 Task: Find connections with filter location Beidaihehaibin with filter topic #Jobhunterswith filter profile language Potuguese with filter current company Yellow.ai with filter school LNCT Group of Colleges with filter industry Military and International Affairs with filter service category Video Animation with filter keywords title Community Volunteer Jobs
Action: Mouse moved to (496, 84)
Screenshot: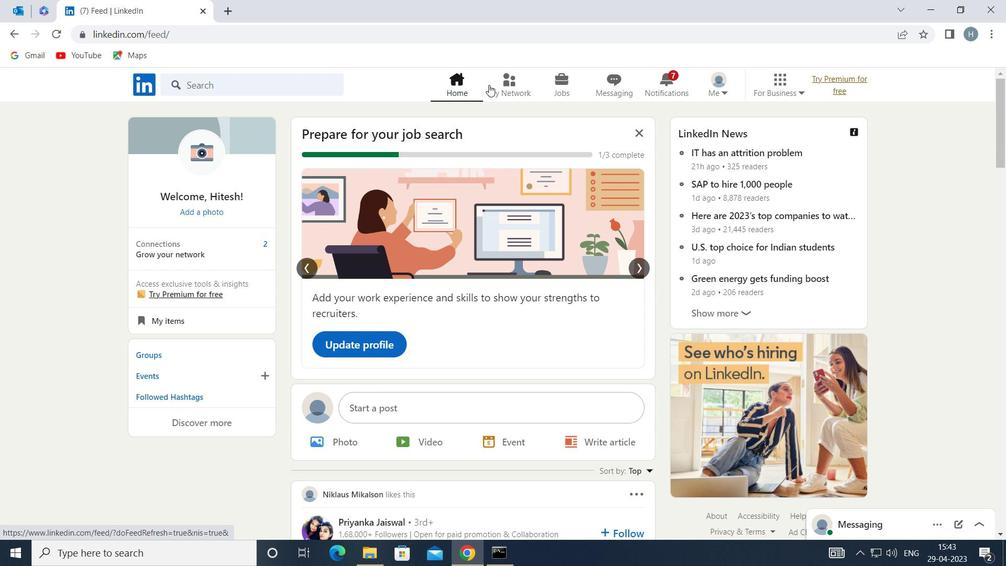 
Action: Mouse pressed left at (496, 84)
Screenshot: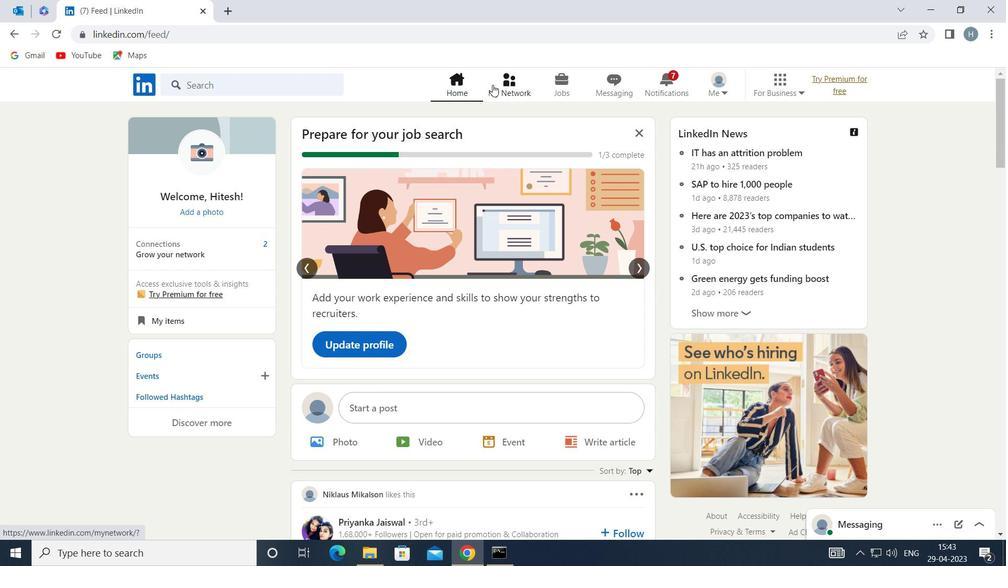 
Action: Mouse moved to (270, 159)
Screenshot: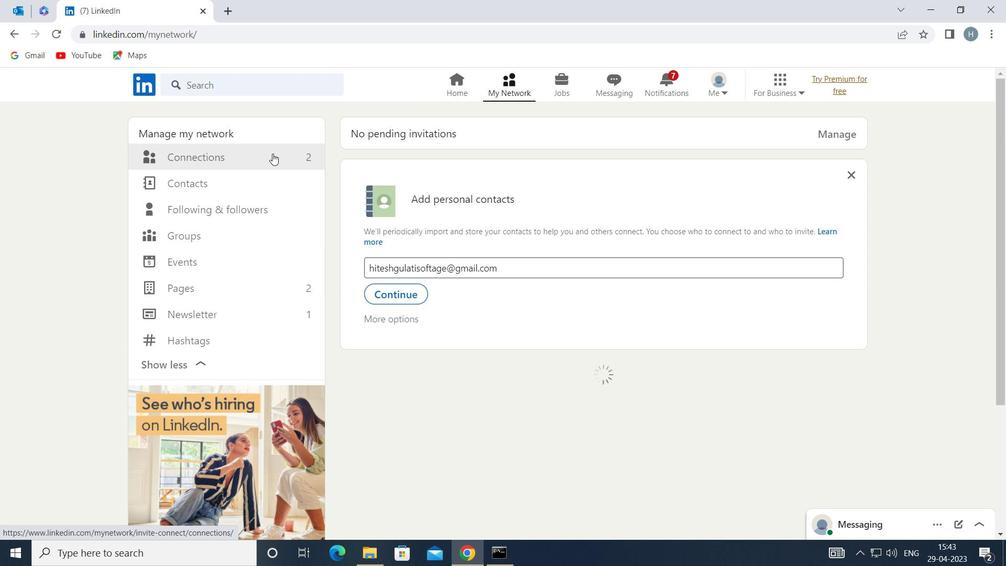 
Action: Mouse pressed left at (270, 159)
Screenshot: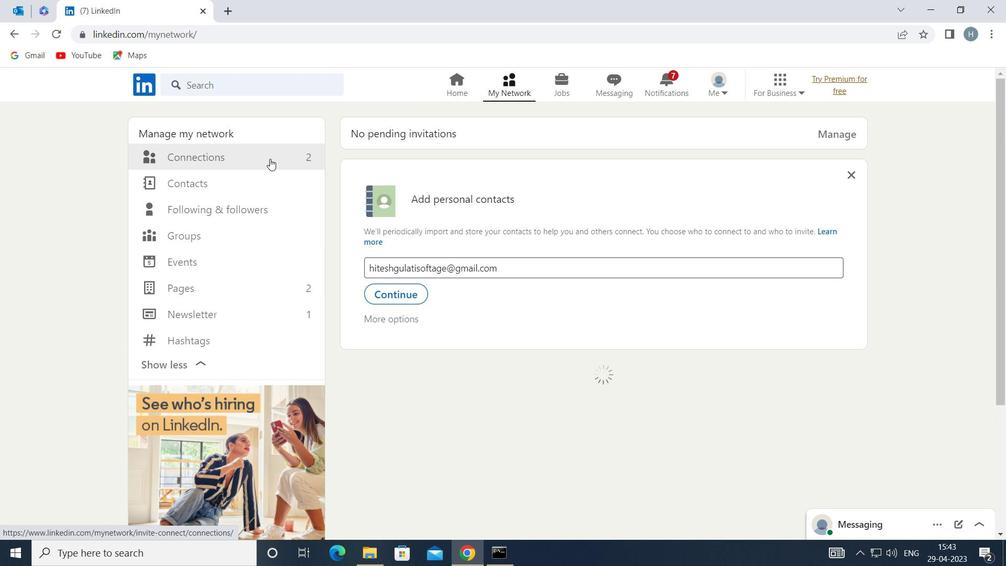 
Action: Mouse moved to (591, 157)
Screenshot: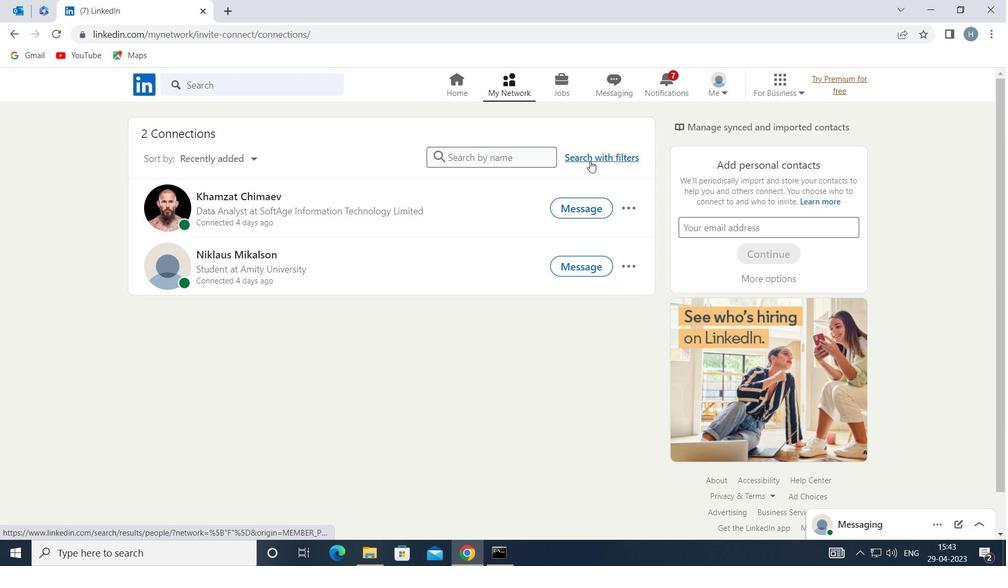 
Action: Mouse pressed left at (591, 157)
Screenshot: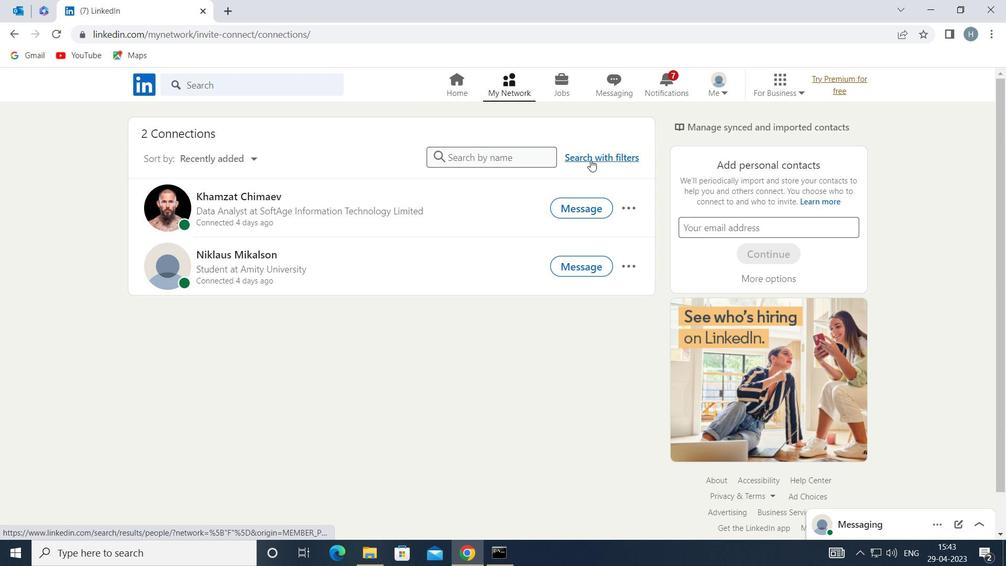 
Action: Mouse moved to (550, 120)
Screenshot: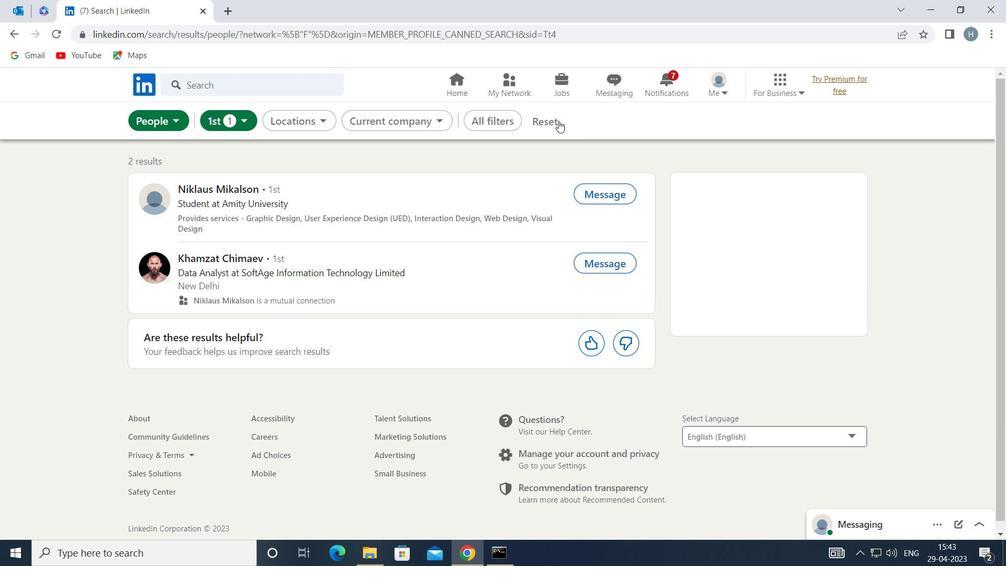 
Action: Mouse pressed left at (550, 120)
Screenshot: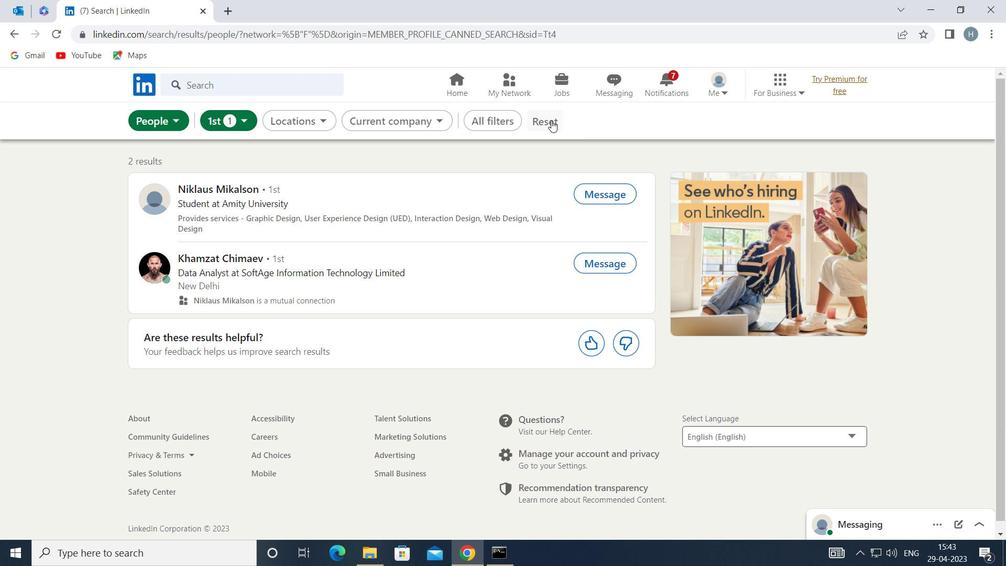 
Action: Mouse moved to (536, 117)
Screenshot: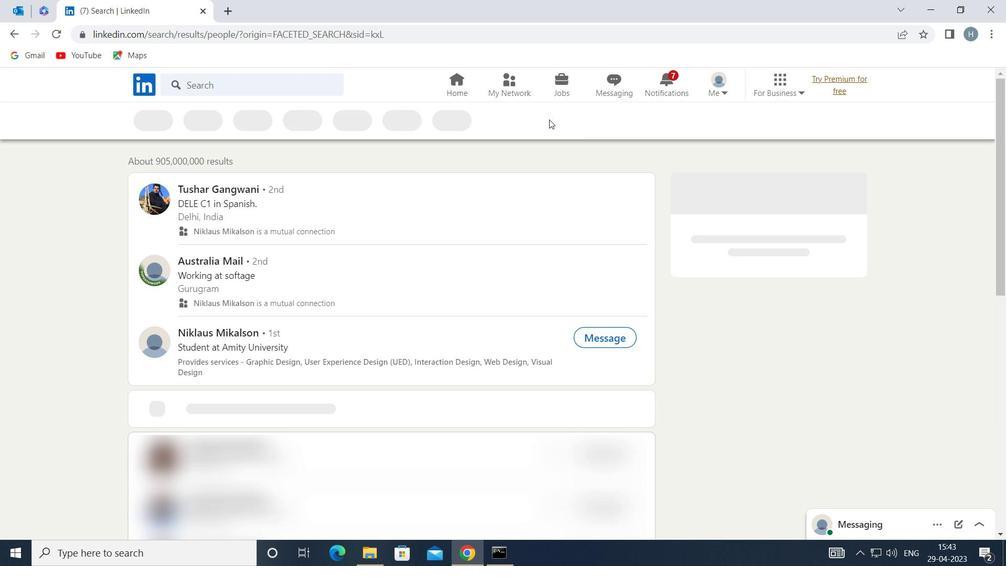 
Action: Mouse pressed left at (536, 117)
Screenshot: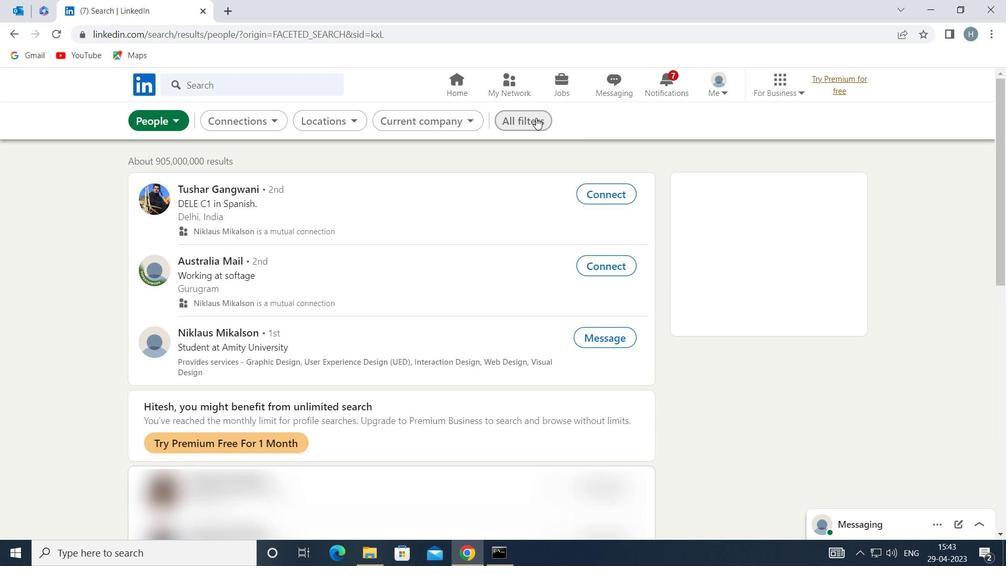 
Action: Mouse moved to (723, 222)
Screenshot: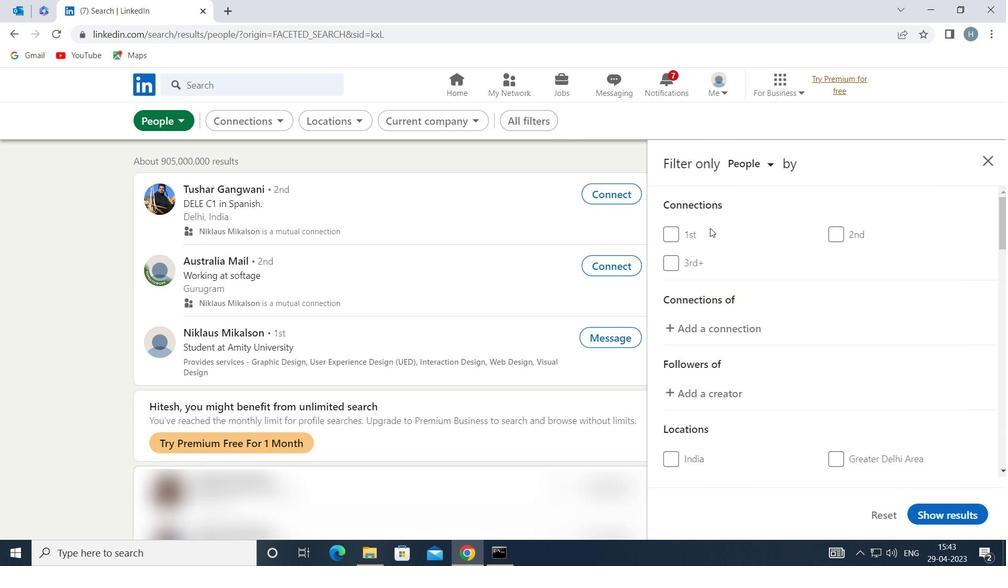 
Action: Mouse scrolled (723, 221) with delta (0, 0)
Screenshot: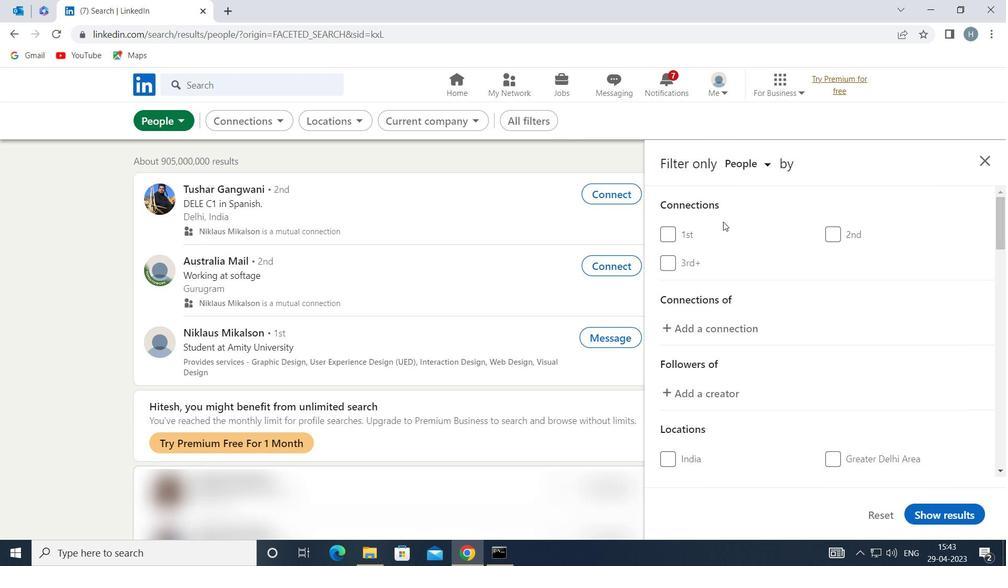 
Action: Mouse scrolled (723, 221) with delta (0, 0)
Screenshot: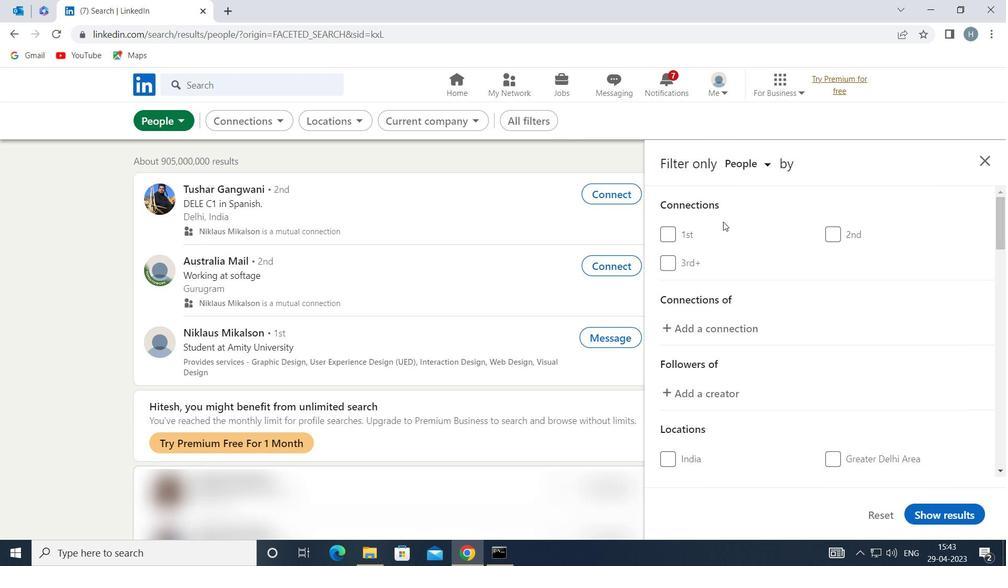 
Action: Mouse moved to (724, 222)
Screenshot: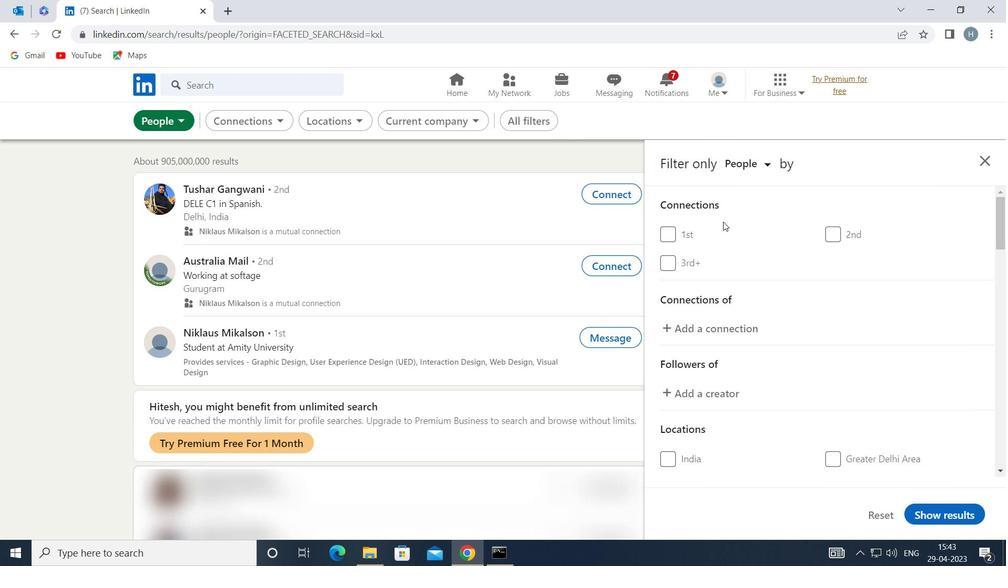 
Action: Mouse scrolled (724, 221) with delta (0, 0)
Screenshot: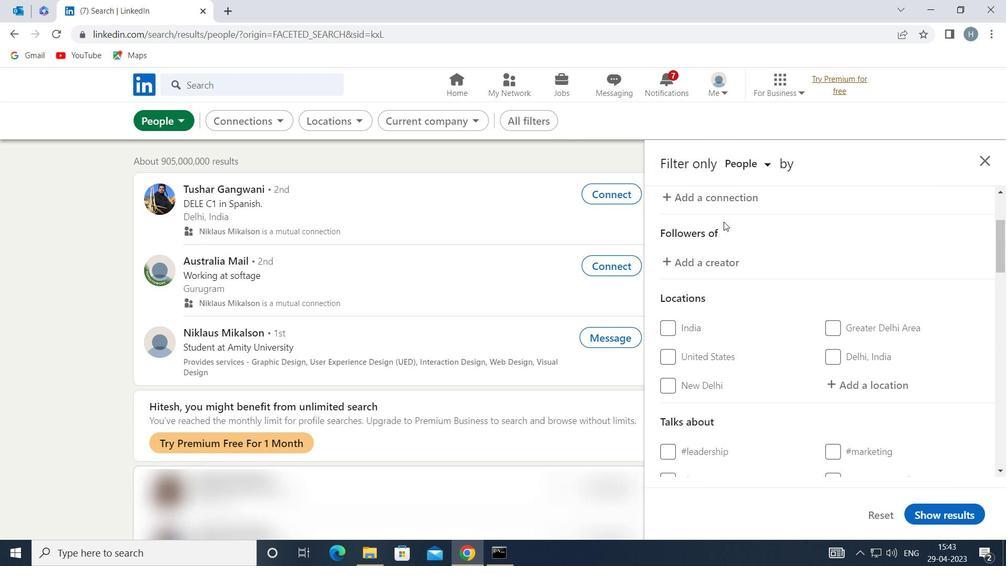 
Action: Mouse moved to (843, 316)
Screenshot: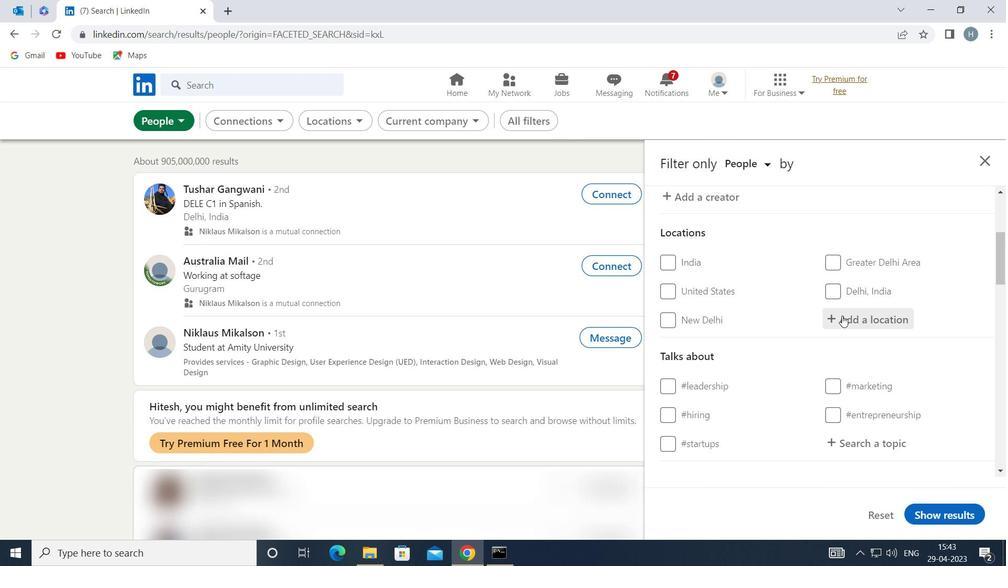
Action: Mouse pressed left at (843, 316)
Screenshot: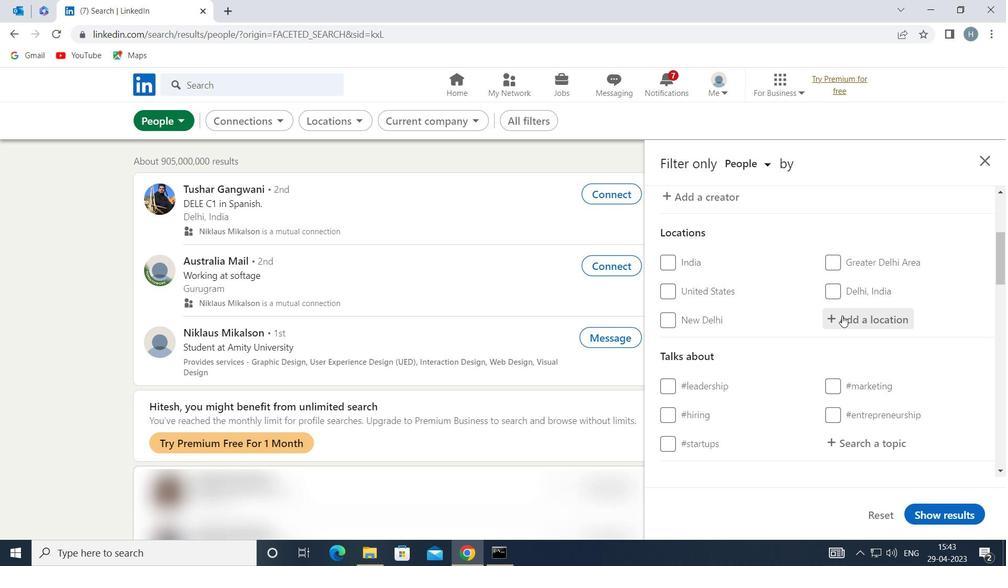 
Action: Mouse moved to (843, 316)
Screenshot: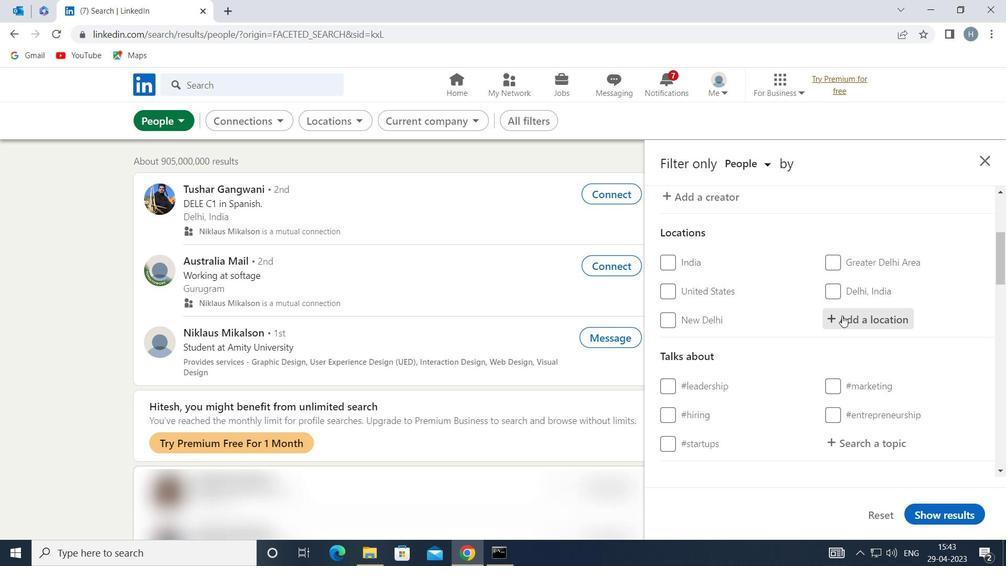 
Action: Key pressed <Key.shift><Key.shift><Key.shift><Key.shift><Key.shift><Key.shift>BEIDAIHEHAIBIN
Screenshot: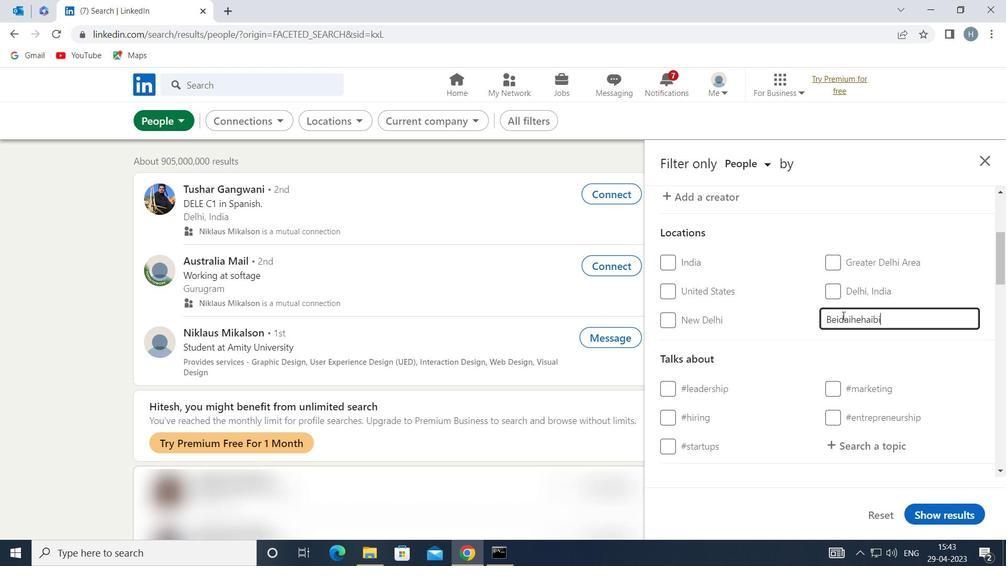 
Action: Mouse moved to (848, 258)
Screenshot: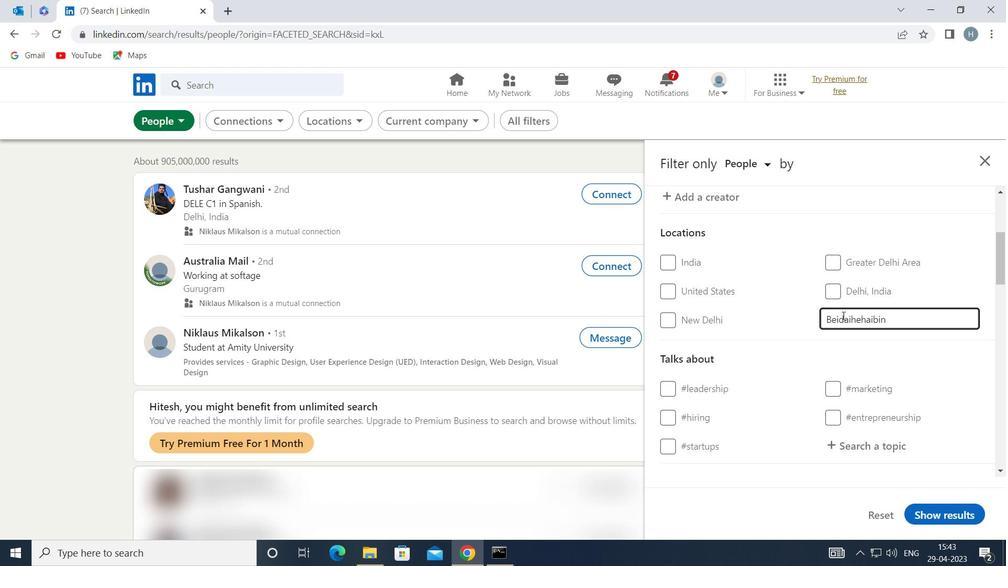 
Action: Key pressed <Key.enter>
Screenshot: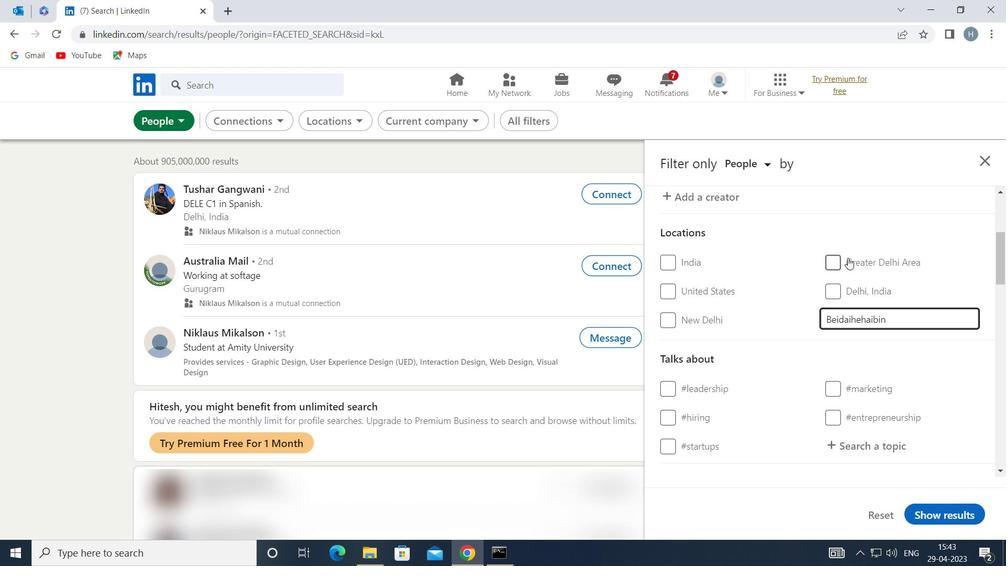 
Action: Mouse moved to (920, 358)
Screenshot: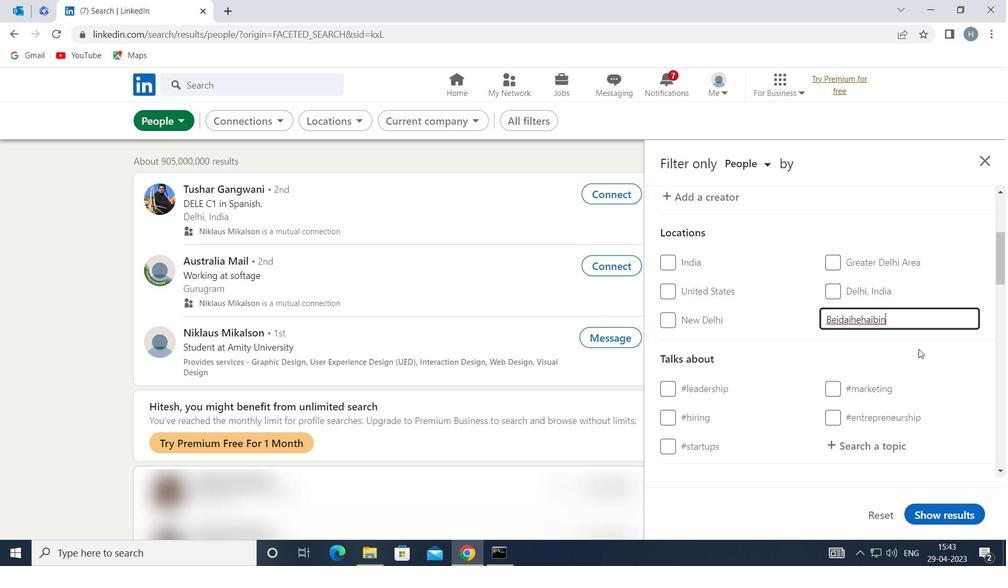 
Action: Mouse scrolled (920, 358) with delta (0, 0)
Screenshot: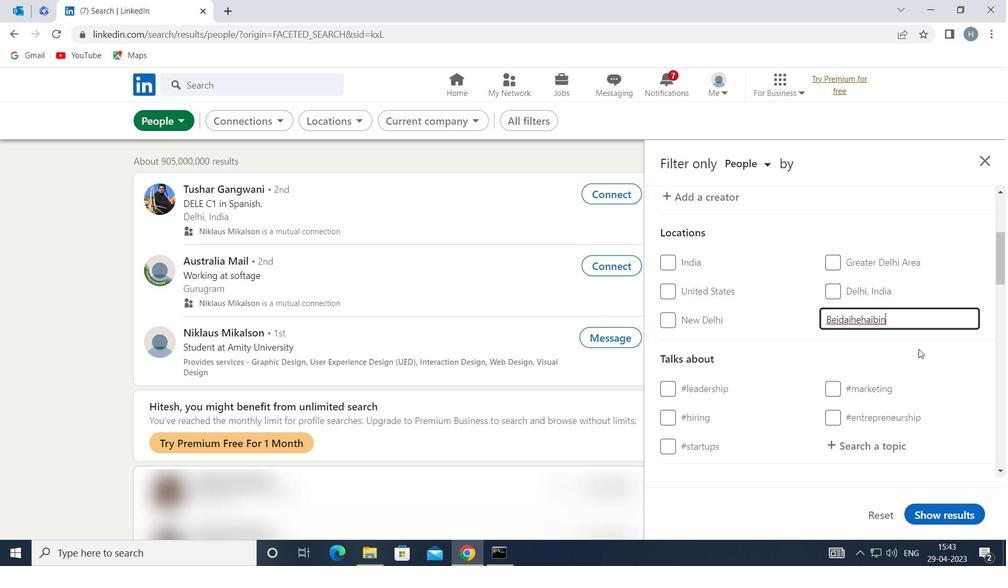 
Action: Mouse moved to (894, 378)
Screenshot: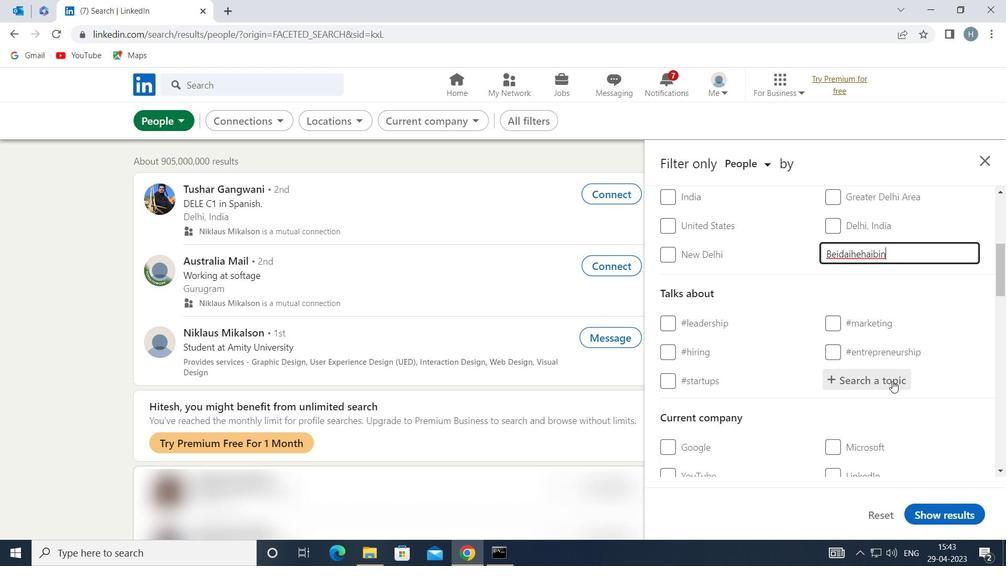 
Action: Mouse pressed left at (894, 378)
Screenshot: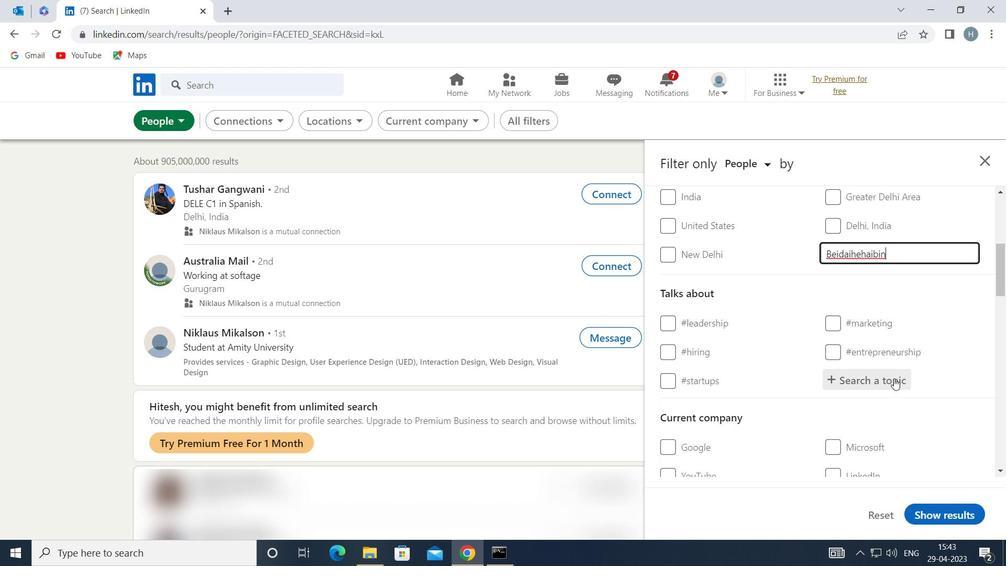
Action: Mouse moved to (889, 378)
Screenshot: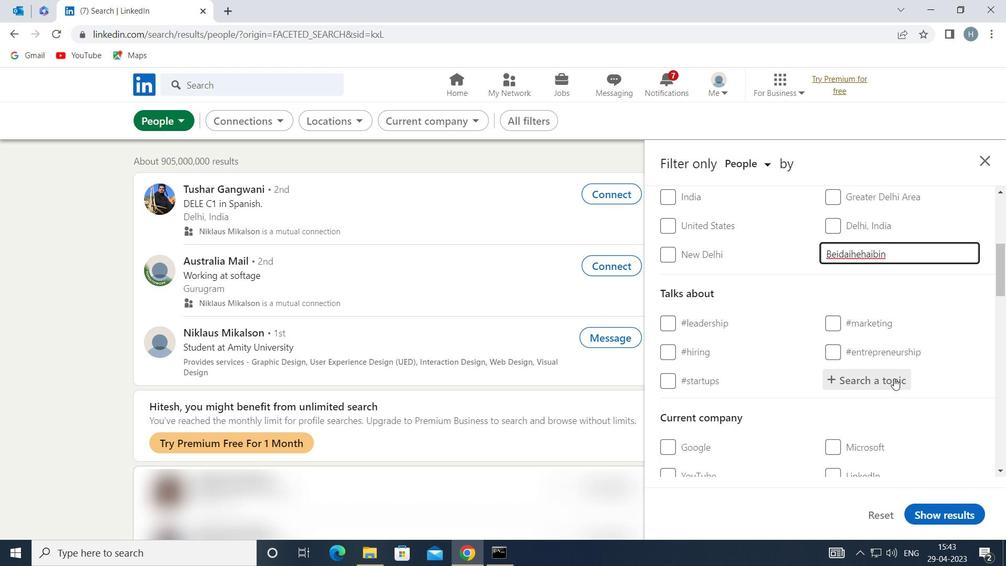 
Action: Key pressed <Key.shift><Key.shift>JOBHUNTER
Screenshot: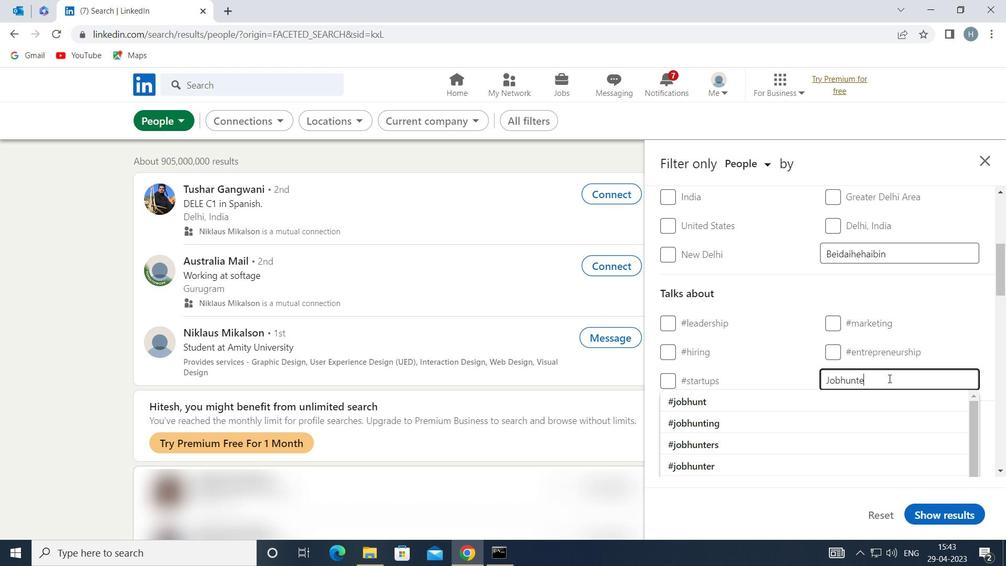 
Action: Mouse moved to (872, 385)
Screenshot: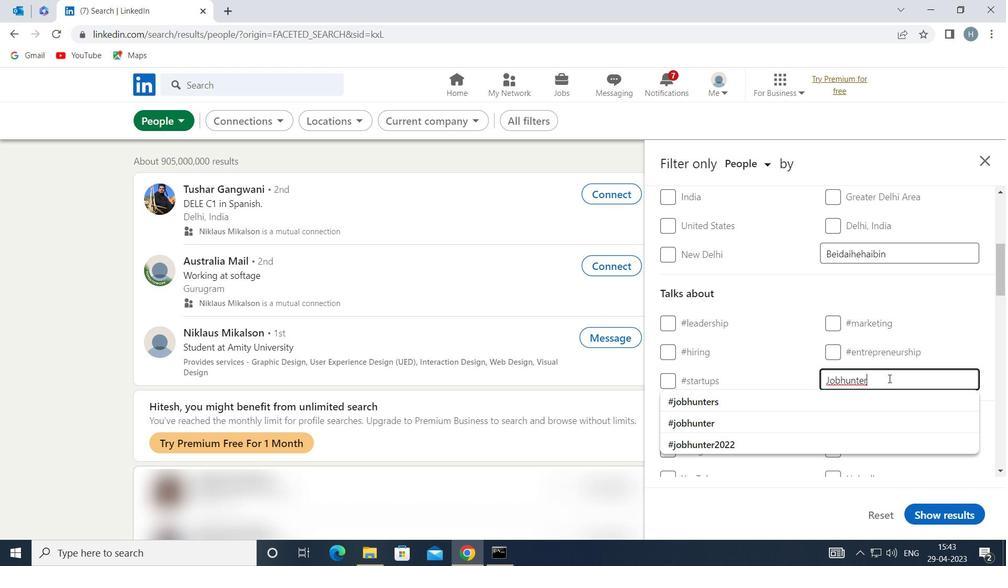 
Action: Key pressed S
Screenshot: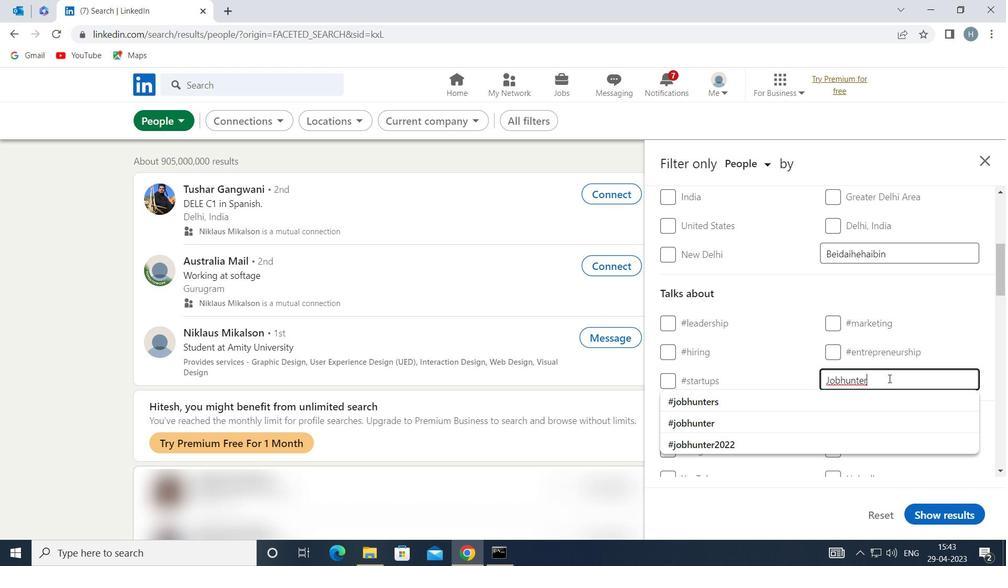 
Action: Mouse moved to (839, 398)
Screenshot: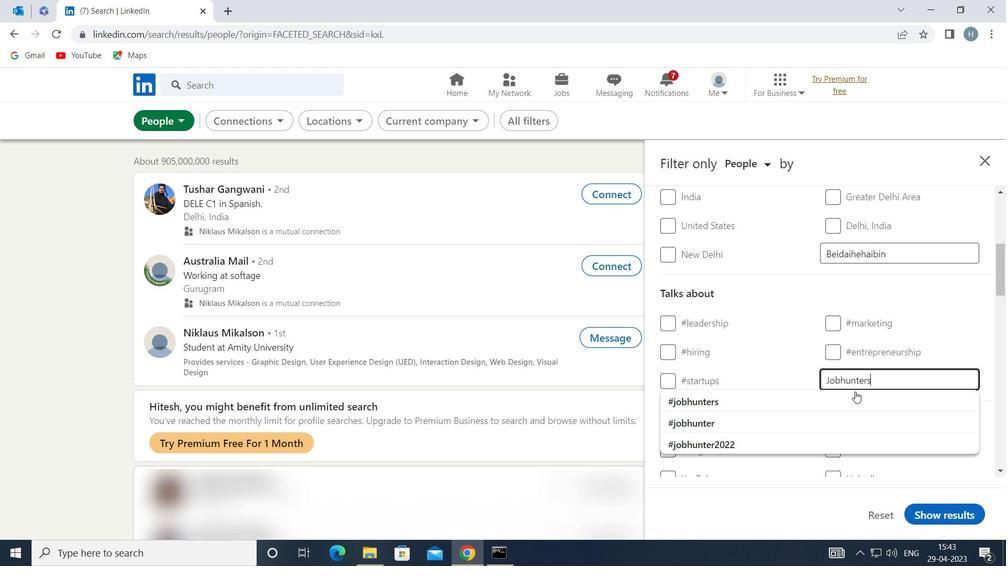 
Action: Mouse pressed left at (839, 398)
Screenshot: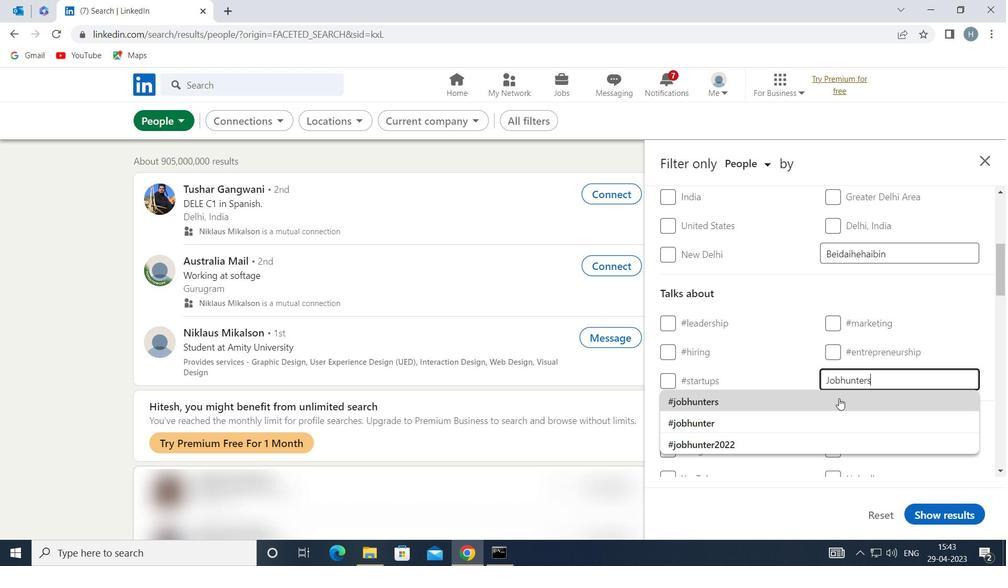 
Action: Mouse moved to (818, 397)
Screenshot: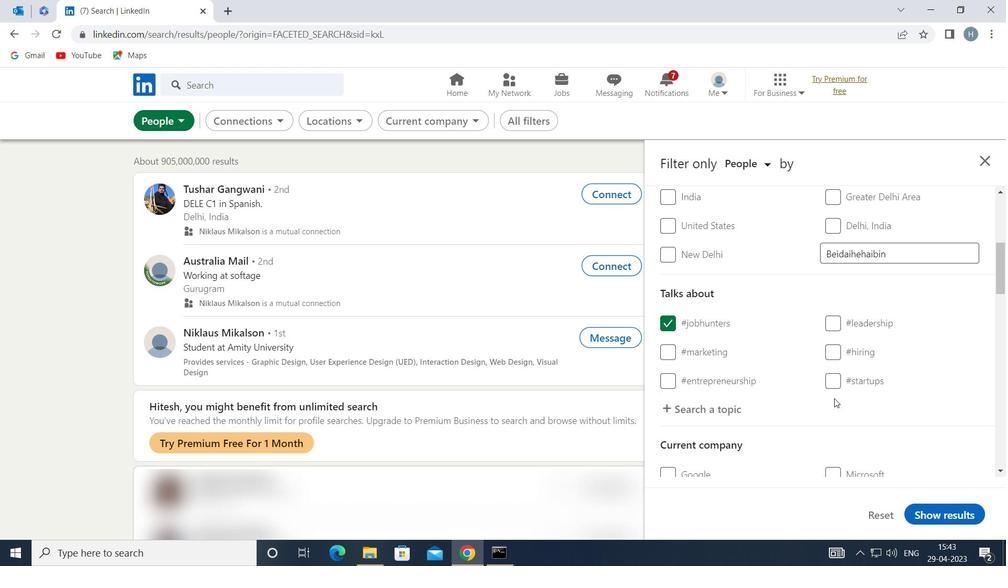 
Action: Mouse scrolled (818, 396) with delta (0, 0)
Screenshot: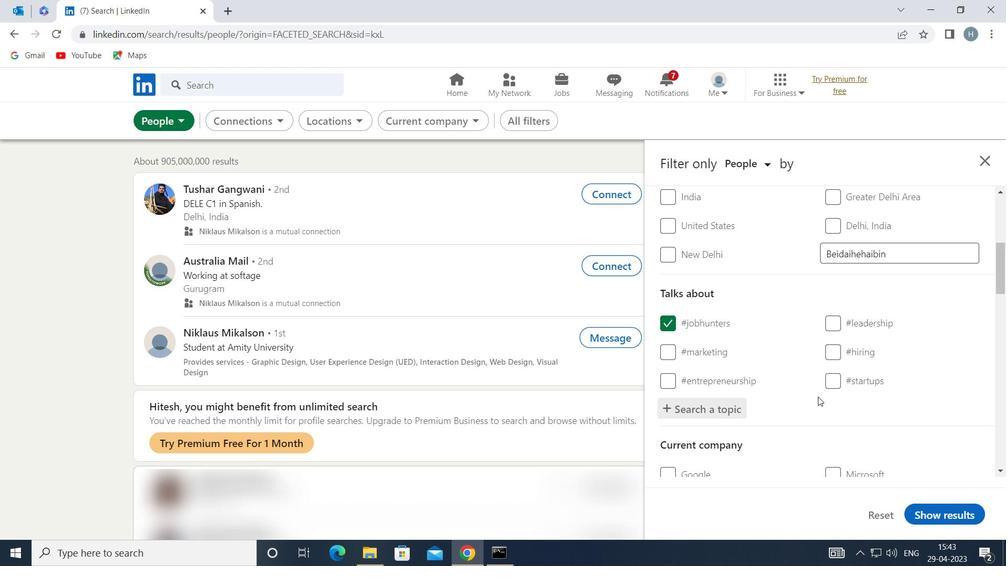 
Action: Mouse scrolled (818, 396) with delta (0, 0)
Screenshot: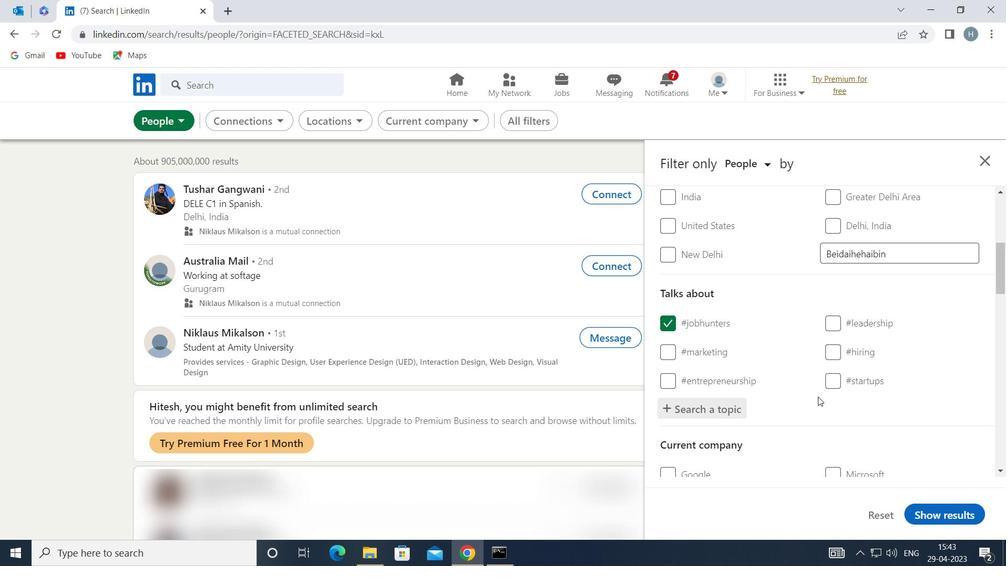 
Action: Mouse scrolled (818, 396) with delta (0, 0)
Screenshot: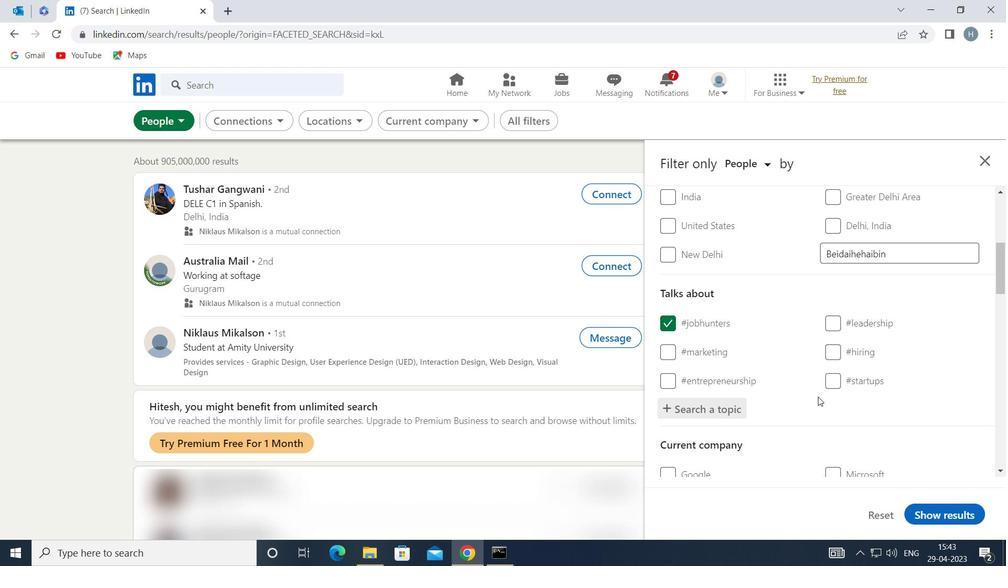 
Action: Mouse moved to (815, 387)
Screenshot: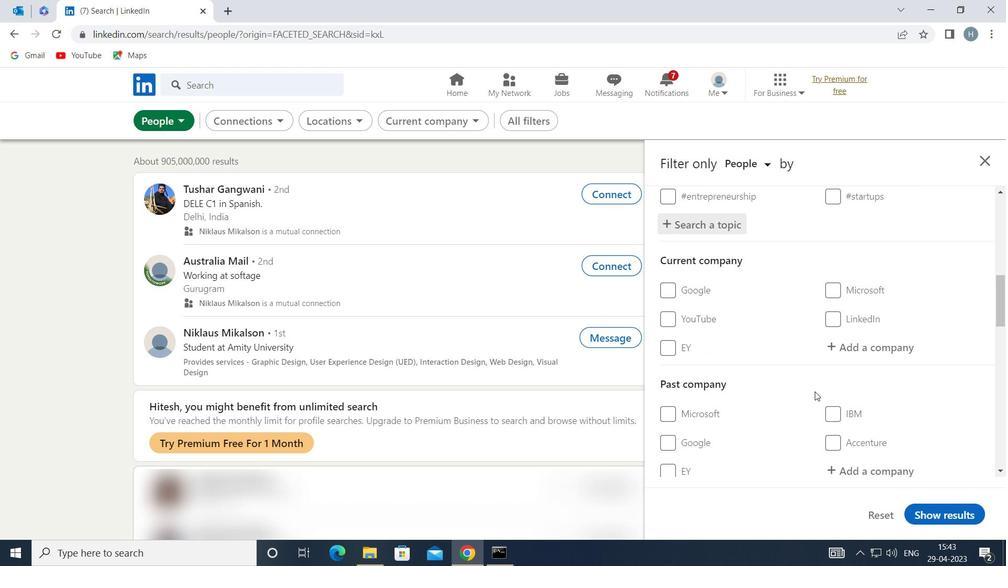 
Action: Mouse scrolled (815, 387) with delta (0, 0)
Screenshot: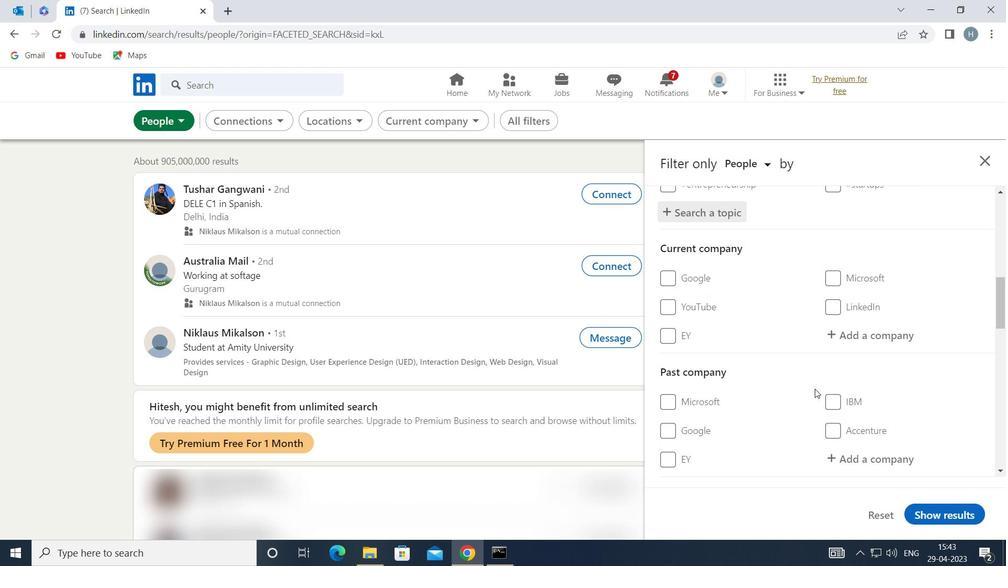 
Action: Mouse scrolled (815, 387) with delta (0, 0)
Screenshot: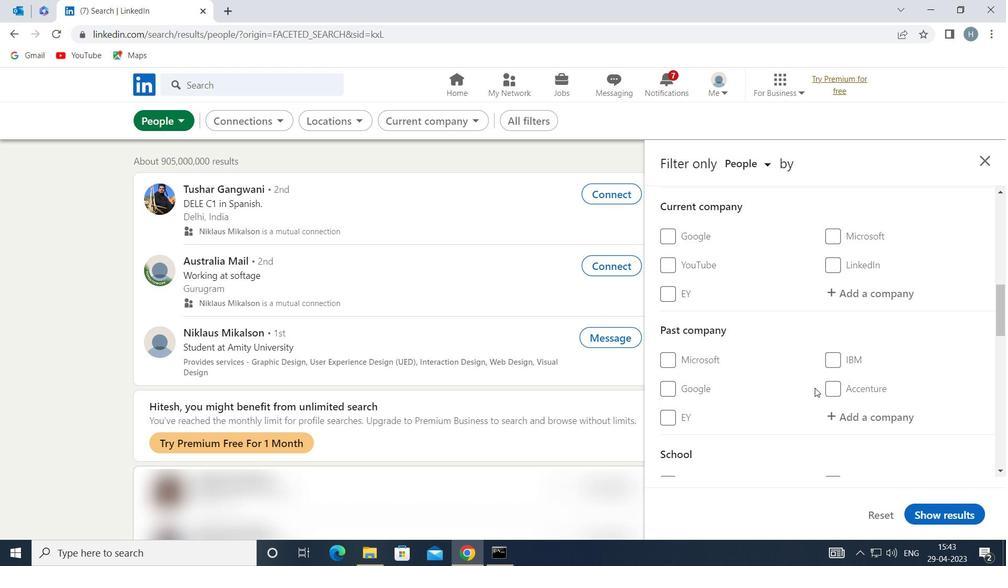 
Action: Mouse scrolled (815, 387) with delta (0, 0)
Screenshot: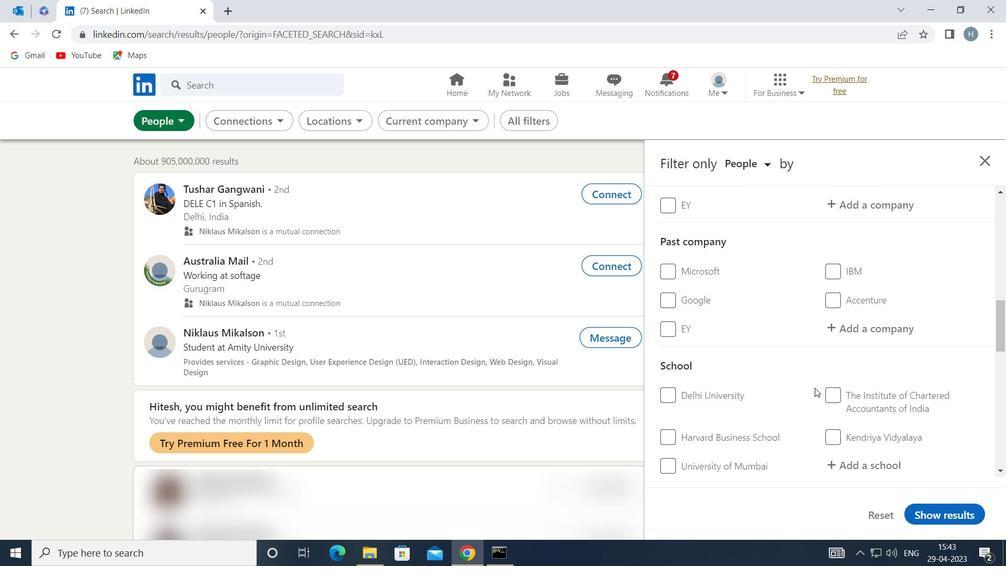 
Action: Mouse scrolled (815, 387) with delta (0, 0)
Screenshot: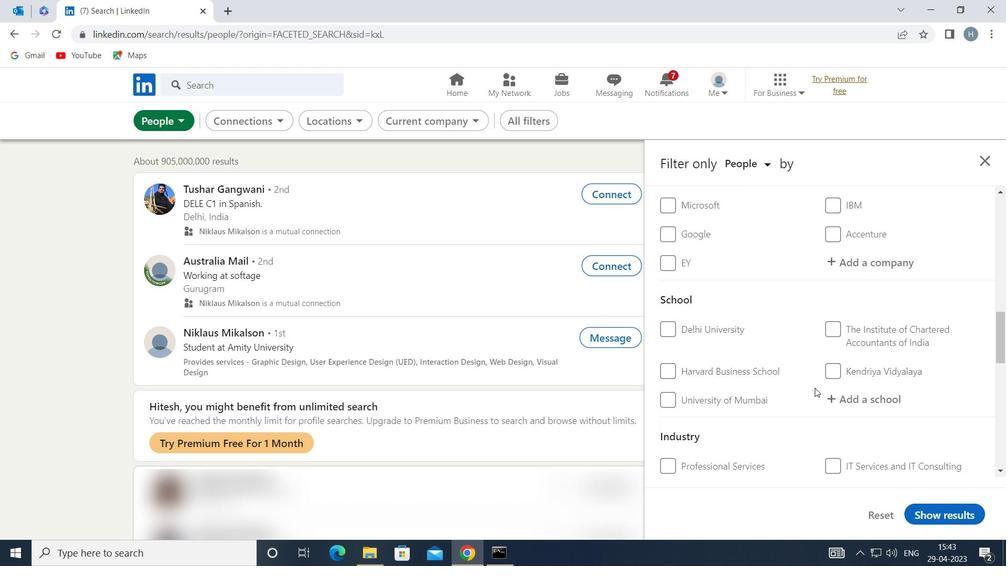 
Action: Mouse scrolled (815, 387) with delta (0, 0)
Screenshot: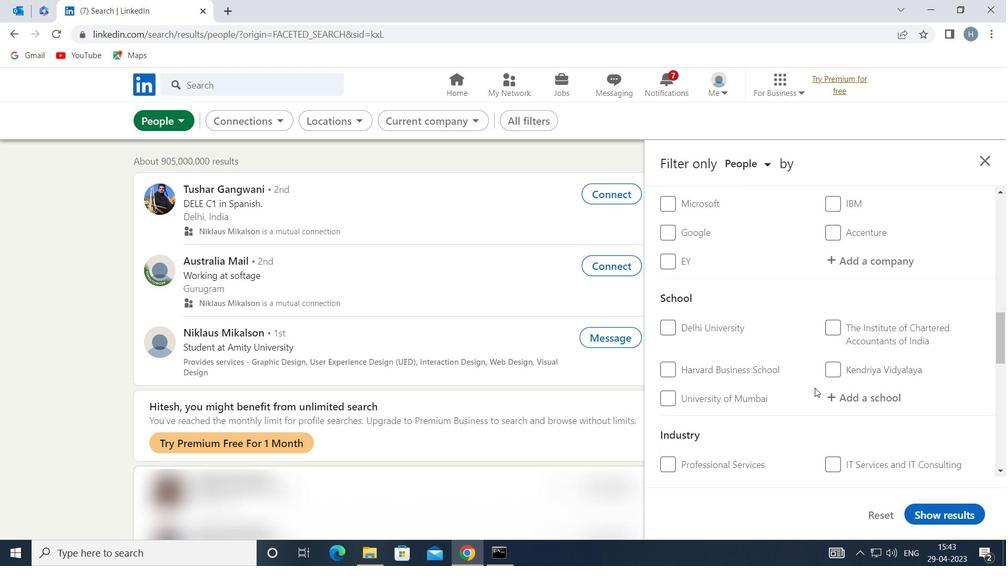 
Action: Mouse scrolled (815, 387) with delta (0, 0)
Screenshot: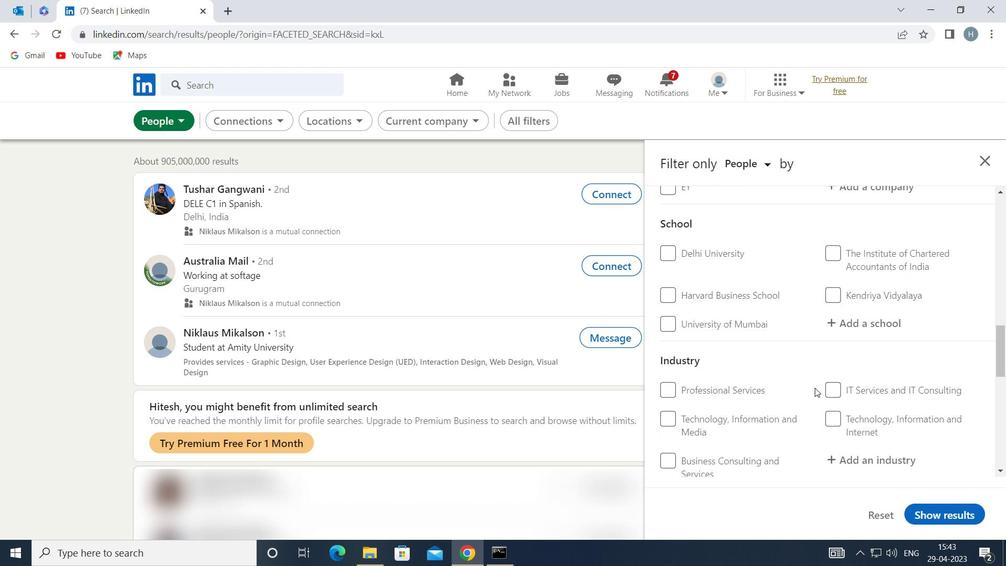 
Action: Mouse moved to (815, 387)
Screenshot: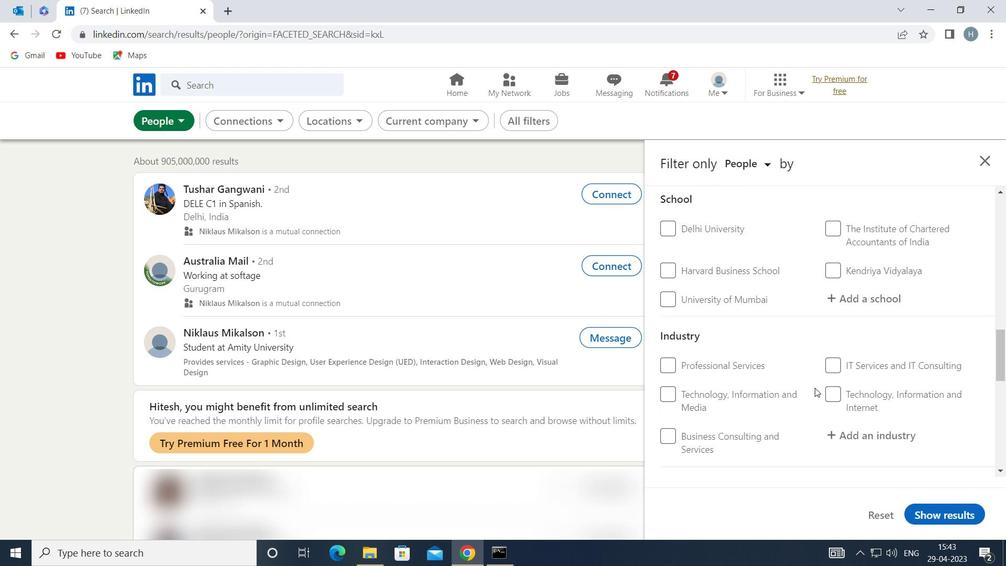 
Action: Mouse scrolled (815, 386) with delta (0, 0)
Screenshot: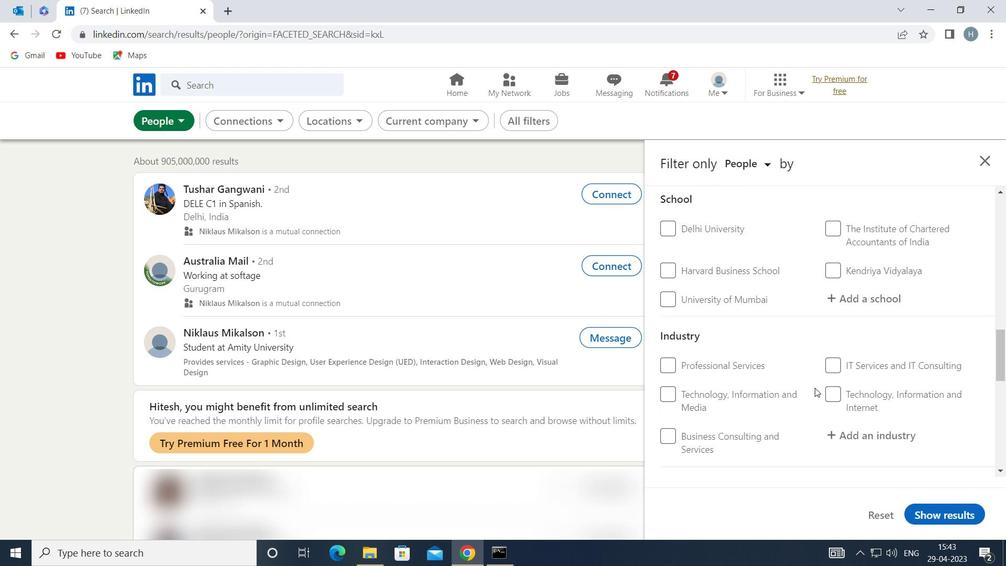
Action: Mouse moved to (852, 384)
Screenshot: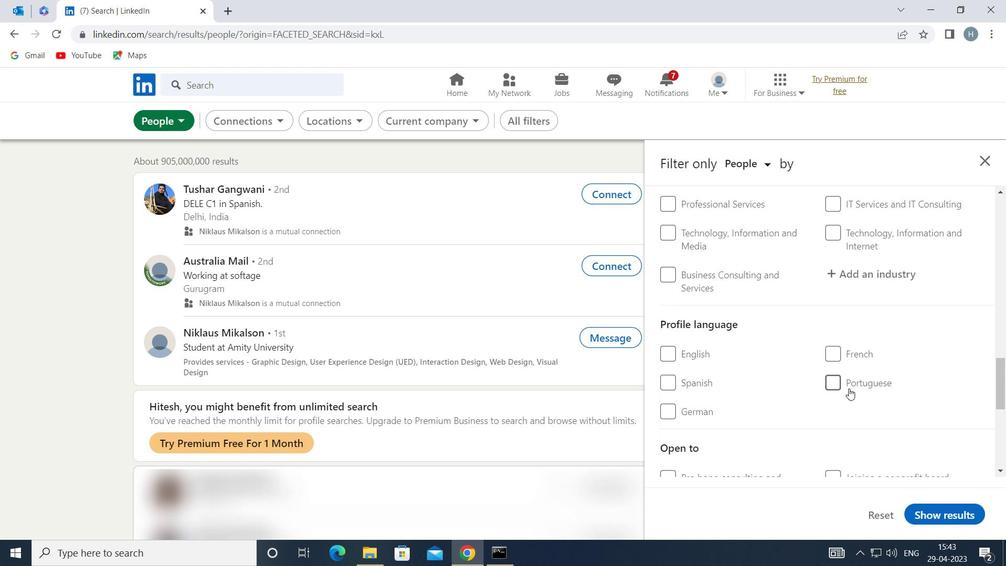 
Action: Mouse pressed left at (852, 384)
Screenshot: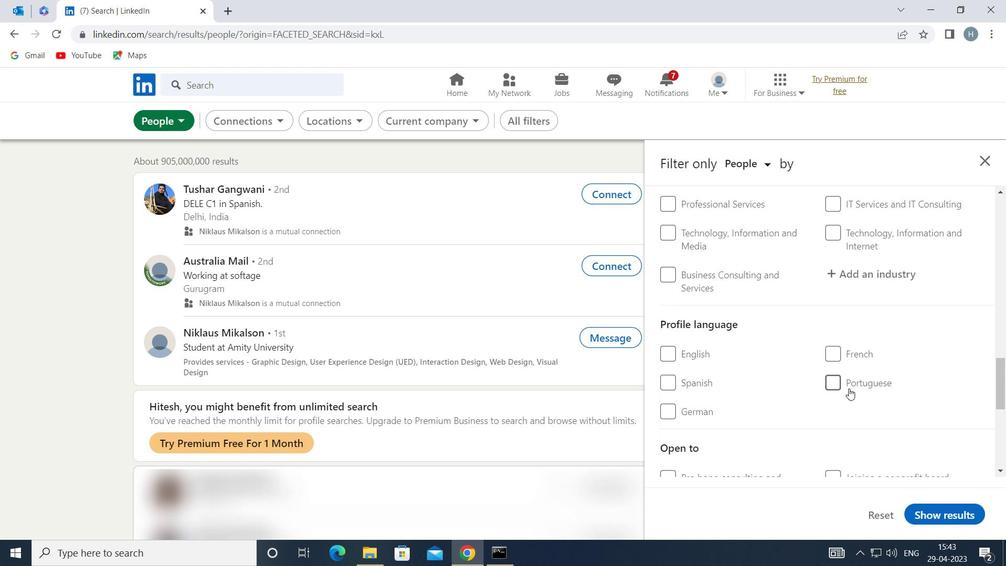 
Action: Mouse moved to (853, 380)
Screenshot: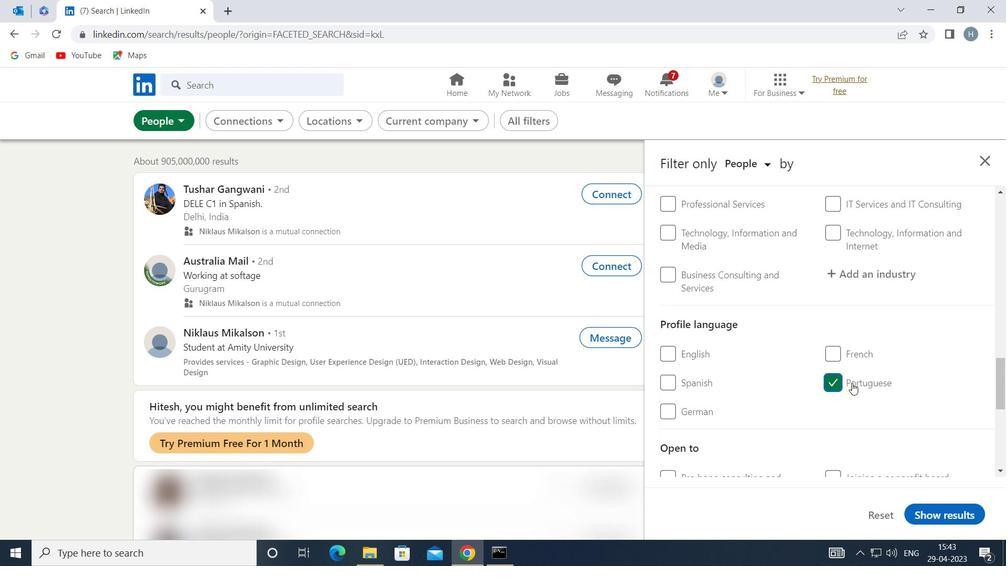 
Action: Mouse scrolled (853, 380) with delta (0, 0)
Screenshot: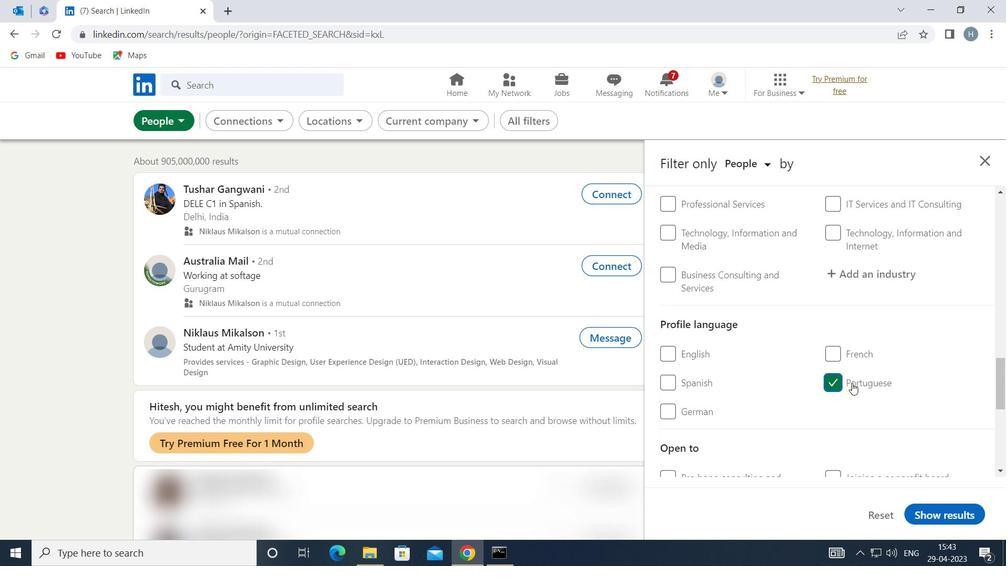 
Action: Mouse scrolled (853, 380) with delta (0, 0)
Screenshot: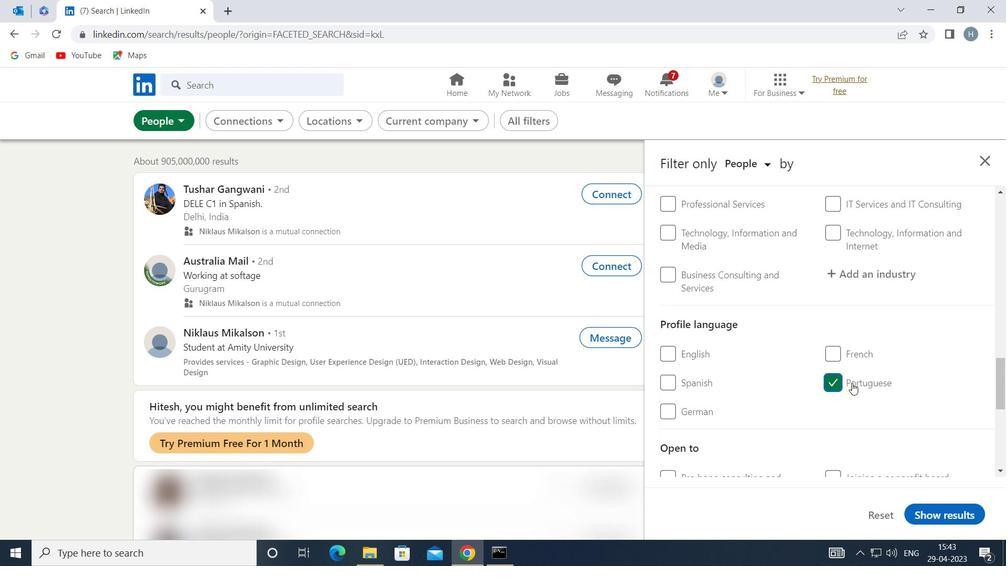 
Action: Mouse moved to (853, 378)
Screenshot: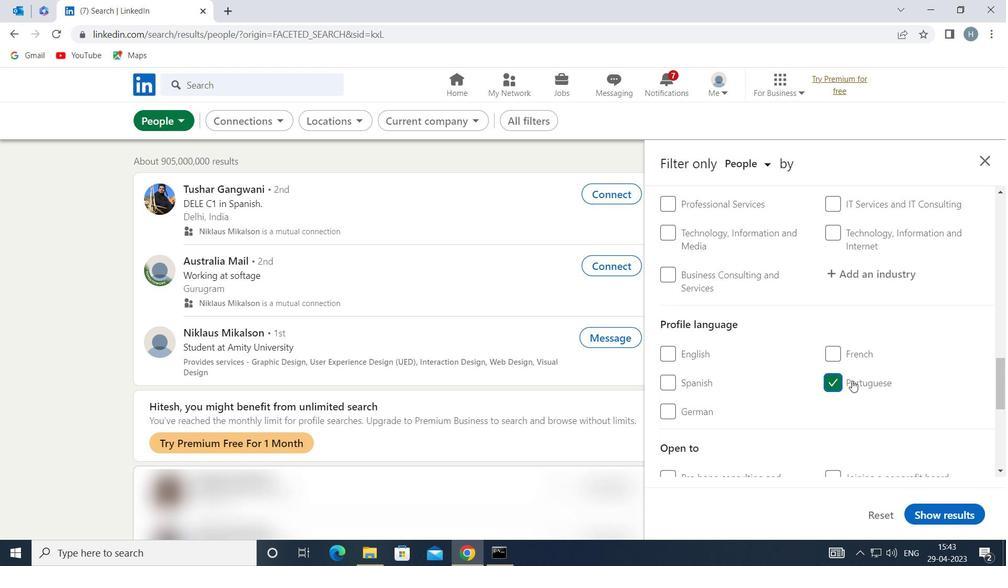 
Action: Mouse scrolled (853, 378) with delta (0, 0)
Screenshot: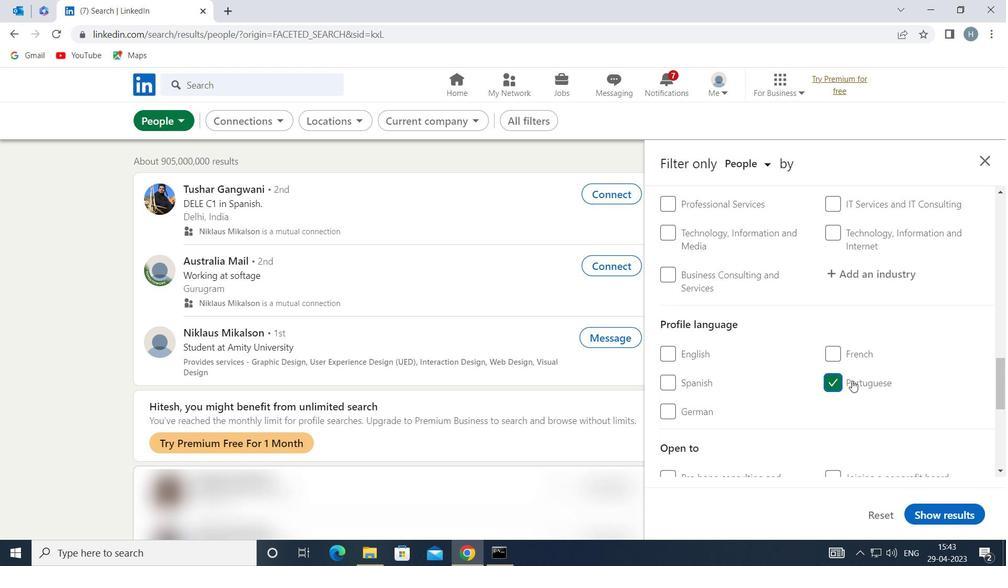 
Action: Mouse moved to (855, 377)
Screenshot: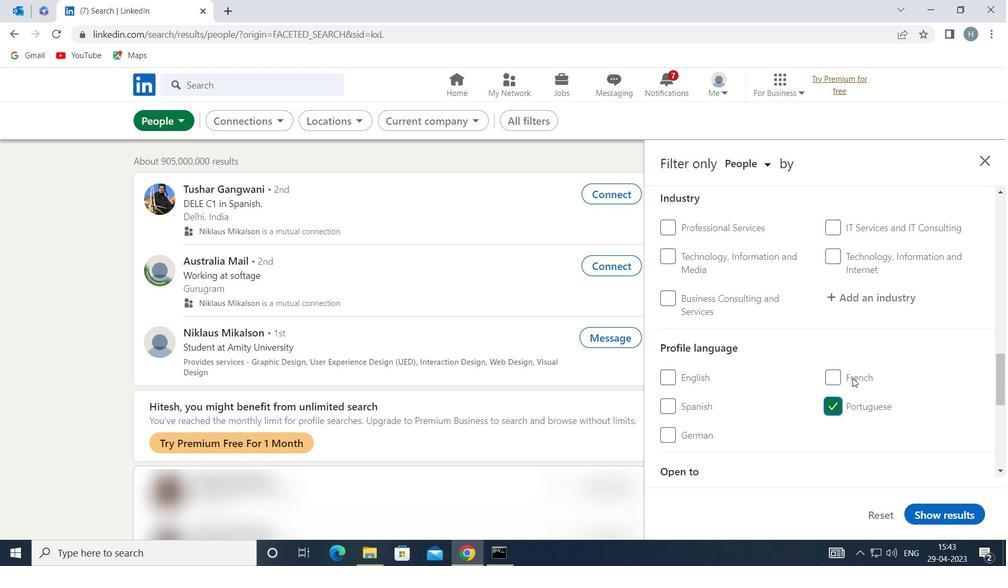 
Action: Mouse scrolled (855, 378) with delta (0, 0)
Screenshot: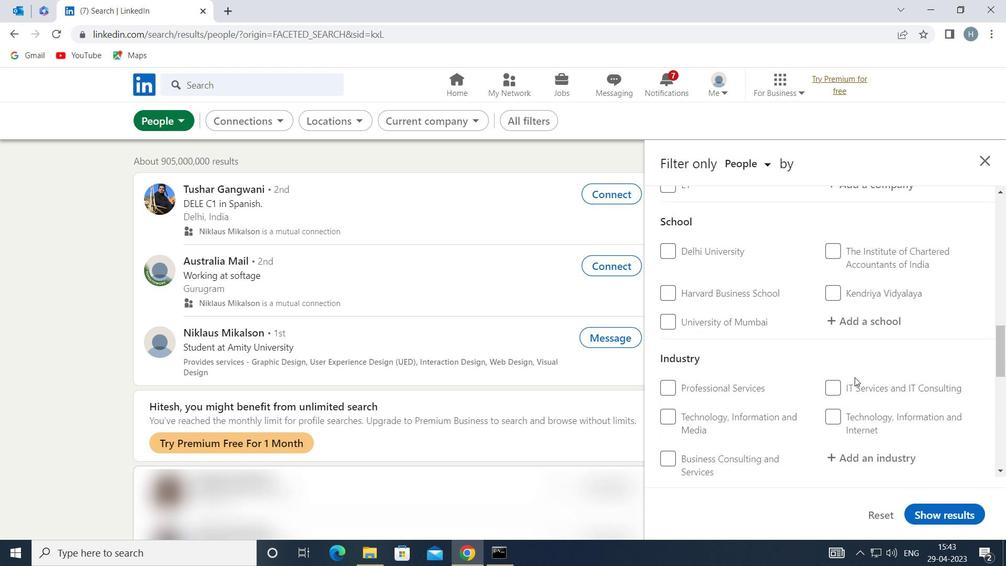 
Action: Mouse scrolled (855, 378) with delta (0, 0)
Screenshot: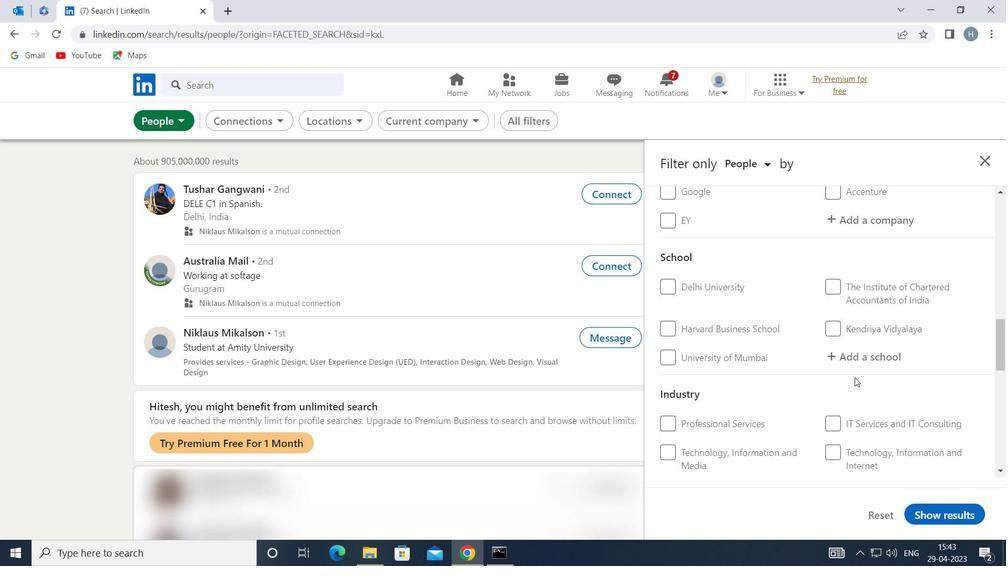 
Action: Mouse scrolled (855, 378) with delta (0, 0)
Screenshot: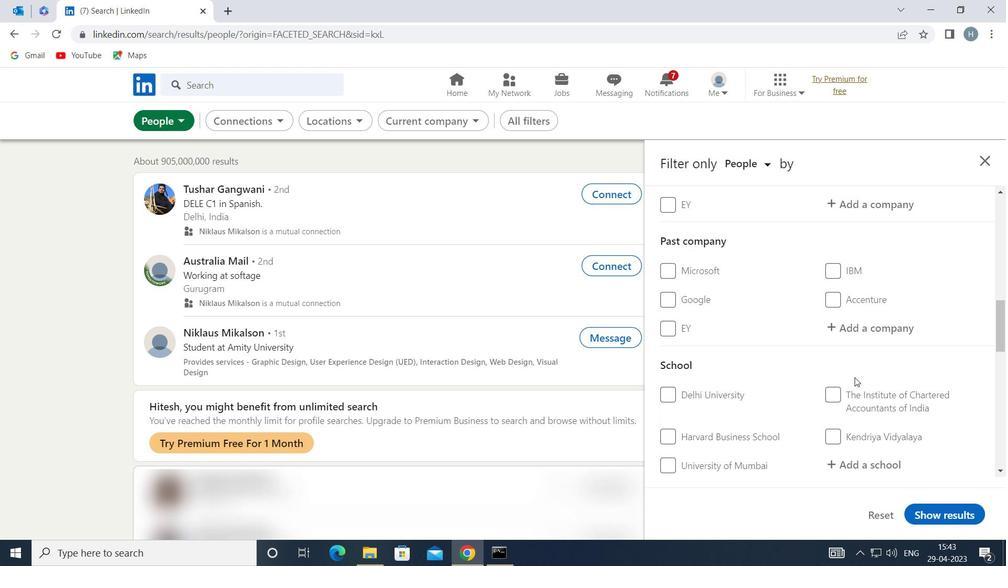 
Action: Mouse scrolled (855, 378) with delta (0, 0)
Screenshot: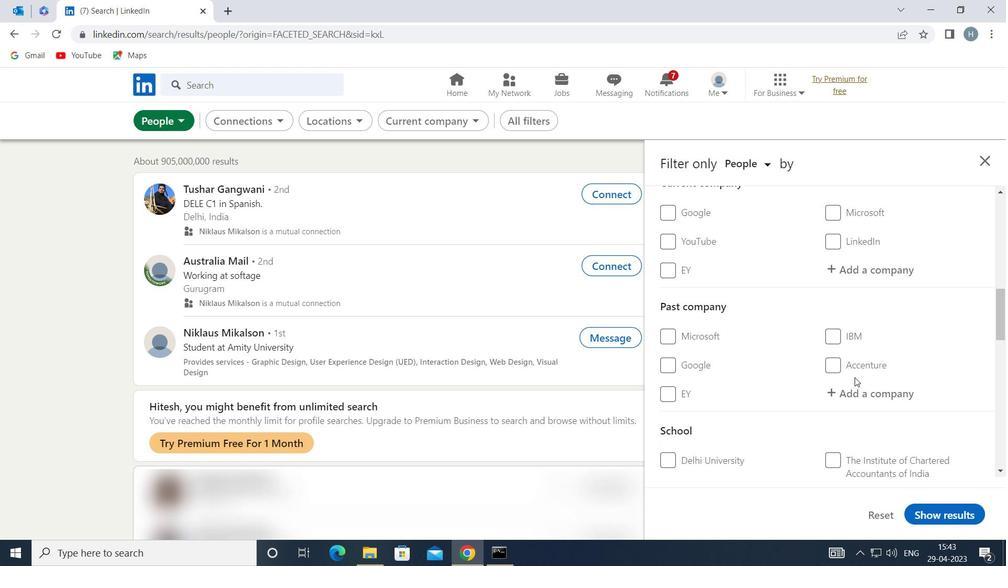 
Action: Mouse moved to (855, 377)
Screenshot: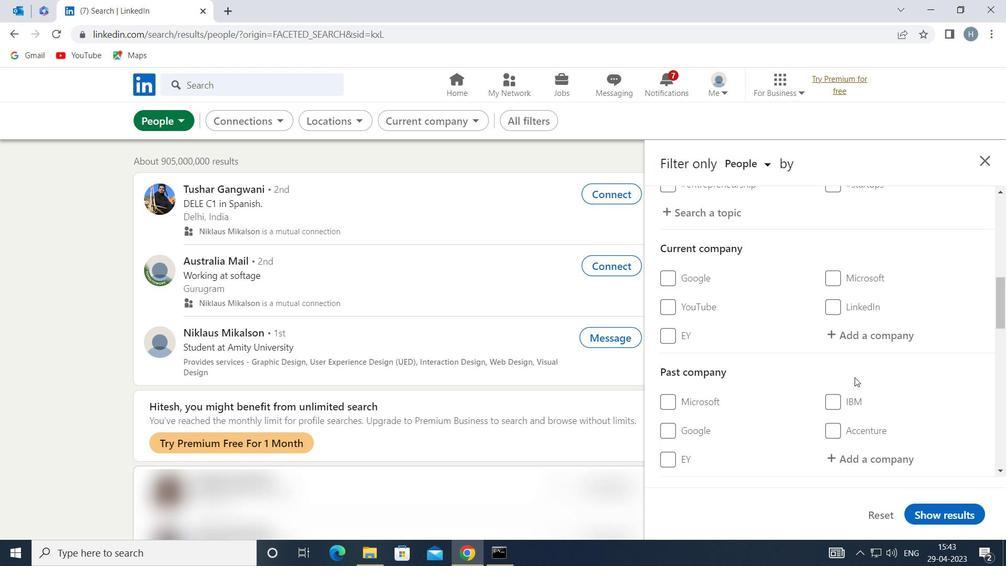 
Action: Mouse scrolled (855, 378) with delta (0, 0)
Screenshot: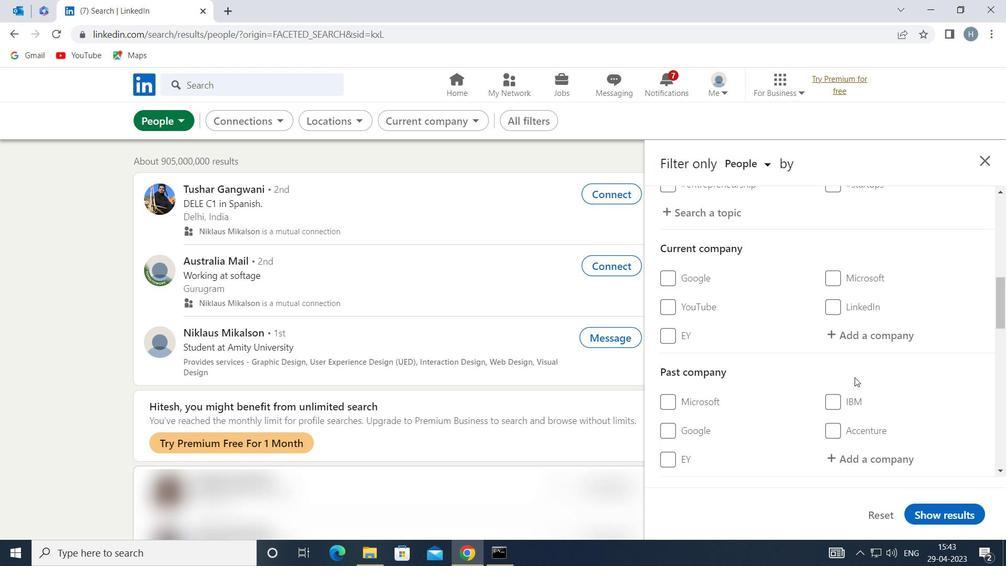
Action: Mouse moved to (849, 396)
Screenshot: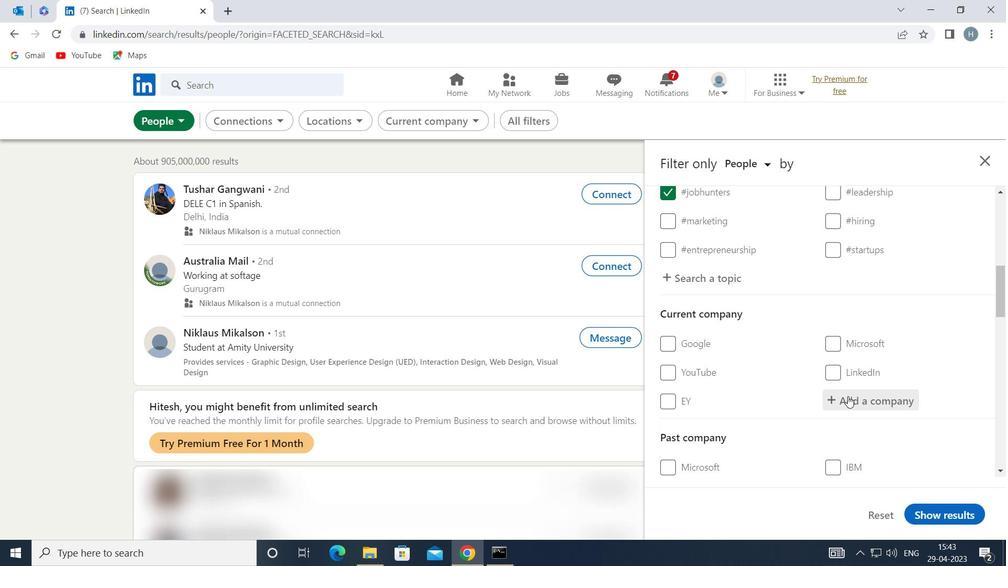 
Action: Mouse pressed left at (849, 396)
Screenshot: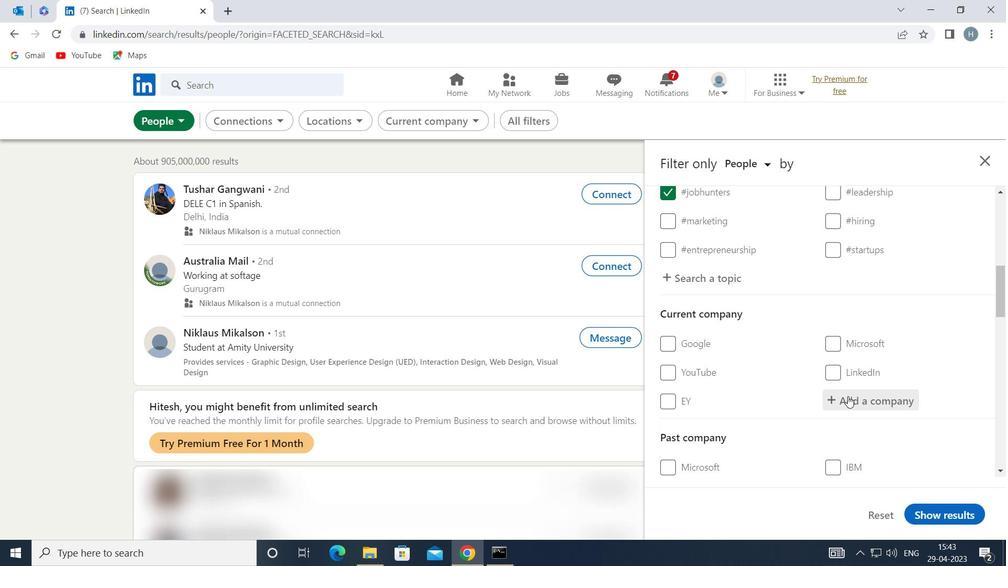 
Action: Key pressed <Key.shift>YELLOW
Screenshot: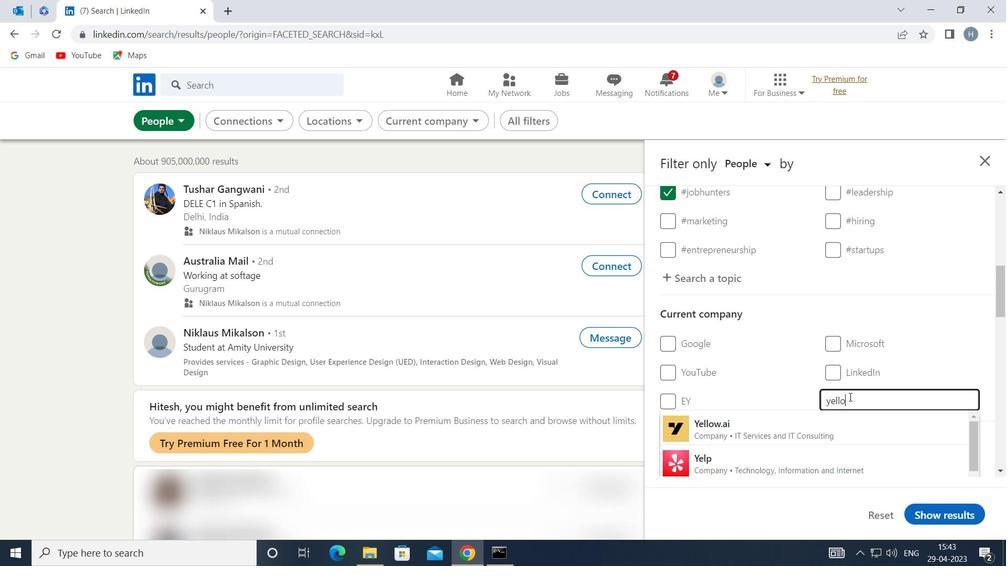 
Action: Mouse moved to (825, 418)
Screenshot: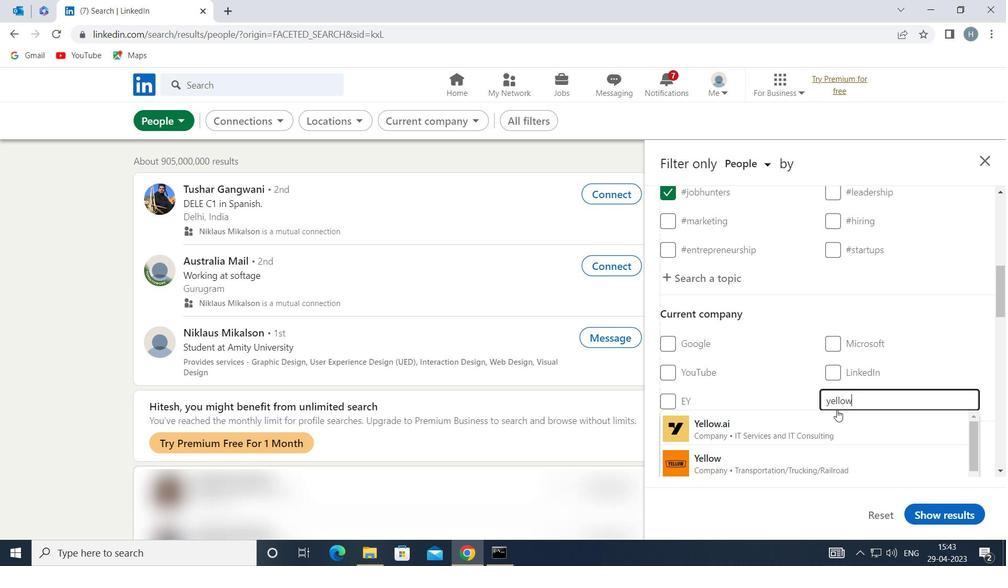 
Action: Mouse pressed left at (825, 418)
Screenshot: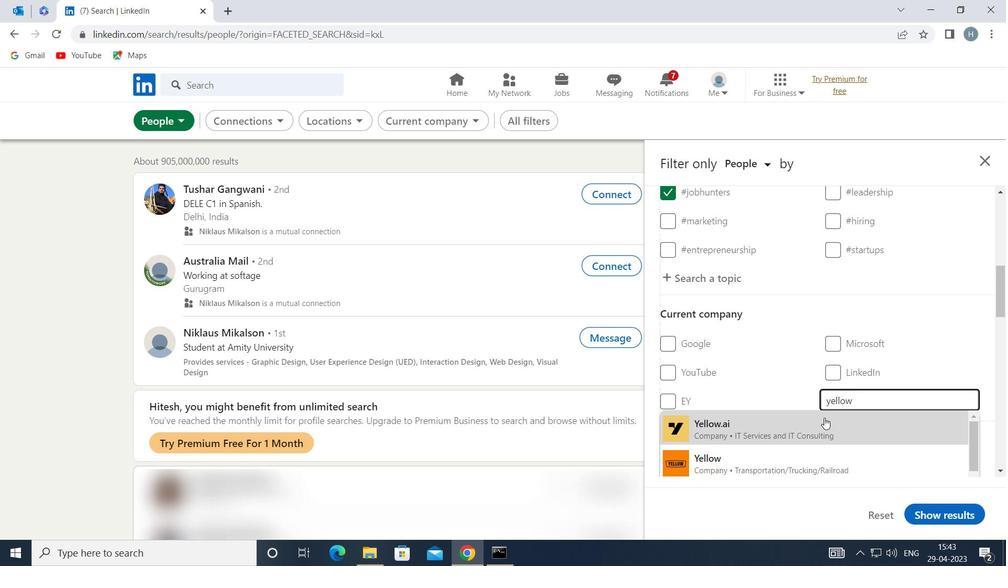 
Action: Mouse moved to (817, 407)
Screenshot: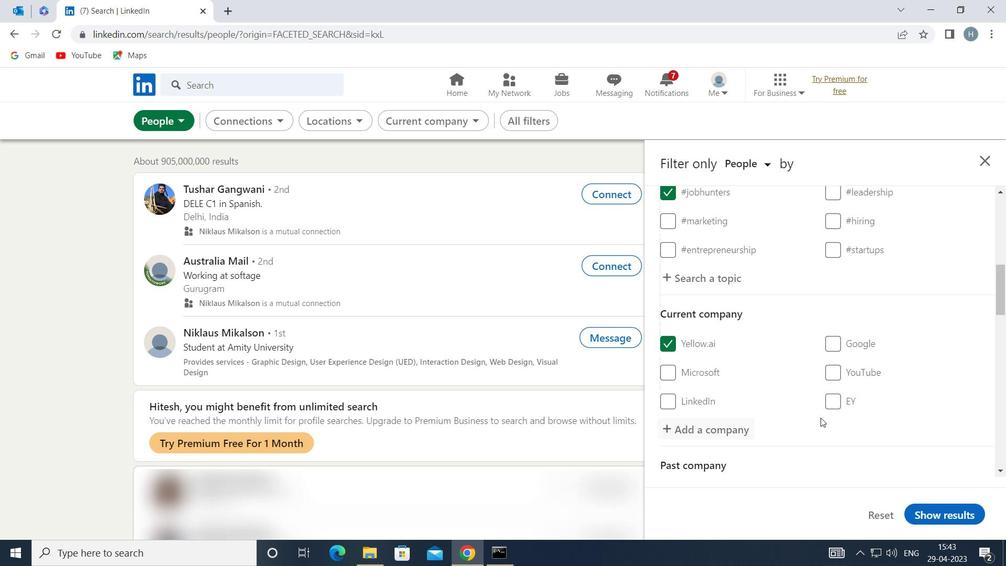 
Action: Mouse scrolled (817, 407) with delta (0, 0)
Screenshot: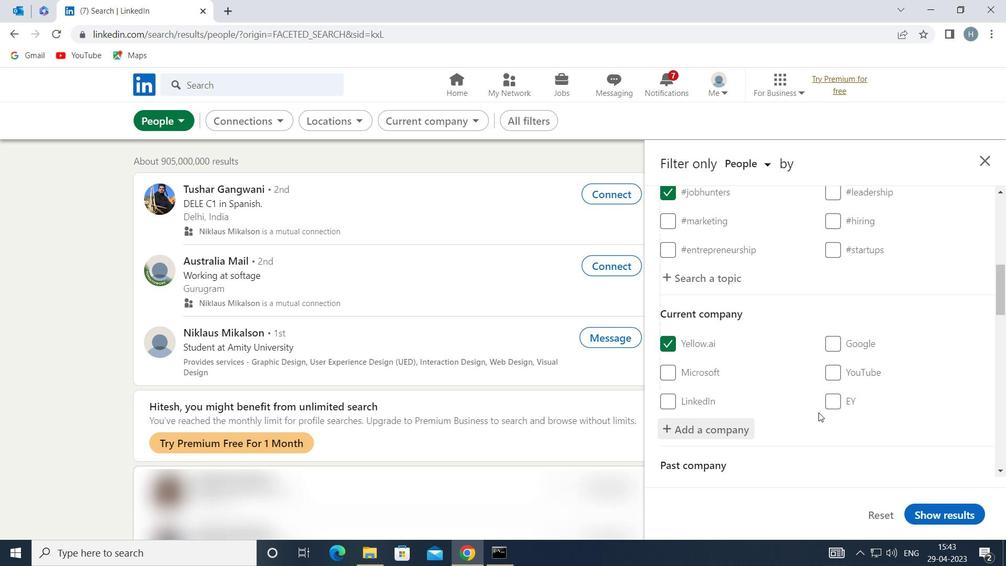 
Action: Mouse scrolled (817, 407) with delta (0, 0)
Screenshot: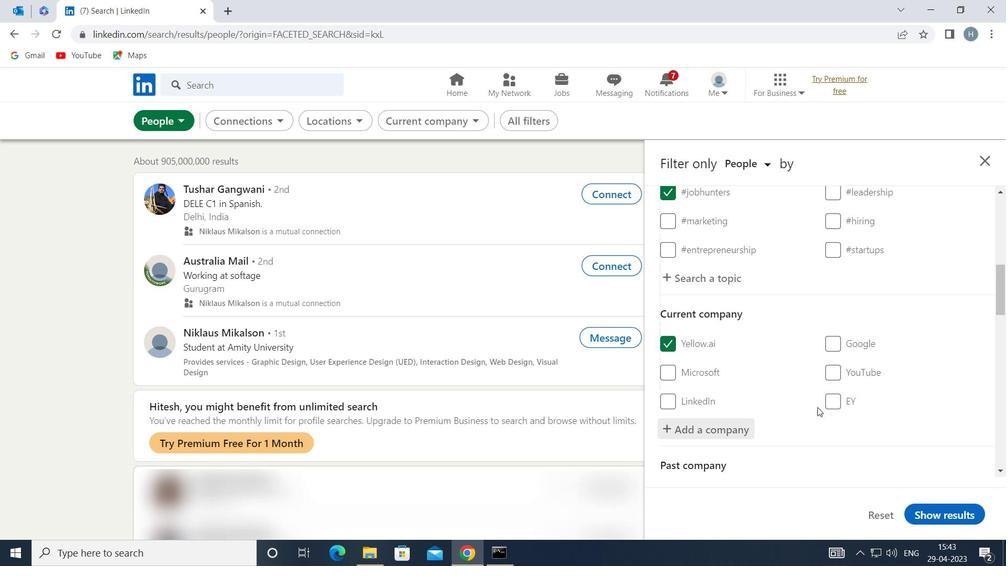 
Action: Mouse moved to (815, 406)
Screenshot: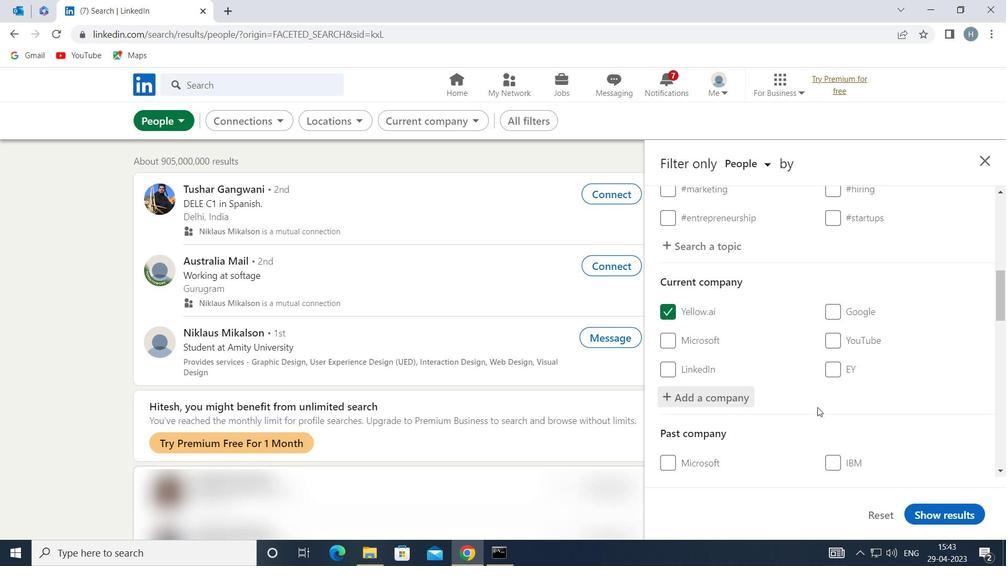 
Action: Mouse scrolled (815, 406) with delta (0, 0)
Screenshot: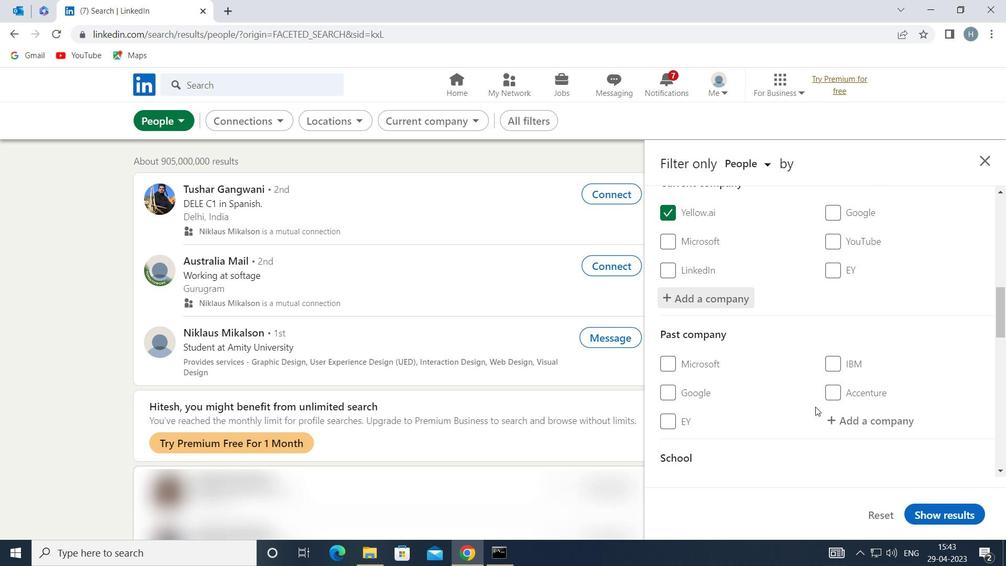 
Action: Mouse moved to (885, 382)
Screenshot: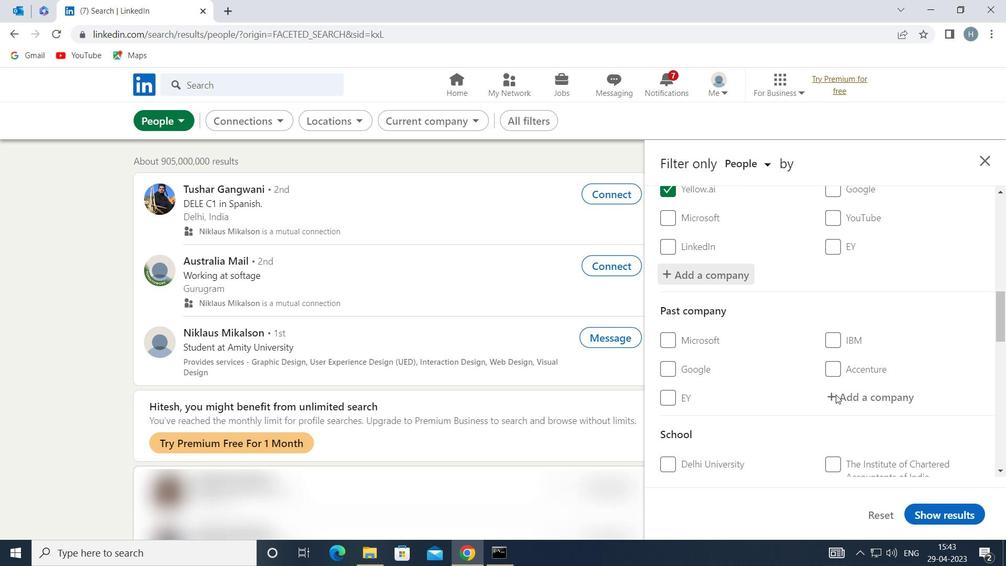 
Action: Mouse scrolled (885, 382) with delta (0, 0)
Screenshot: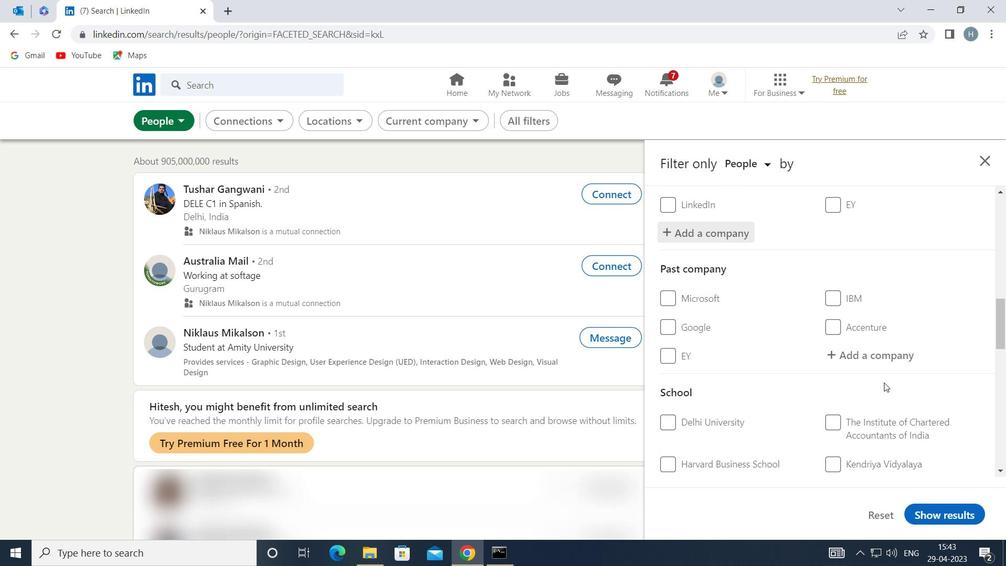 
Action: Mouse moved to (880, 412)
Screenshot: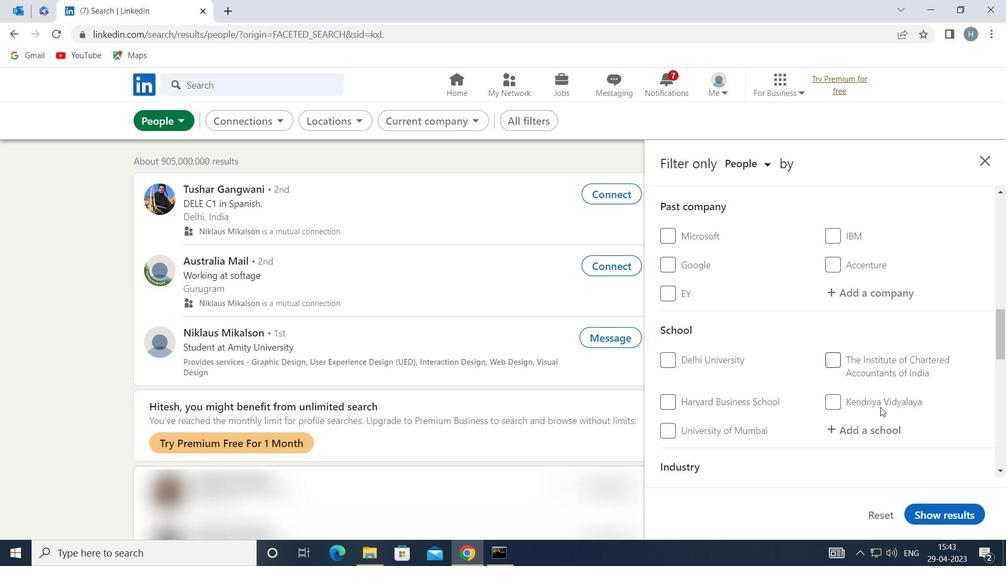 
Action: Mouse scrolled (880, 411) with delta (0, 0)
Screenshot: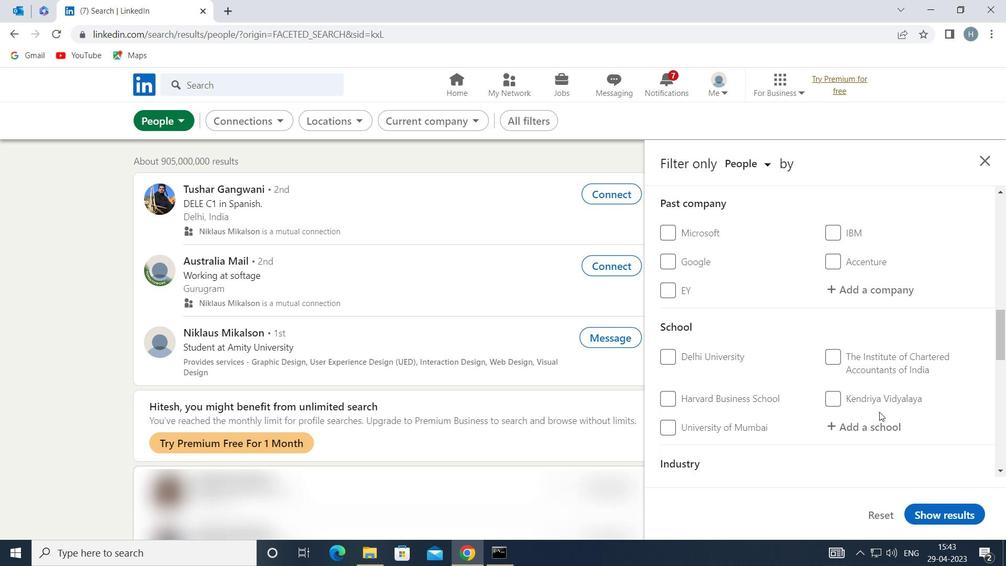 
Action: Mouse moved to (880, 359)
Screenshot: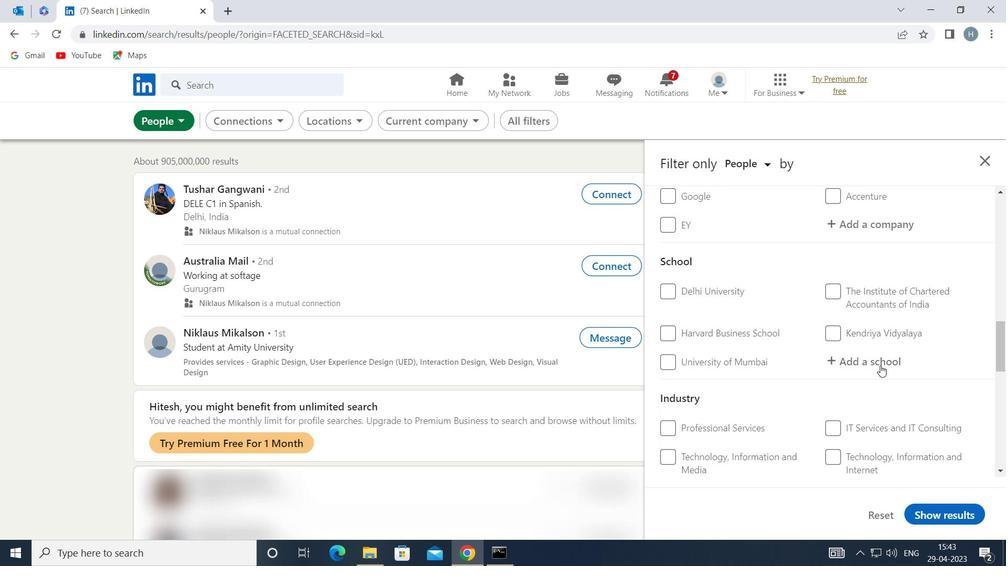 
Action: Mouse pressed left at (880, 359)
Screenshot: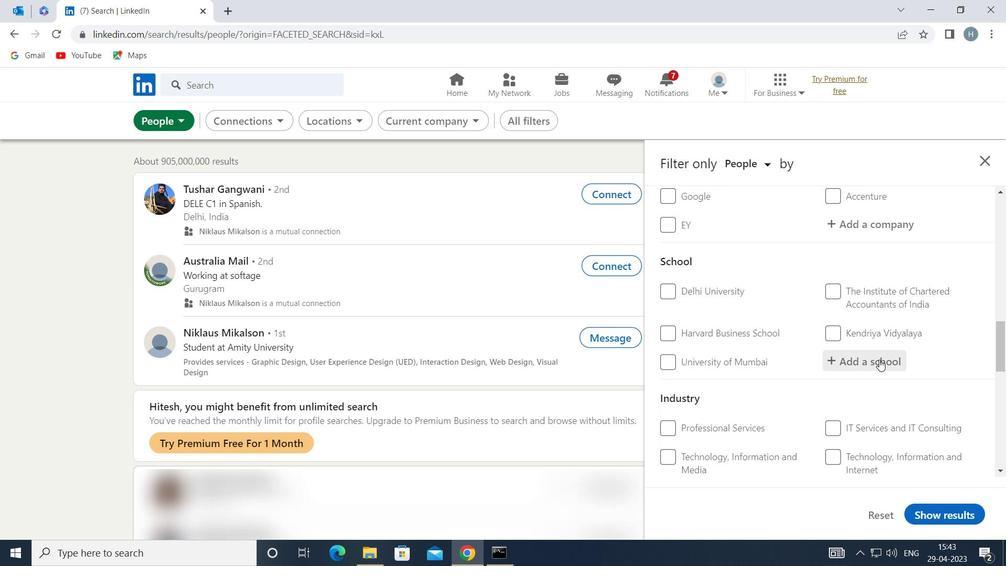 
Action: Key pressed <Key.shift><Key.shift><Key.shift><Key.shift><Key.shift><Key.shift><Key.shift><Key.shift><Key.shift><Key.shift><Key.shift><Key.shift><Key.shift><Key.shift><Key.shift><Key.shift><Key.shift>LNCT<Key.space>GROUP<Key.space>OF<Key.space>
Screenshot: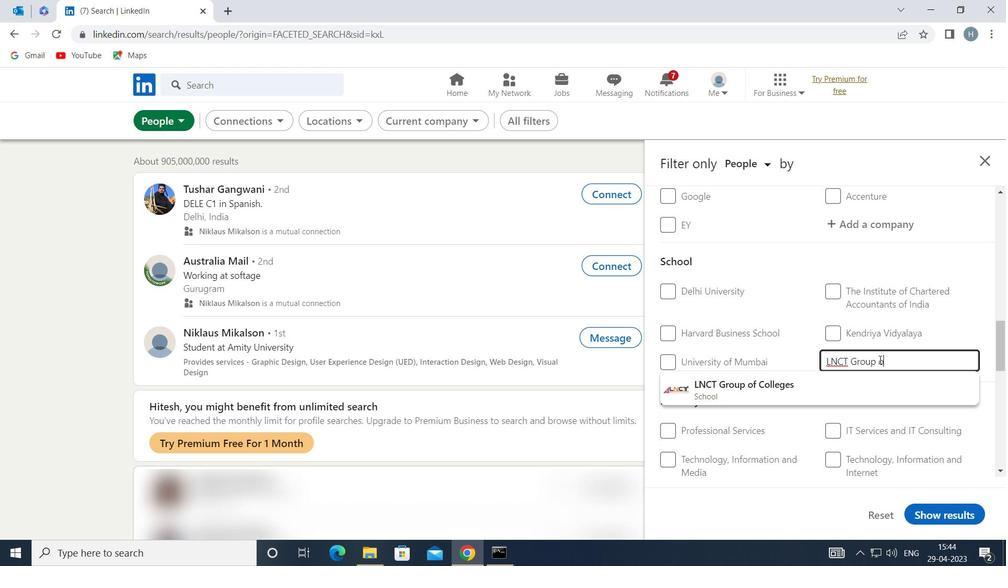 
Action: Mouse moved to (864, 384)
Screenshot: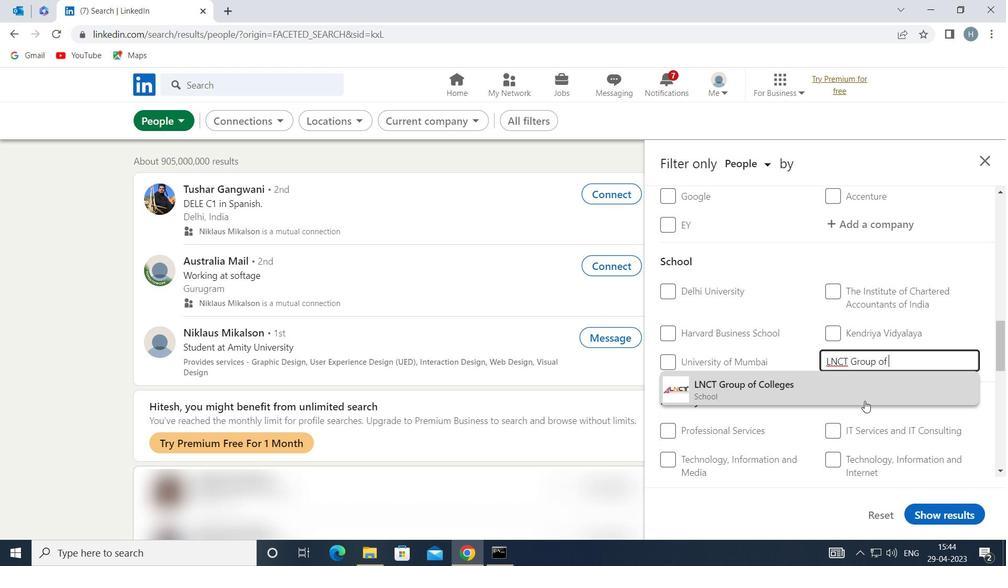 
Action: Mouse pressed left at (864, 384)
Screenshot: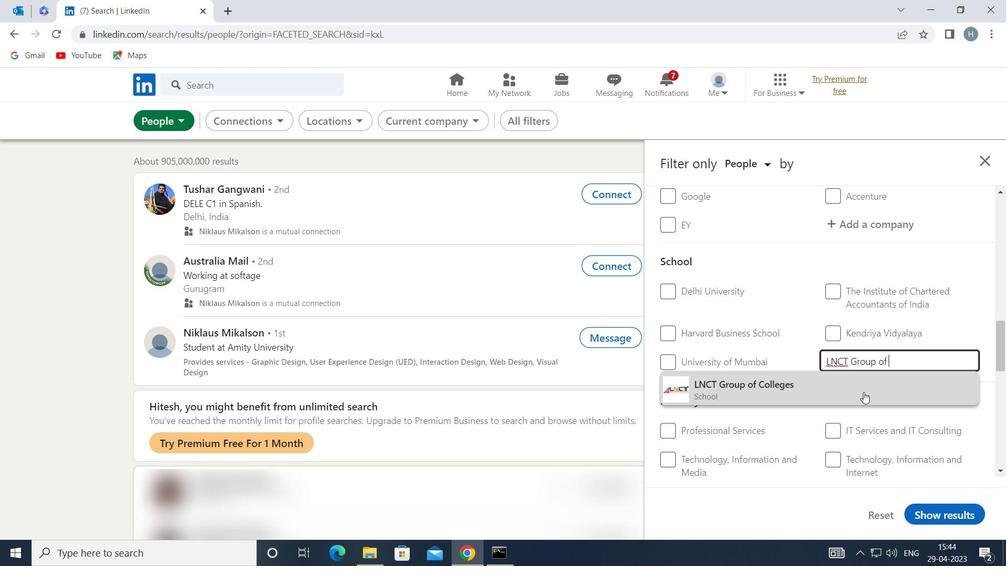 
Action: Mouse moved to (844, 389)
Screenshot: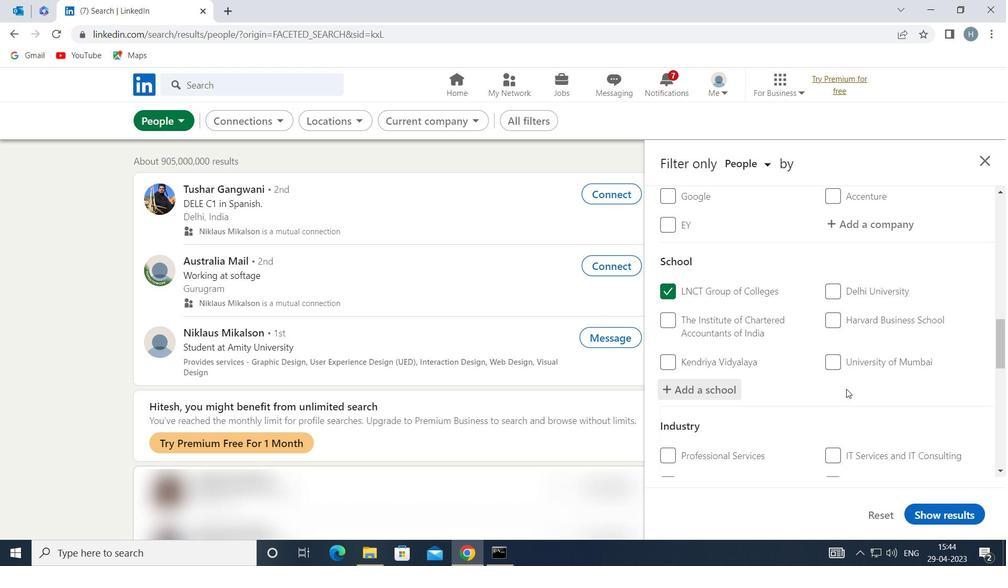 
Action: Mouse scrolled (844, 388) with delta (0, 0)
Screenshot: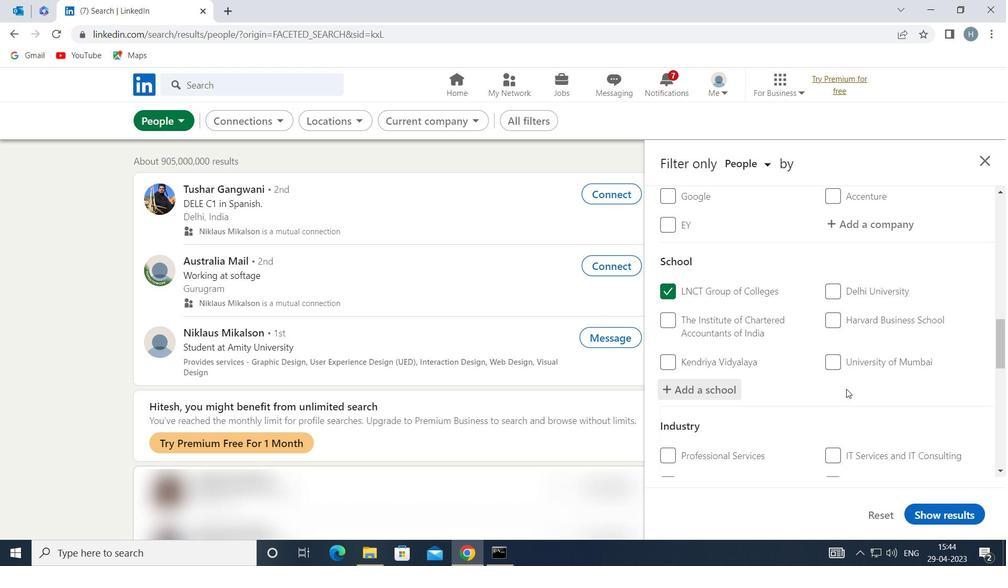 
Action: Mouse moved to (839, 390)
Screenshot: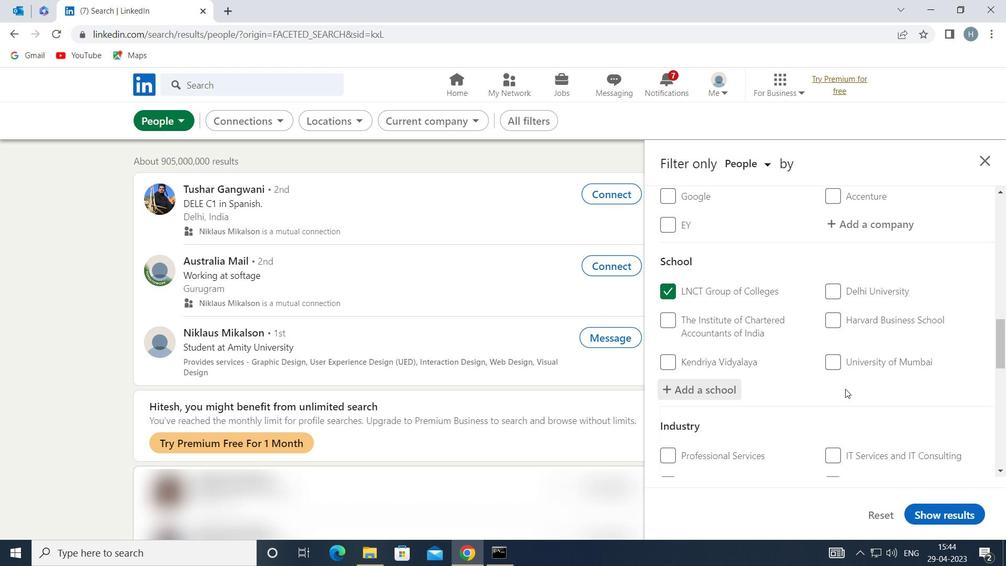 
Action: Mouse scrolled (839, 389) with delta (0, 0)
Screenshot: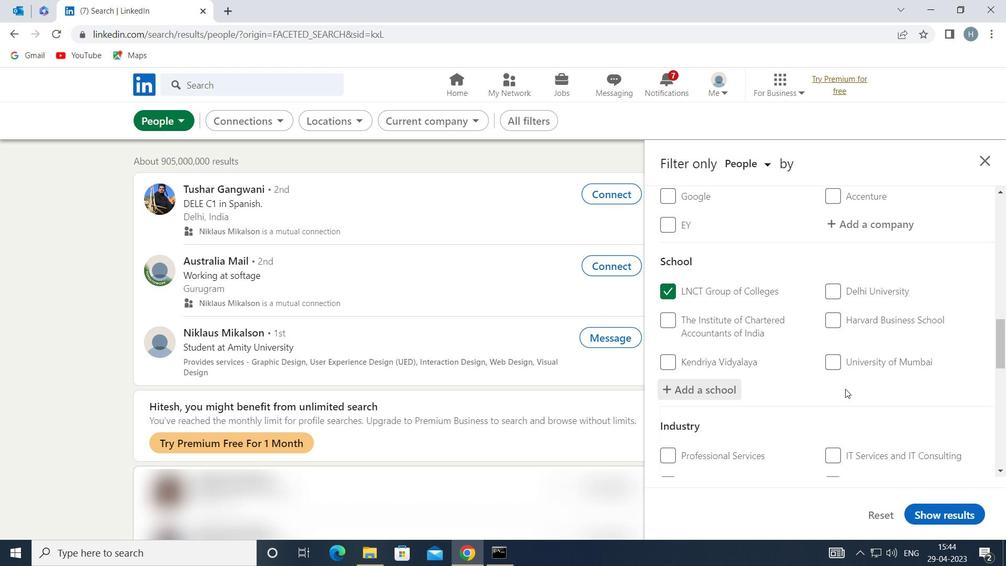
Action: Mouse moved to (828, 386)
Screenshot: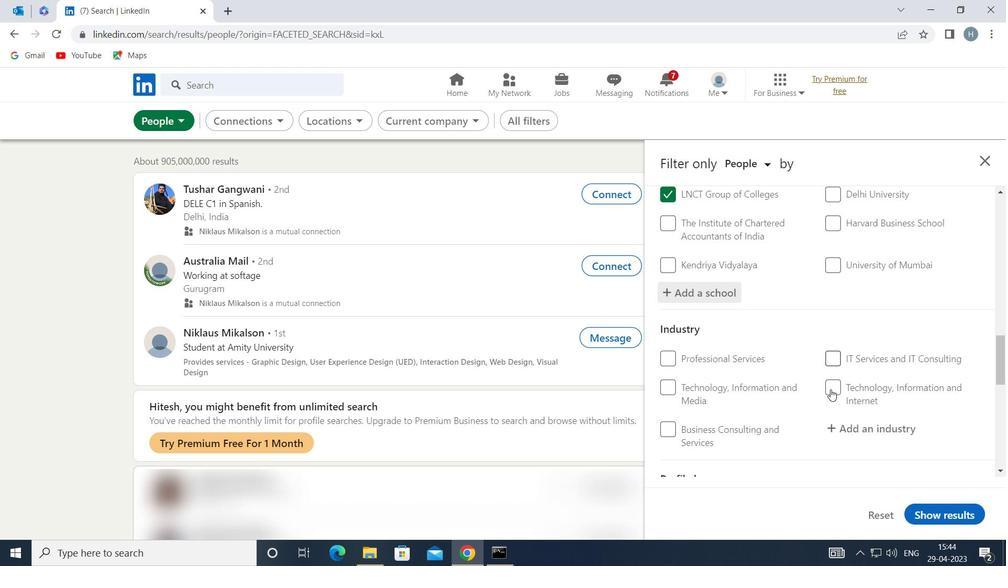 
Action: Mouse scrolled (828, 386) with delta (0, 0)
Screenshot: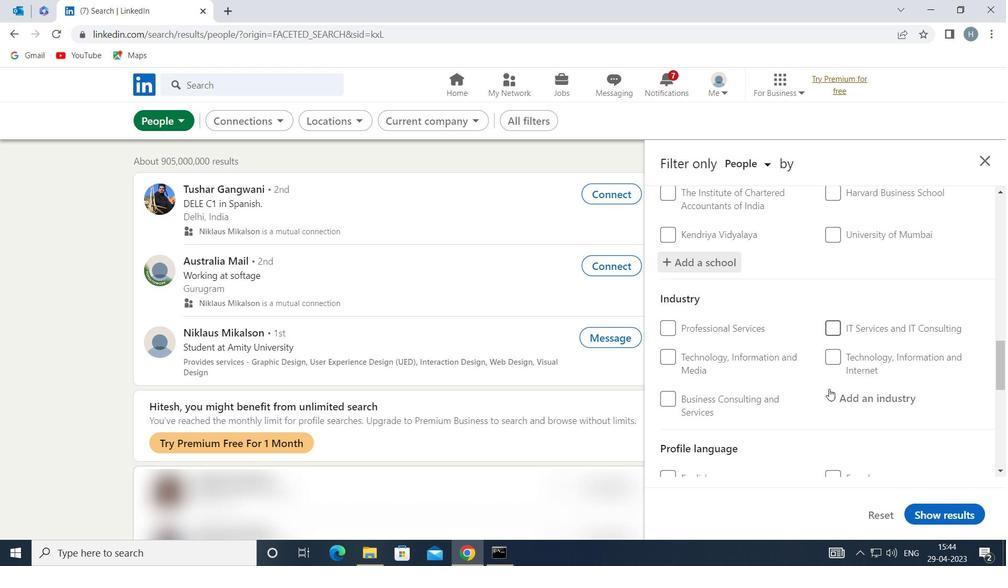 
Action: Mouse moved to (871, 323)
Screenshot: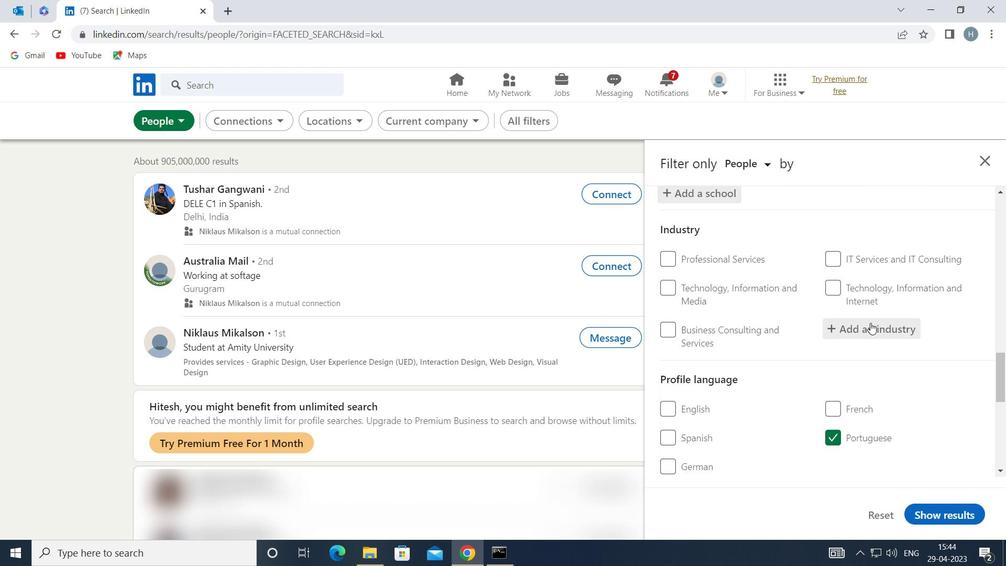 
Action: Mouse pressed left at (871, 323)
Screenshot: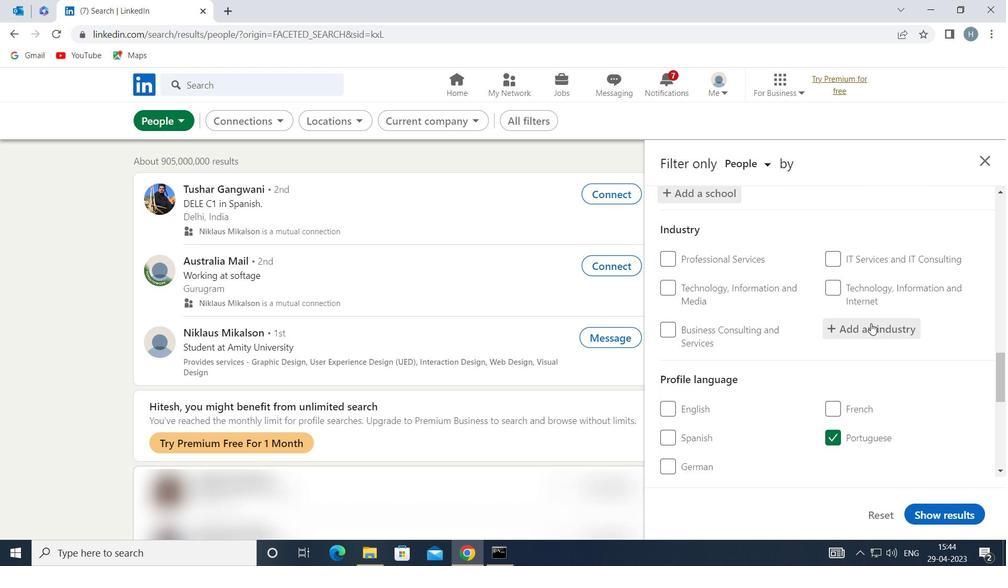 
Action: Key pressed <Key.shift>MILITARY
Screenshot: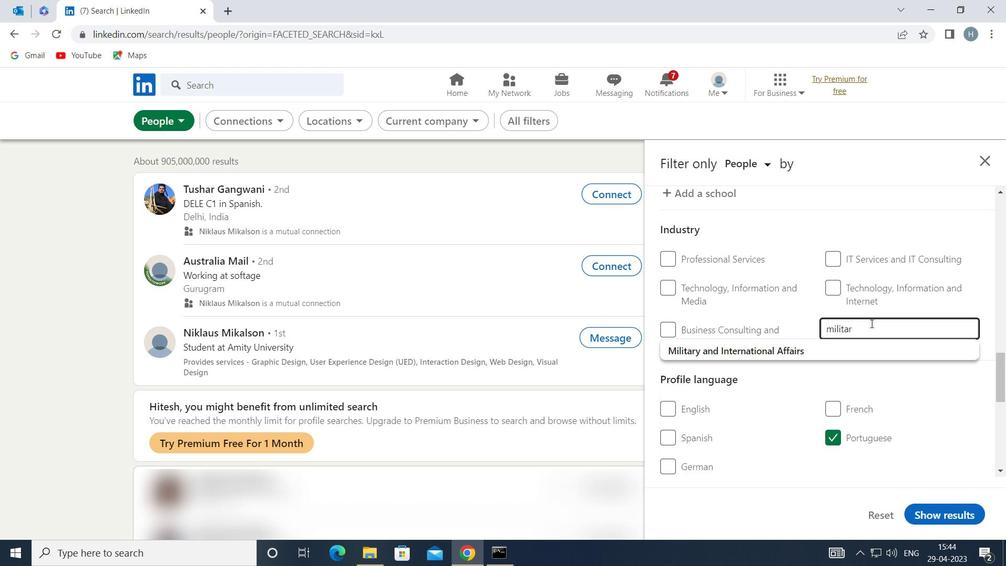 
Action: Mouse moved to (832, 352)
Screenshot: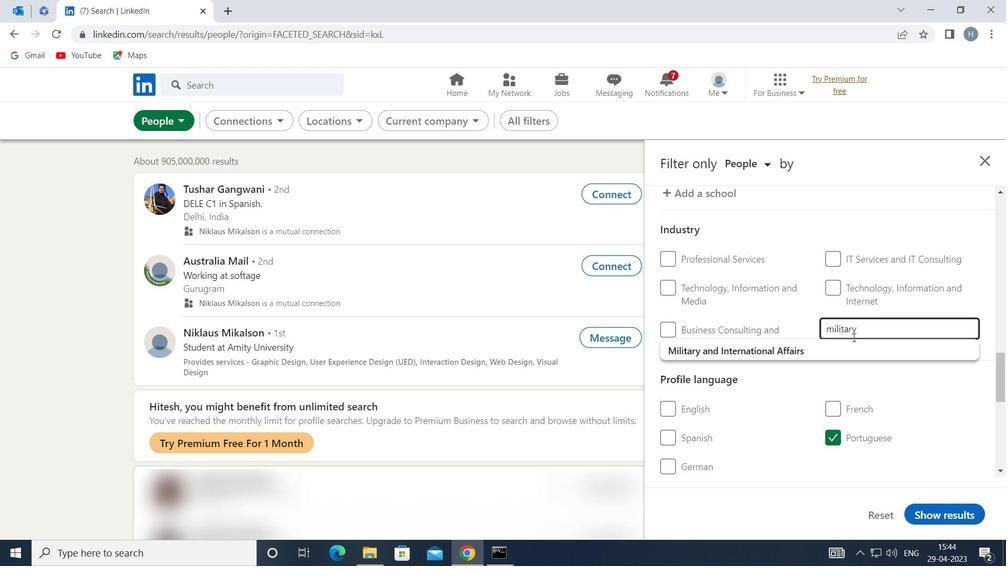 
Action: Mouse pressed left at (832, 352)
Screenshot: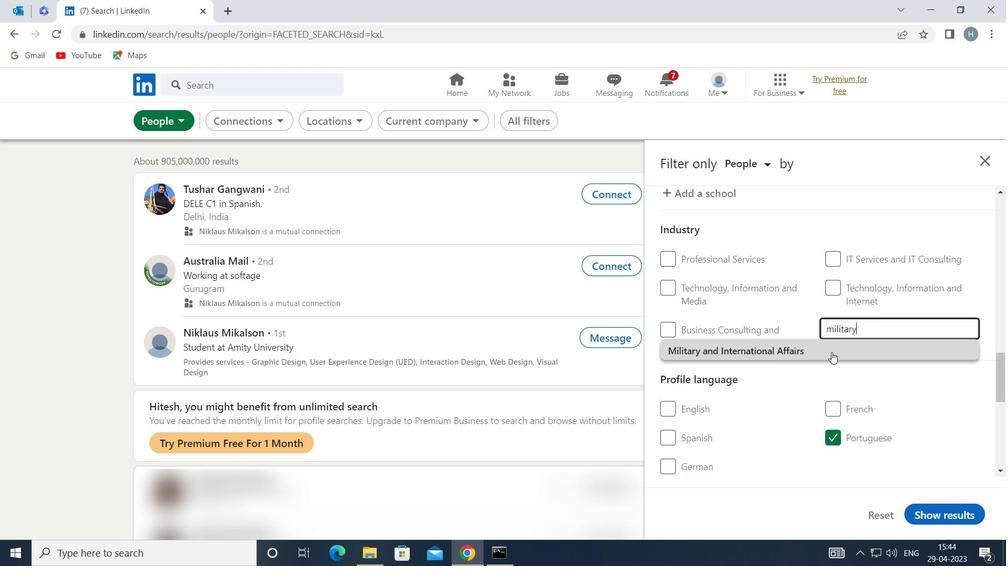 
Action: Mouse moved to (807, 356)
Screenshot: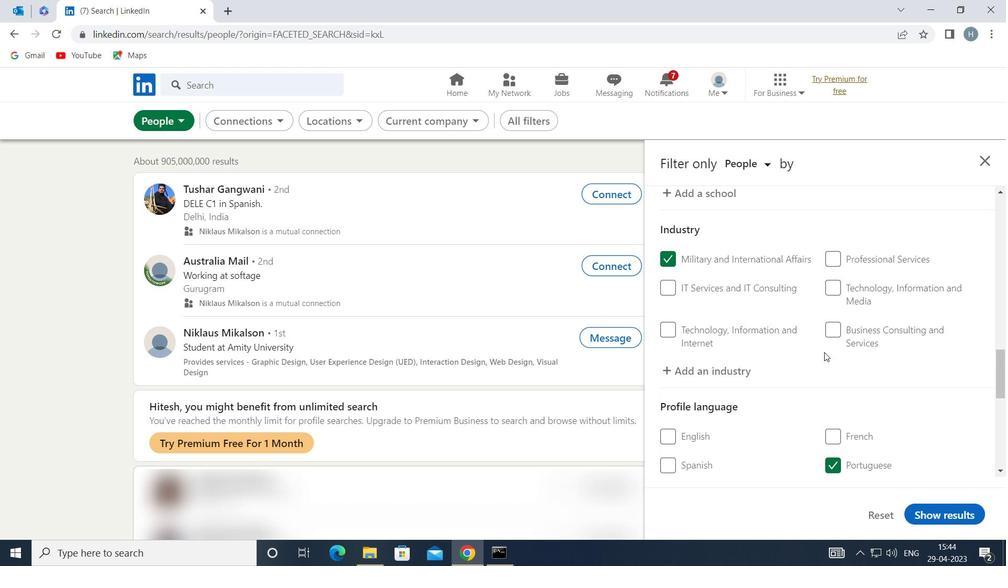 
Action: Mouse scrolled (807, 355) with delta (0, 0)
Screenshot: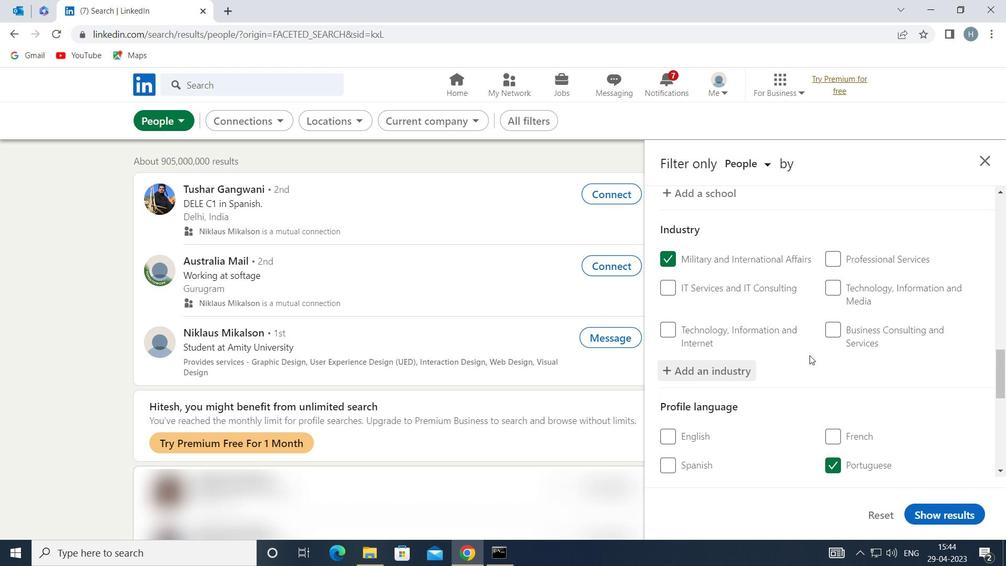 
Action: Mouse scrolled (807, 355) with delta (0, 0)
Screenshot: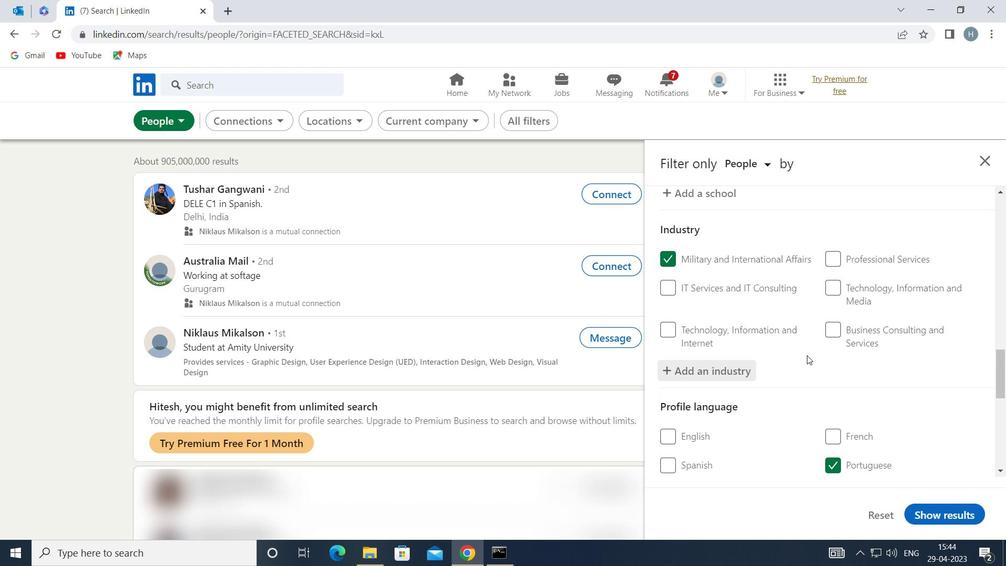 
Action: Mouse scrolled (807, 355) with delta (0, 0)
Screenshot: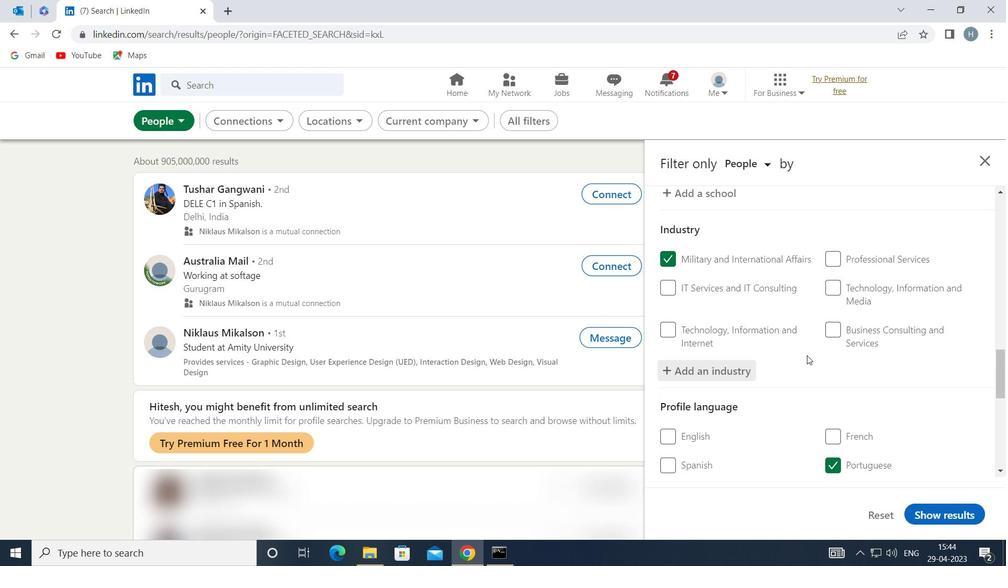 
Action: Mouse moved to (807, 351)
Screenshot: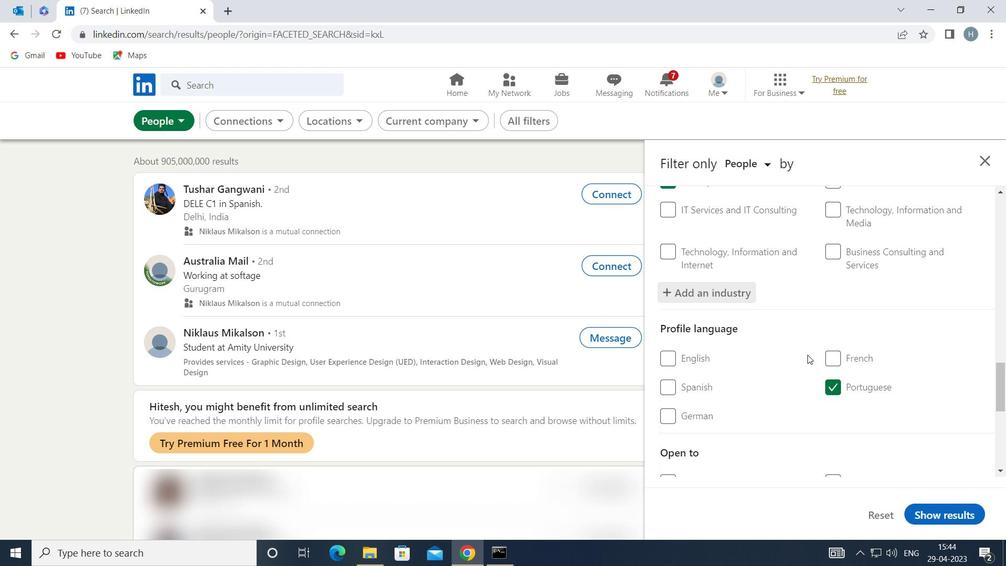 
Action: Mouse scrolled (807, 351) with delta (0, 0)
Screenshot: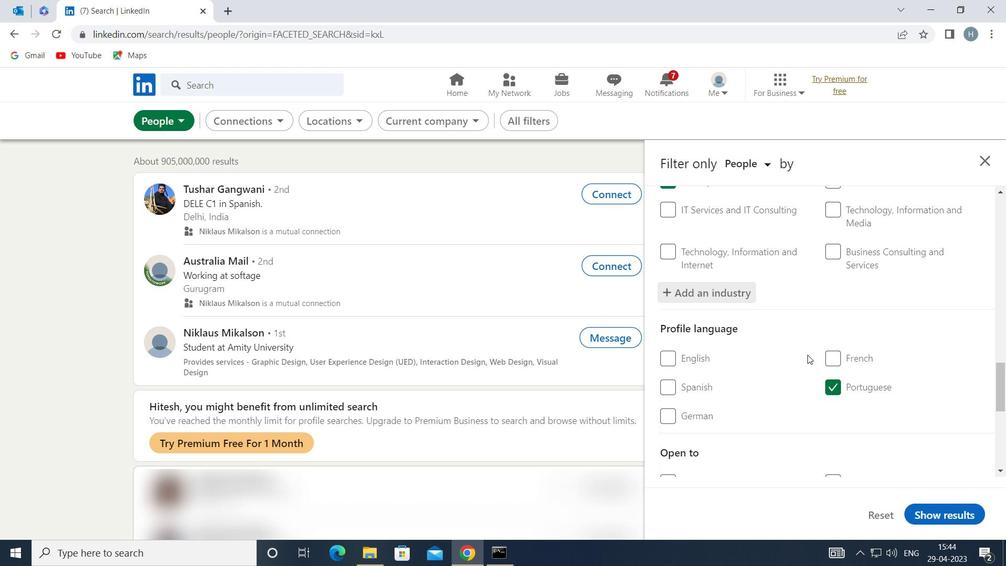 
Action: Mouse moved to (806, 351)
Screenshot: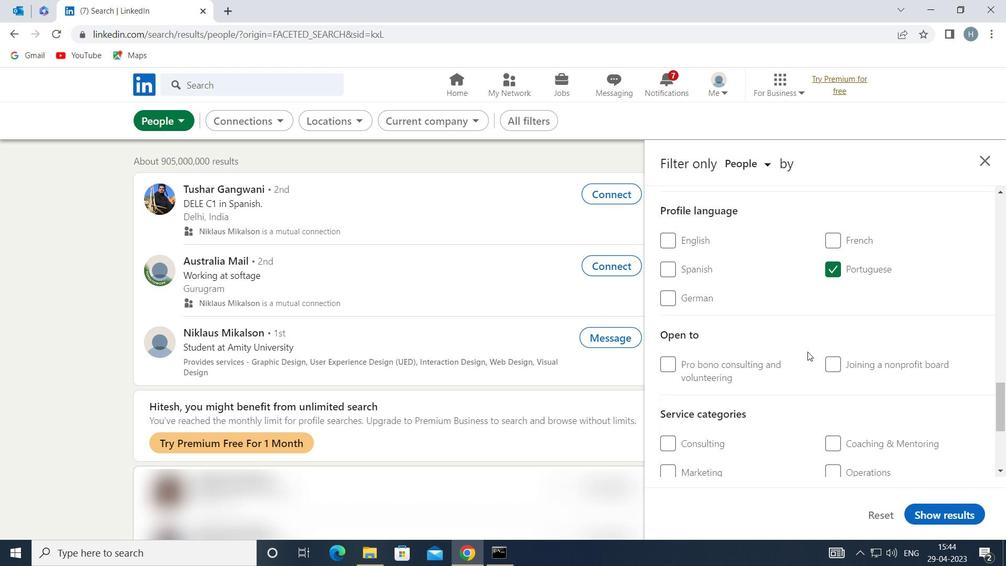 
Action: Mouse scrolled (806, 351) with delta (0, 0)
Screenshot: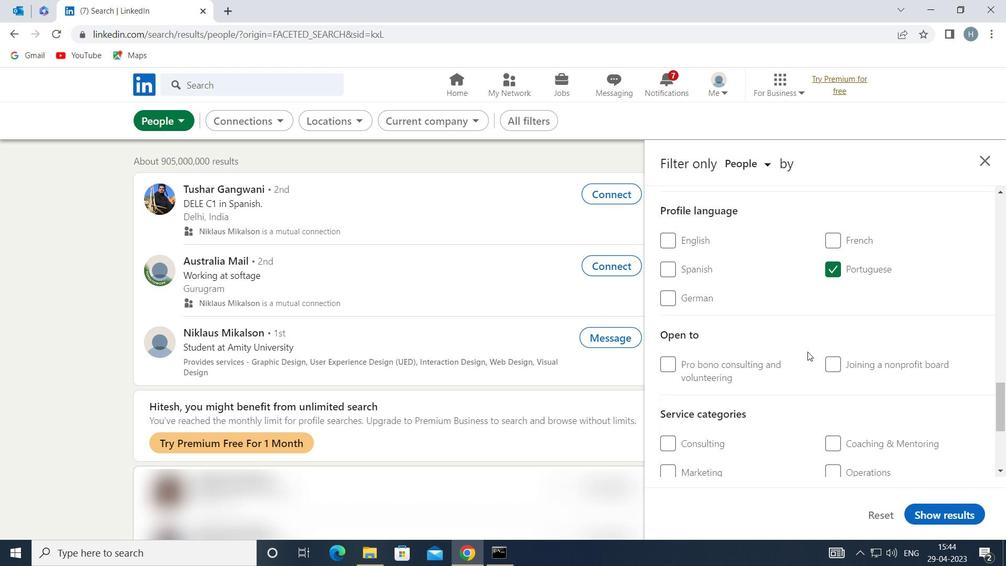 
Action: Mouse moved to (850, 364)
Screenshot: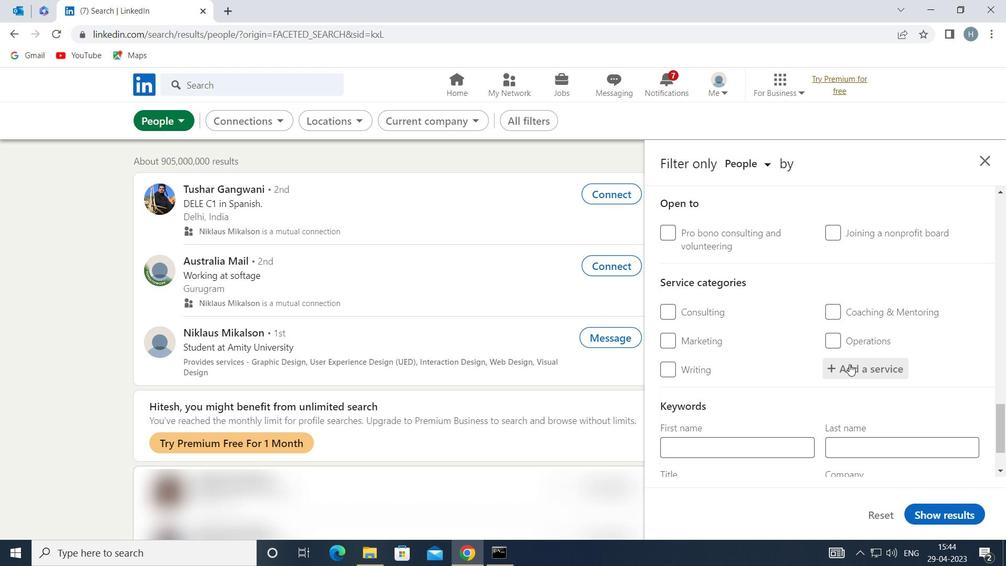 
Action: Mouse pressed left at (850, 364)
Screenshot: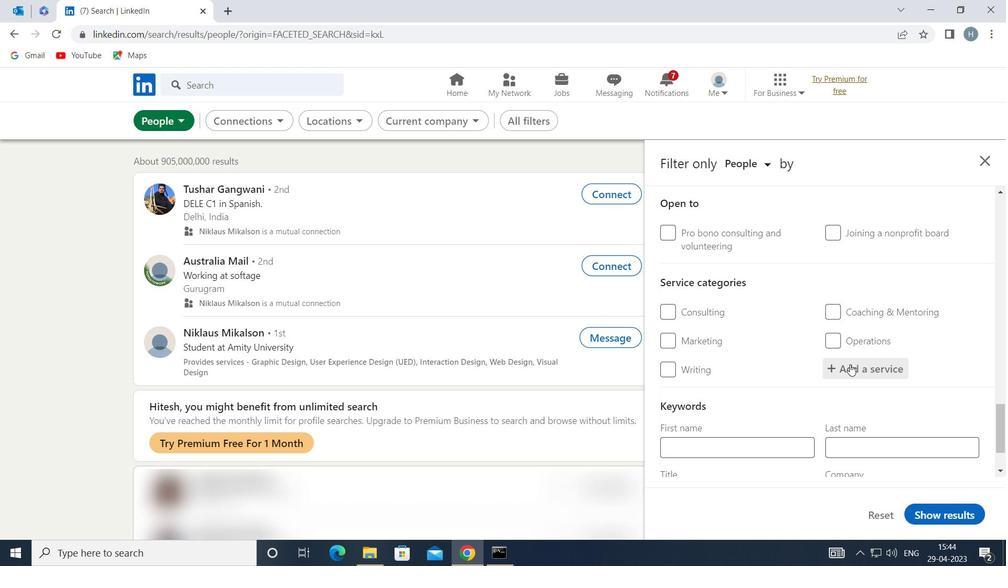 
Action: Mouse moved to (851, 362)
Screenshot: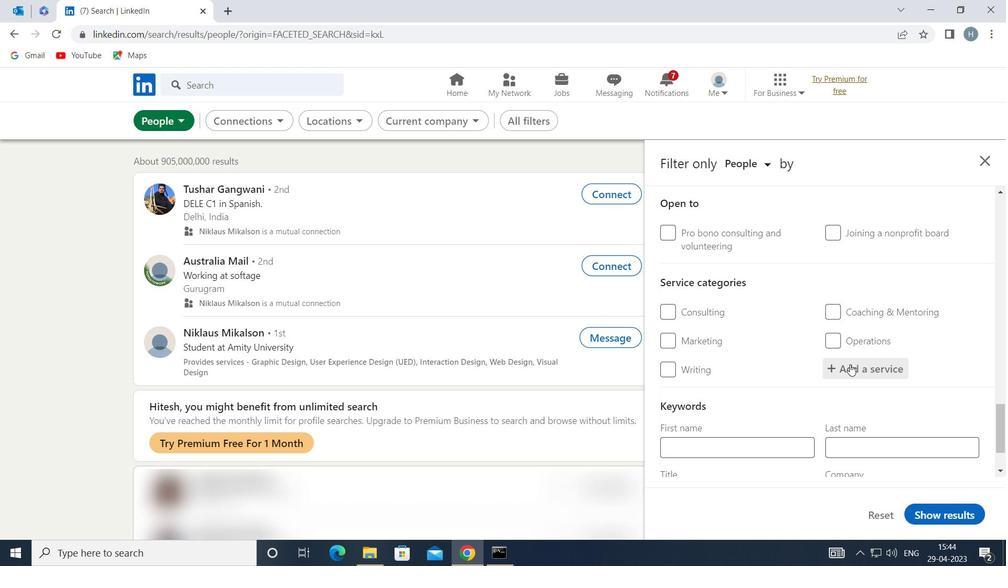 
Action: Key pressed <Key.shift>VIDEO<Key.space><Key.shift>A
Screenshot: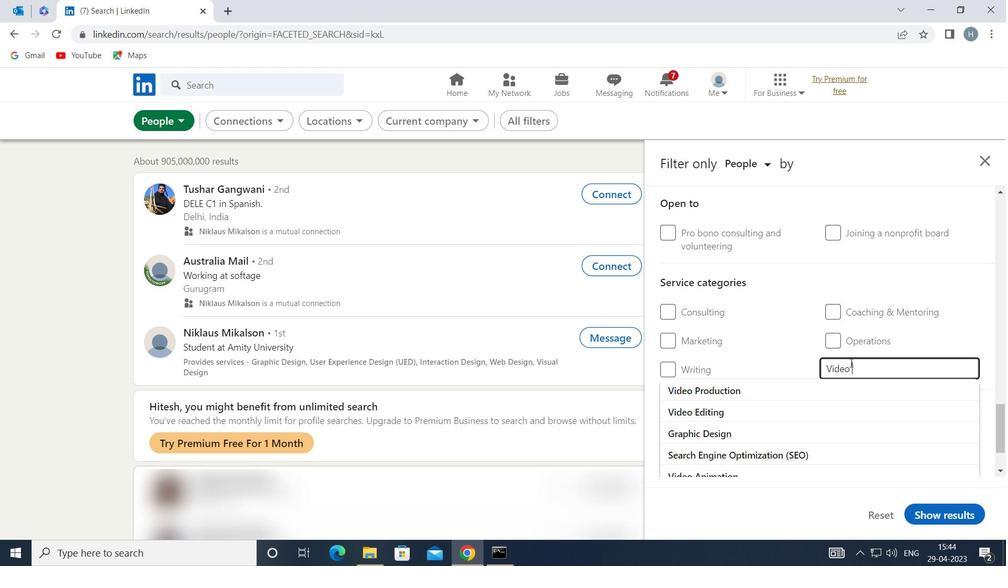 
Action: Mouse moved to (802, 406)
Screenshot: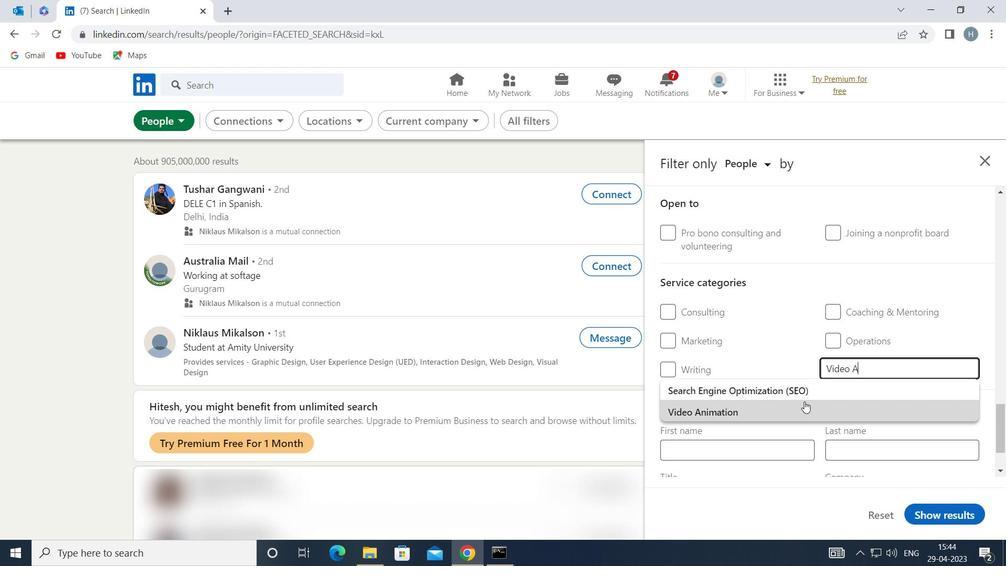 
Action: Mouse pressed left at (802, 406)
Screenshot: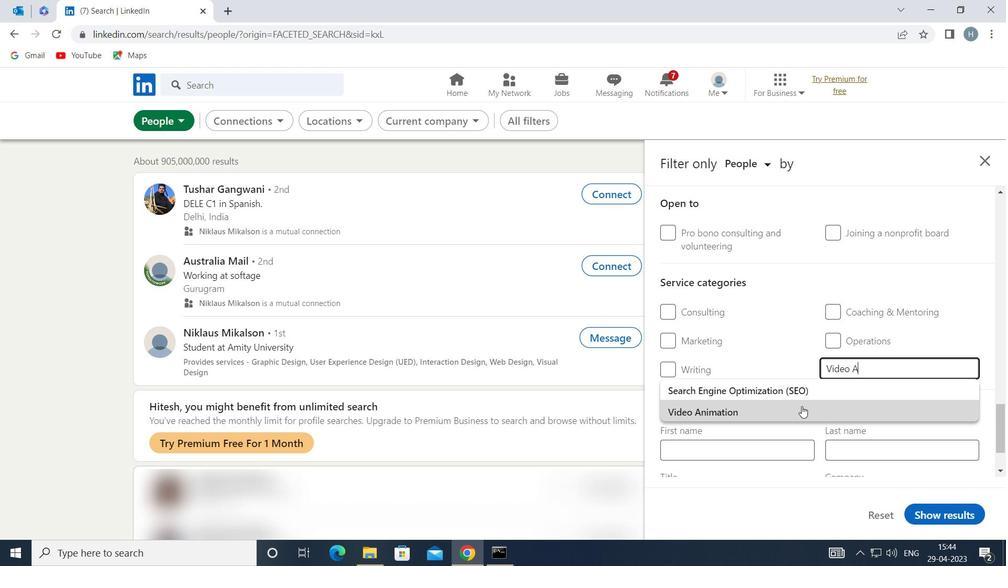 
Action: Mouse moved to (782, 386)
Screenshot: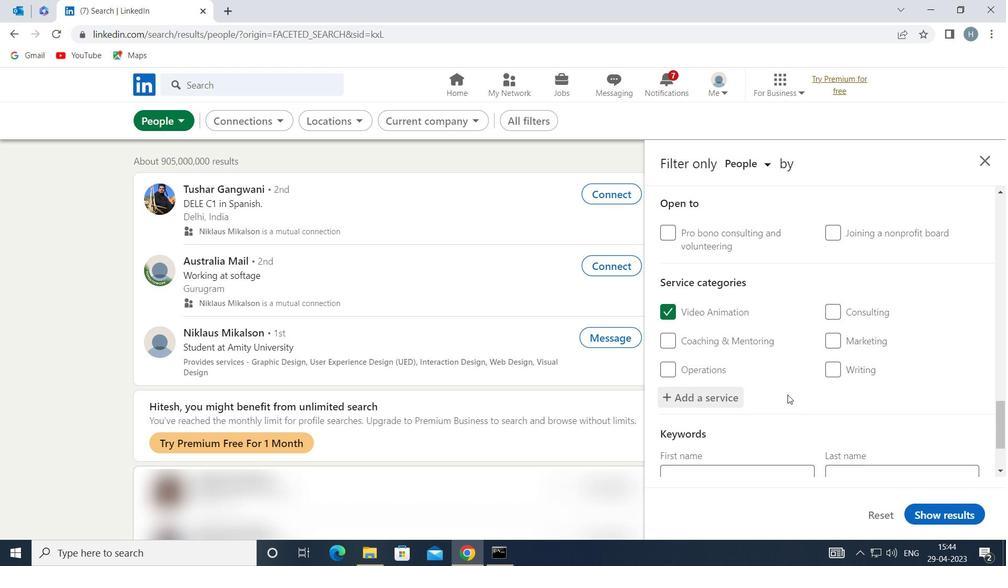 
Action: Mouse scrolled (782, 386) with delta (0, 0)
Screenshot: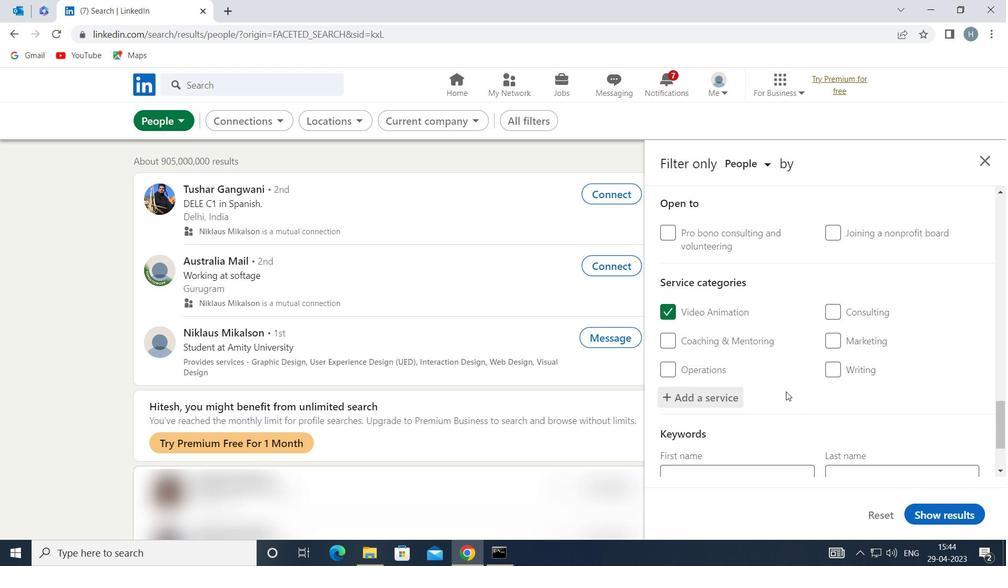 
Action: Mouse scrolled (782, 386) with delta (0, 0)
Screenshot: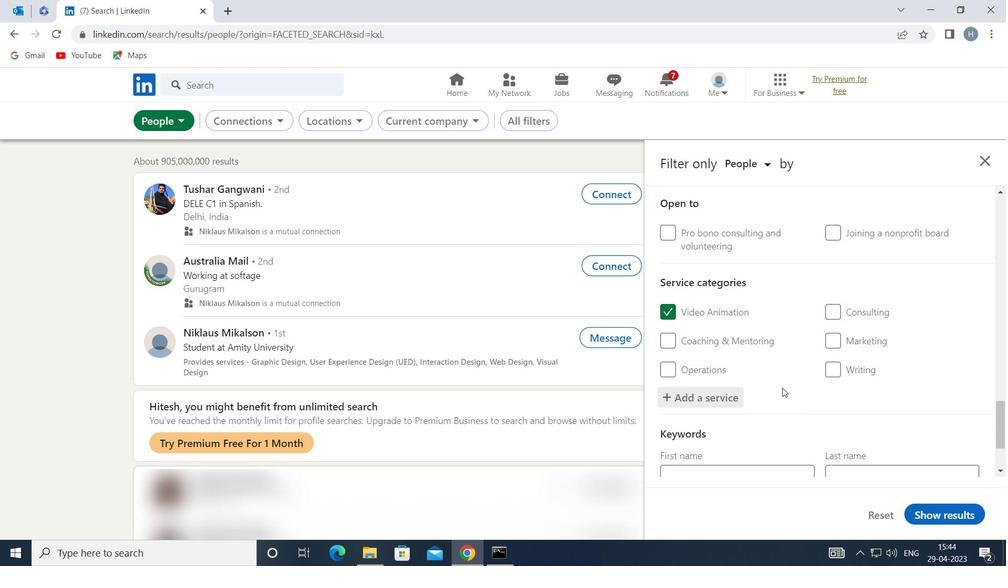 
Action: Mouse moved to (782, 386)
Screenshot: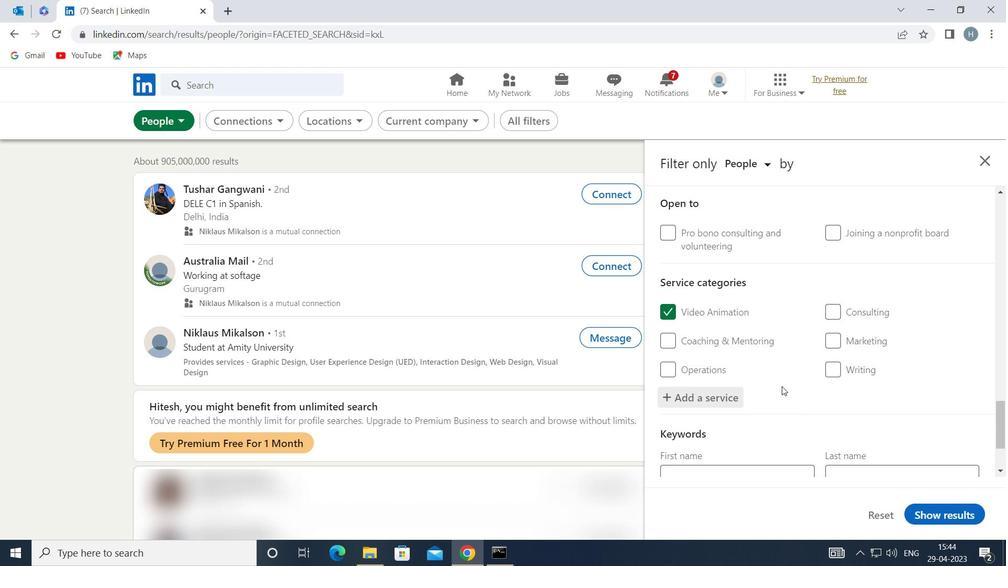 
Action: Mouse scrolled (782, 385) with delta (0, 0)
Screenshot: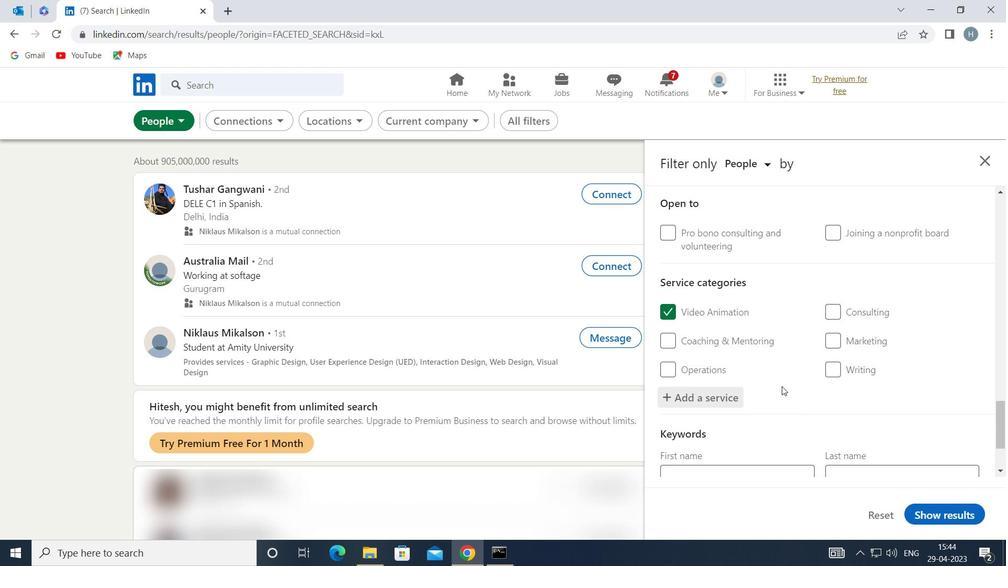 
Action: Mouse moved to (782, 386)
Screenshot: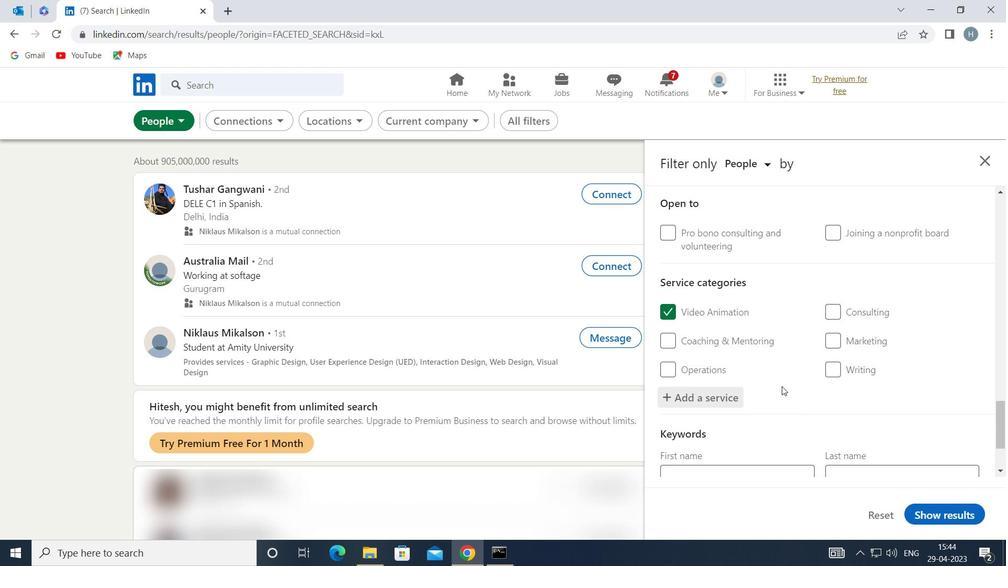 
Action: Mouse scrolled (782, 385) with delta (0, 0)
Screenshot: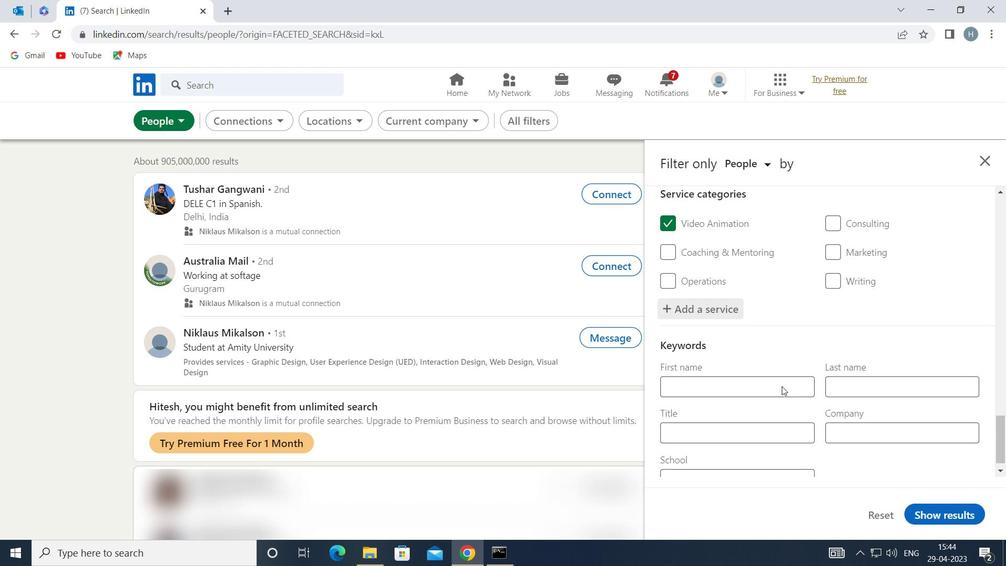 
Action: Mouse scrolled (782, 385) with delta (0, 0)
Screenshot: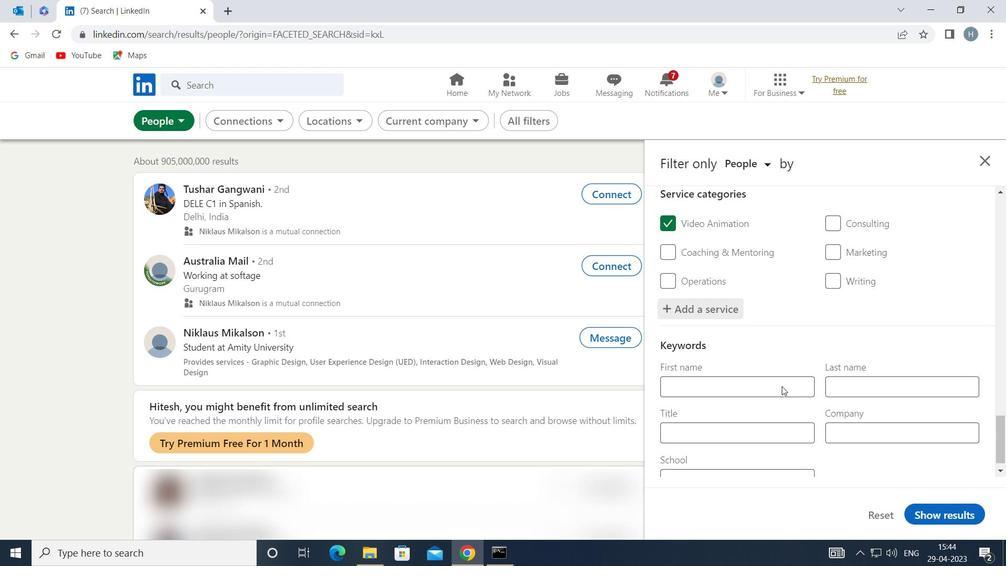 
Action: Mouse moved to (771, 418)
Screenshot: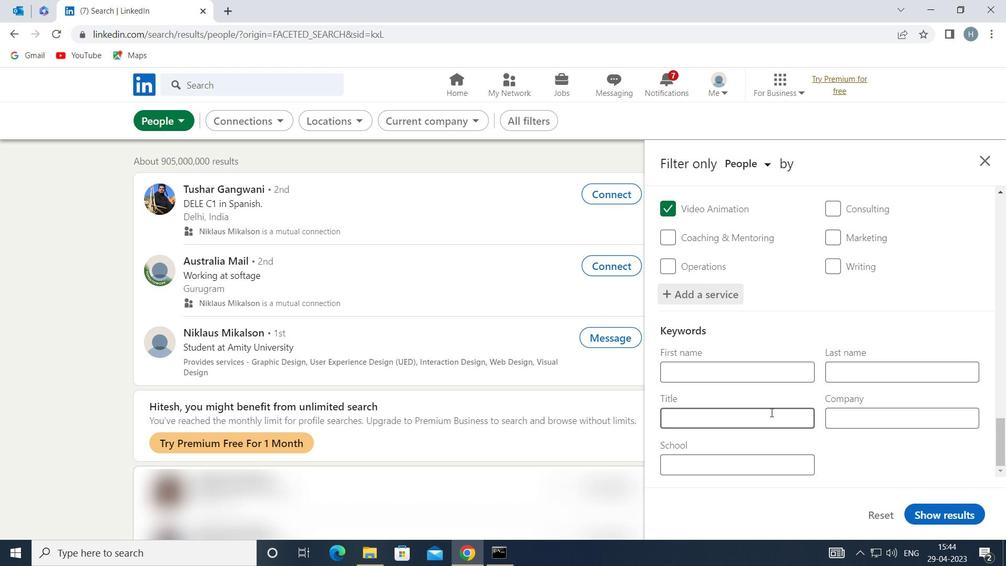 
Action: Mouse pressed left at (771, 418)
Screenshot: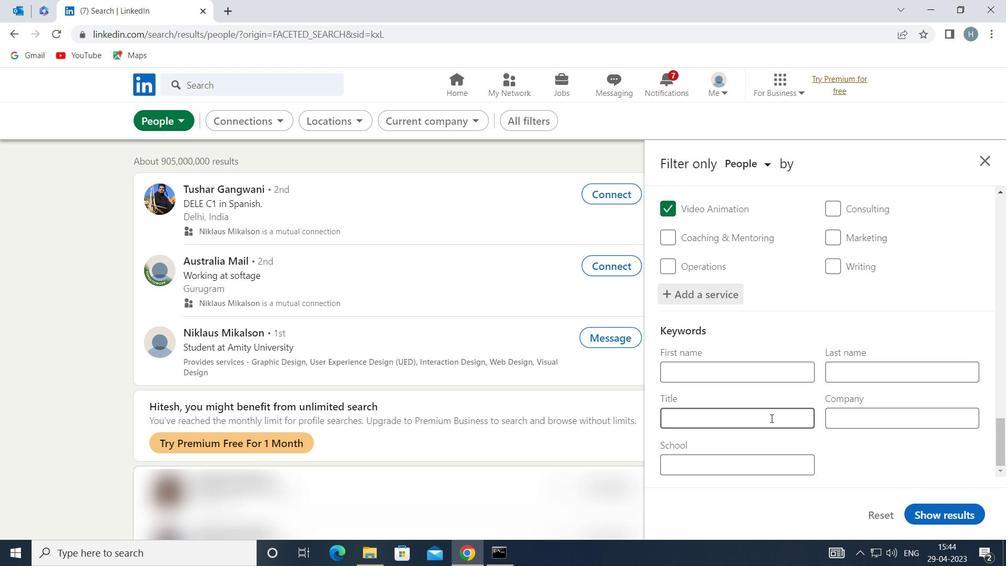 
Action: Mouse moved to (766, 413)
Screenshot: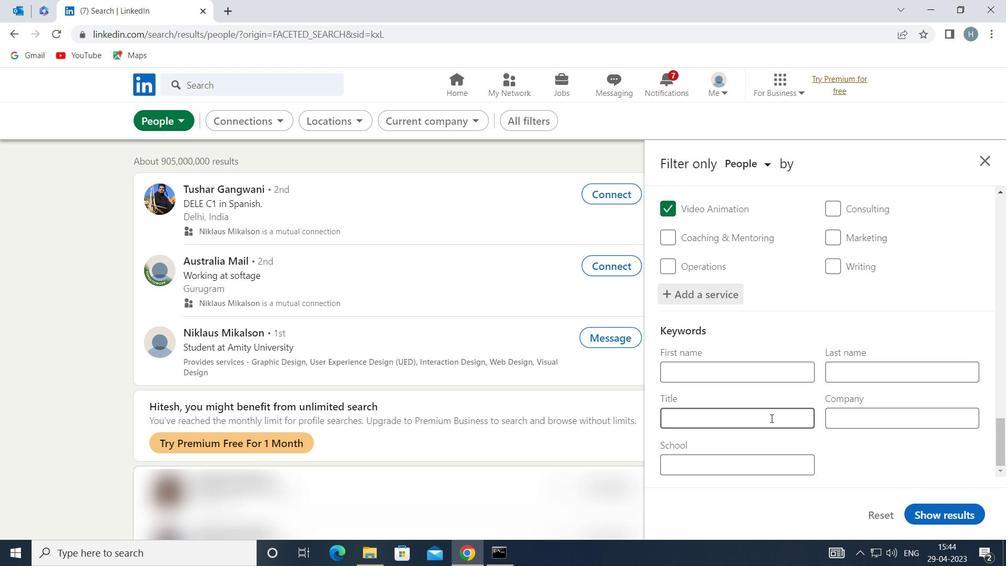 
Action: Key pressed <Key.shift>COMMUNITY<Key.space><Key.shift>VOLUNTEER
Screenshot: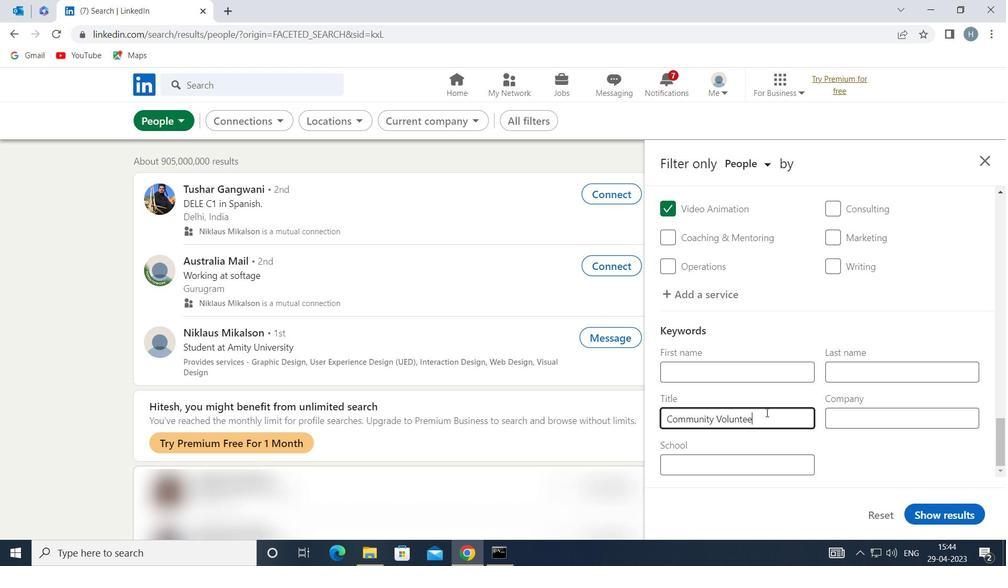 
Action: Mouse moved to (957, 494)
Screenshot: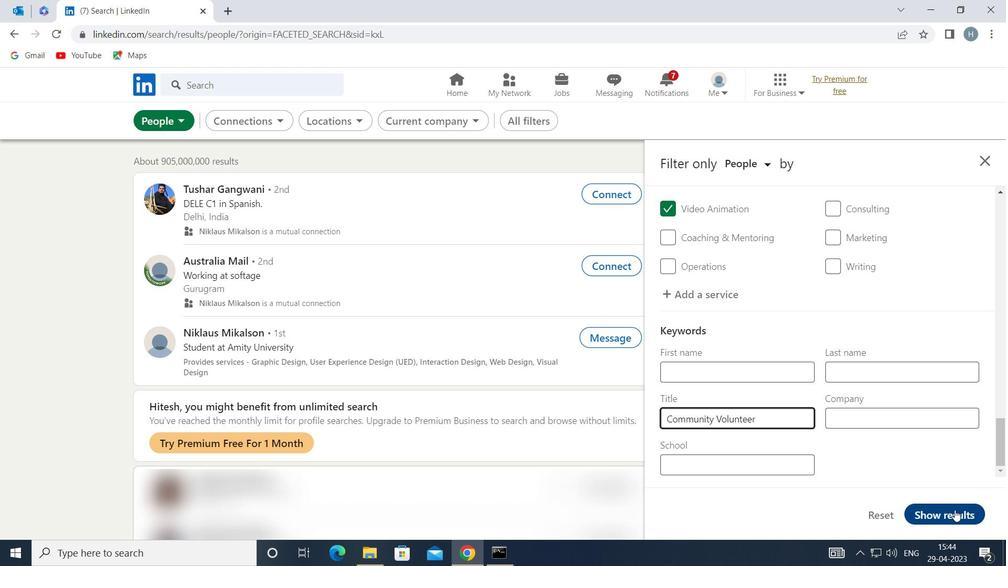 
Action: Key pressed <Key.space><Key.shift>JP<Key.backspace>OBS
Screenshot: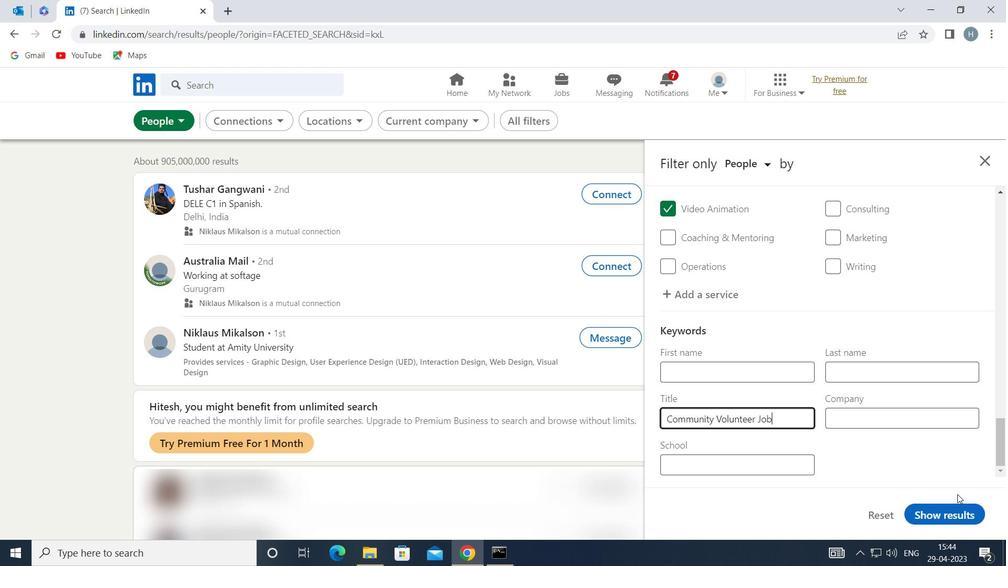 
Action: Mouse moved to (939, 513)
Screenshot: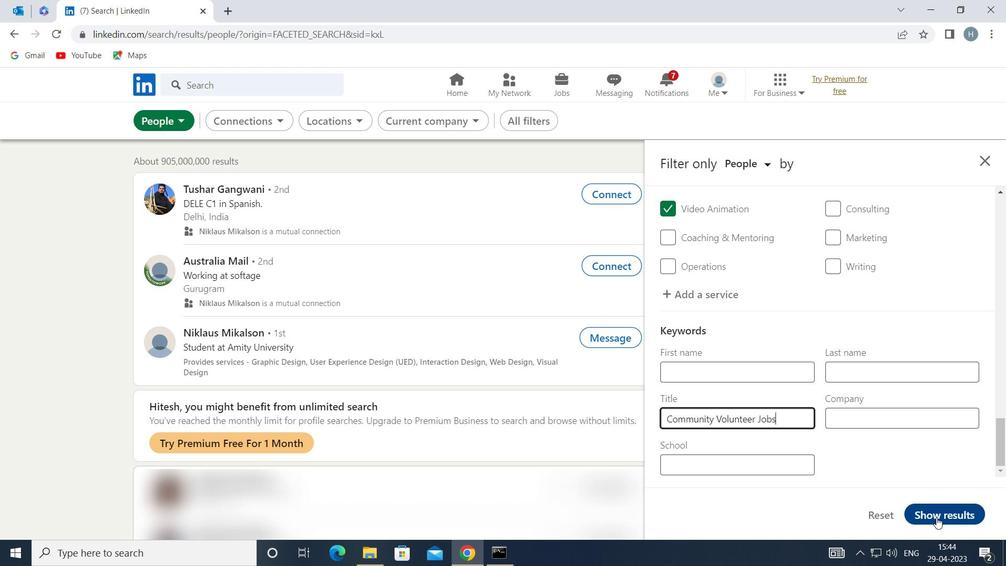
Action: Mouse pressed left at (939, 513)
Screenshot: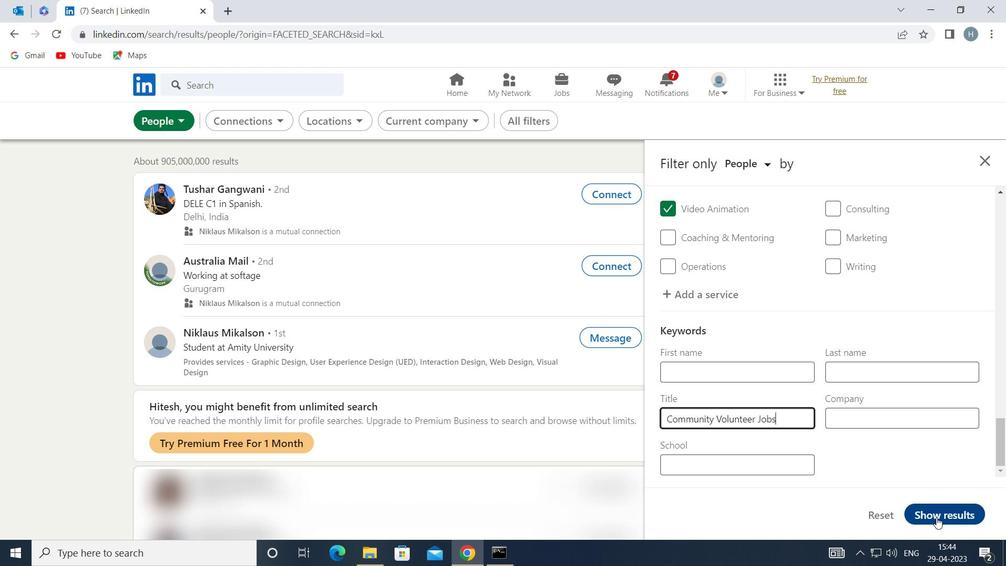 
Action: Mouse moved to (680, 333)
Screenshot: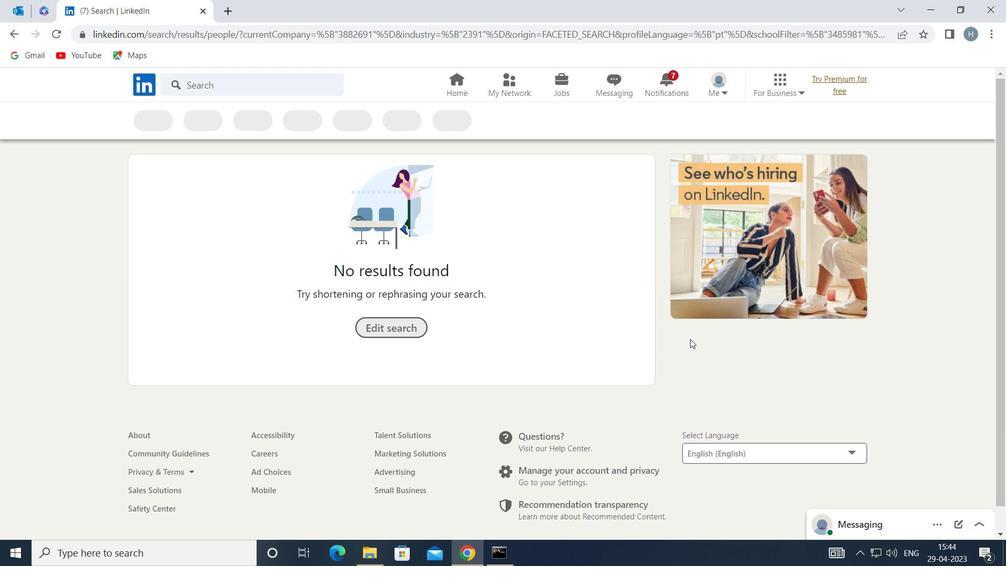 
